 Task: Open a blank sheet, save the file as Love.docx and add heading 'Love',with the parapraph 'Love is a powerful emotion that connects individuals and shapes relationships. It encompasses affection, compassion, and deep bonds between people. Love can bring joy, happiness, and a sense of fulfillment, making it a fundamental aspect of human existence.'Apply Font Style Merriweather And font size 18. Apply font style in  Heading 'Trebuchet MS' and font size 30 Change heading alignment to  Left and paragraph alignment to  Left
Action: Mouse moved to (205, 282)
Screenshot: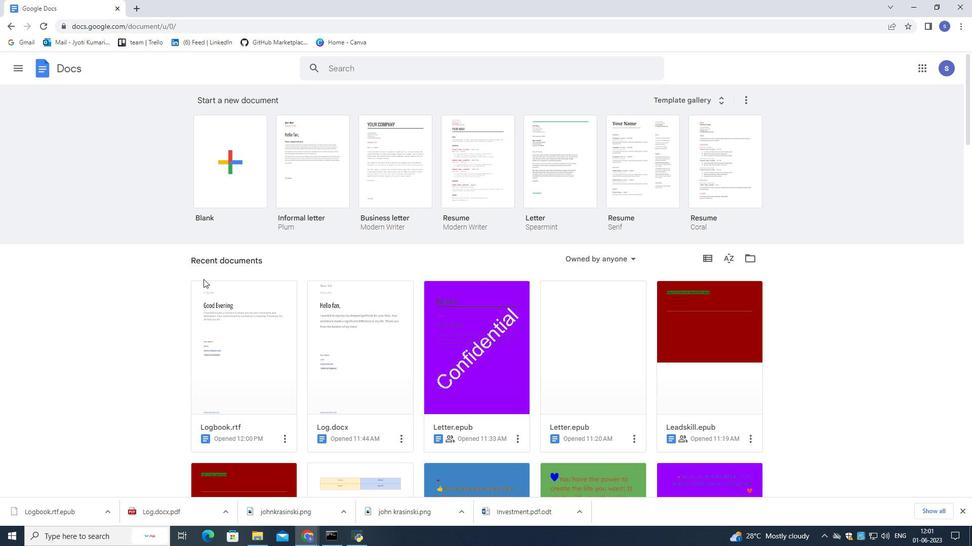 
Action: Mouse scrolled (205, 280) with delta (0, 0)
Screenshot: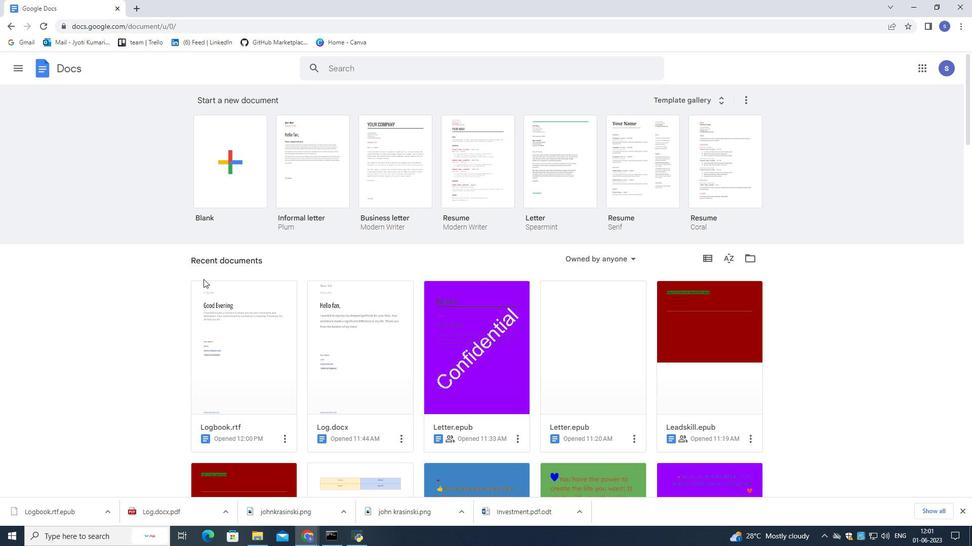 
Action: Mouse scrolled (205, 281) with delta (0, 0)
Screenshot: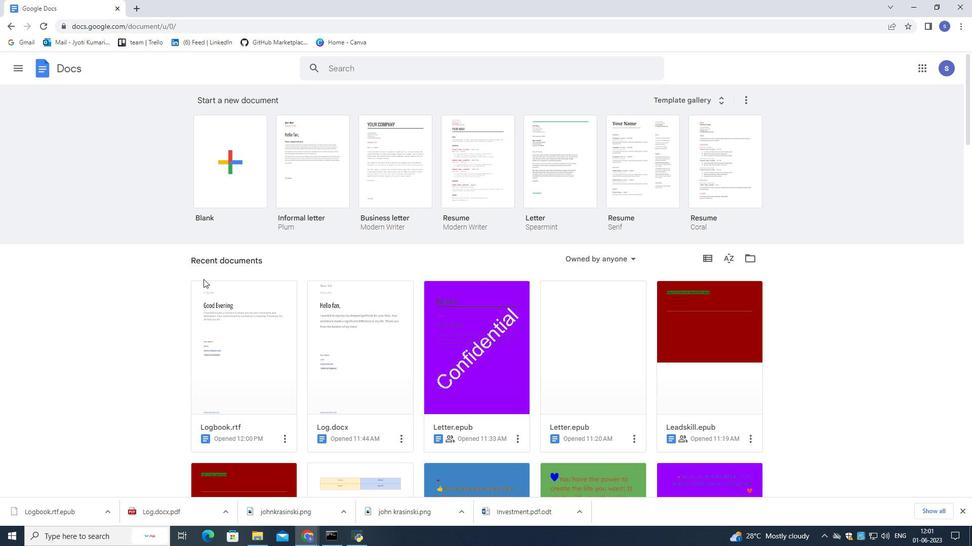 
Action: Mouse scrolled (205, 281) with delta (0, 0)
Screenshot: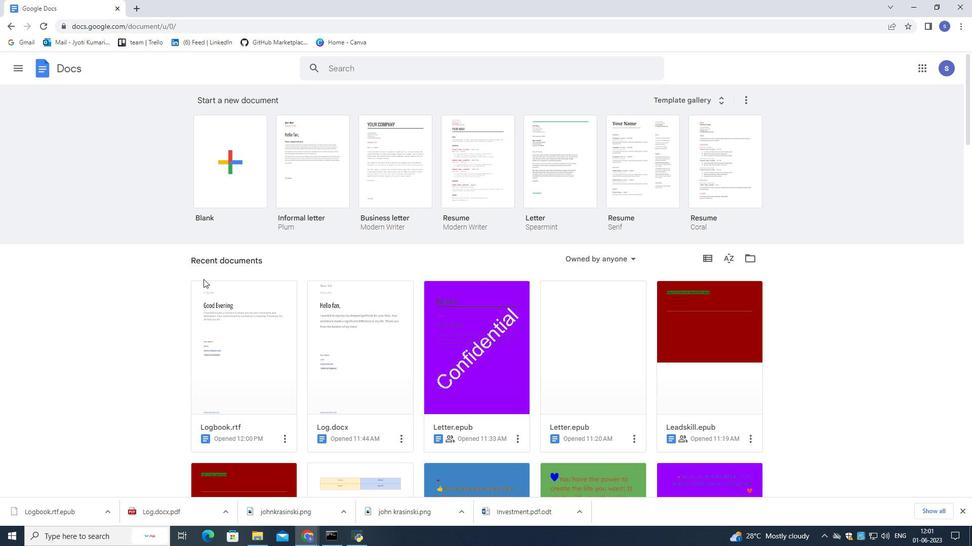 
Action: Mouse scrolled (205, 281) with delta (0, 0)
Screenshot: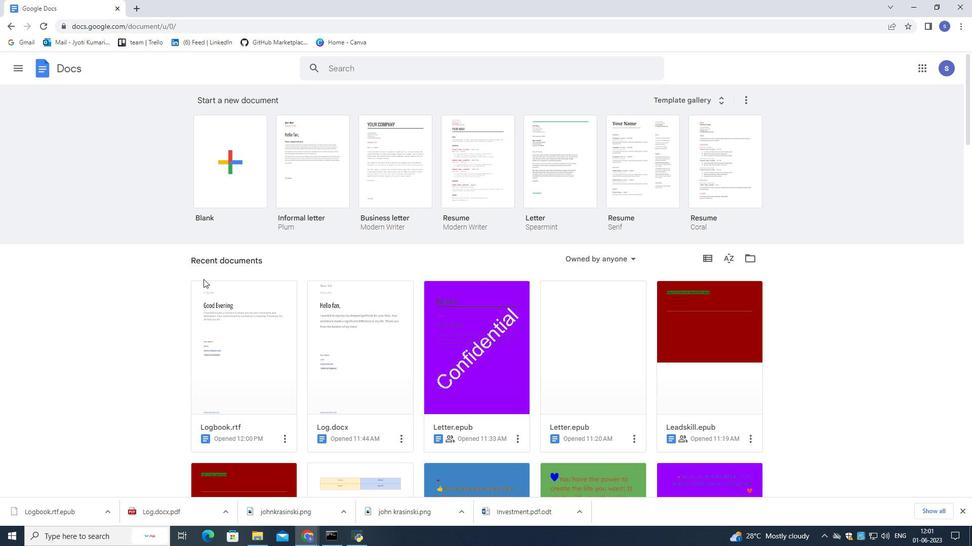 
Action: Mouse scrolled (205, 283) with delta (0, 0)
Screenshot: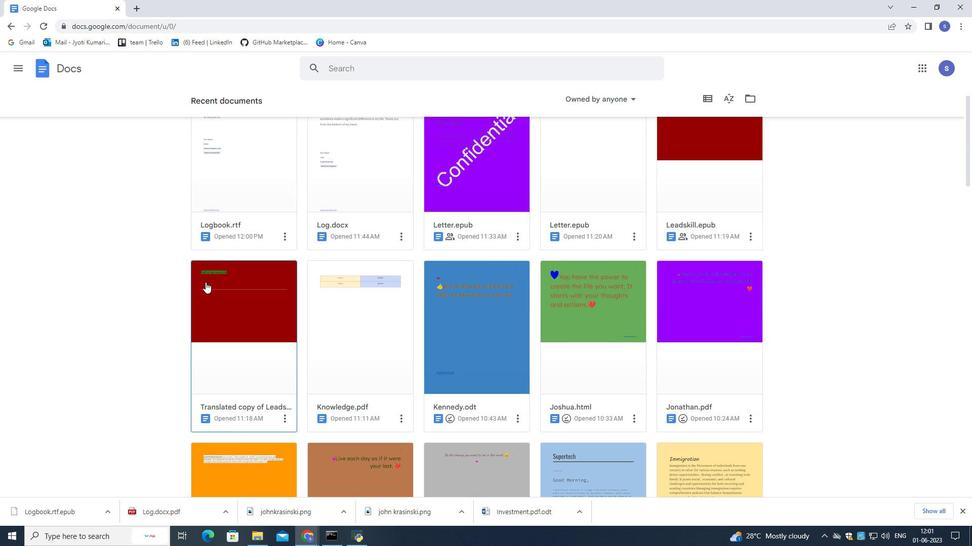 
Action: Mouse scrolled (205, 283) with delta (0, 0)
Screenshot: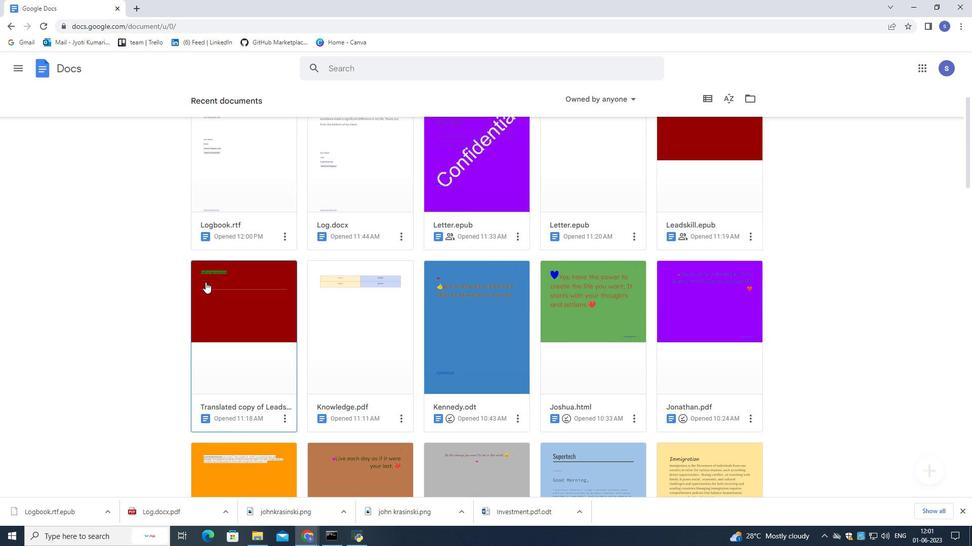 
Action: Mouse scrolled (205, 283) with delta (0, 0)
Screenshot: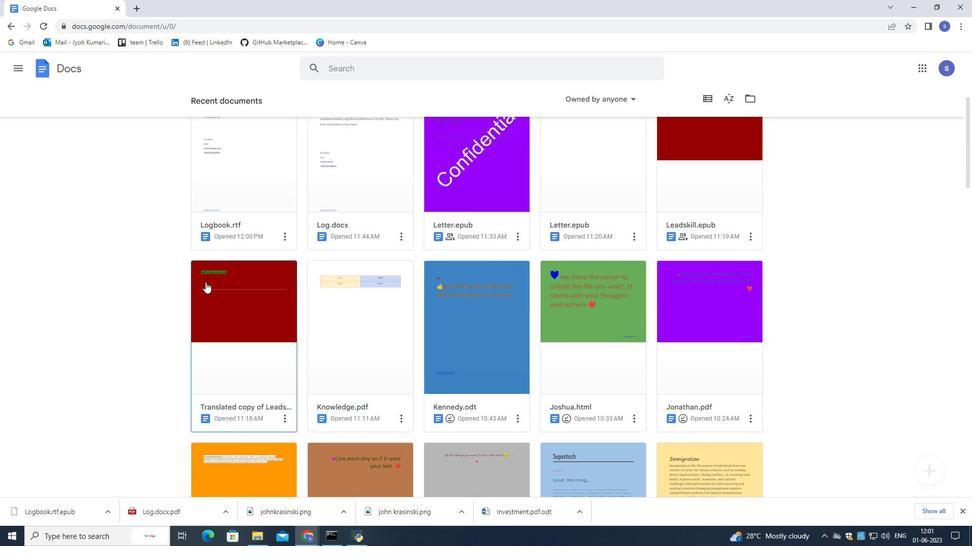 
Action: Mouse scrolled (205, 283) with delta (0, 0)
Screenshot: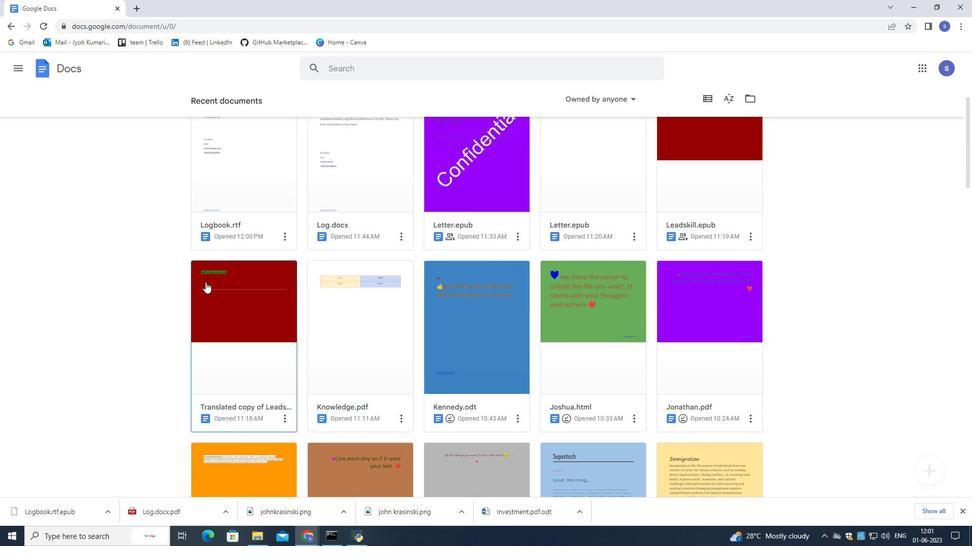 
Action: Mouse scrolled (205, 283) with delta (0, 0)
Screenshot: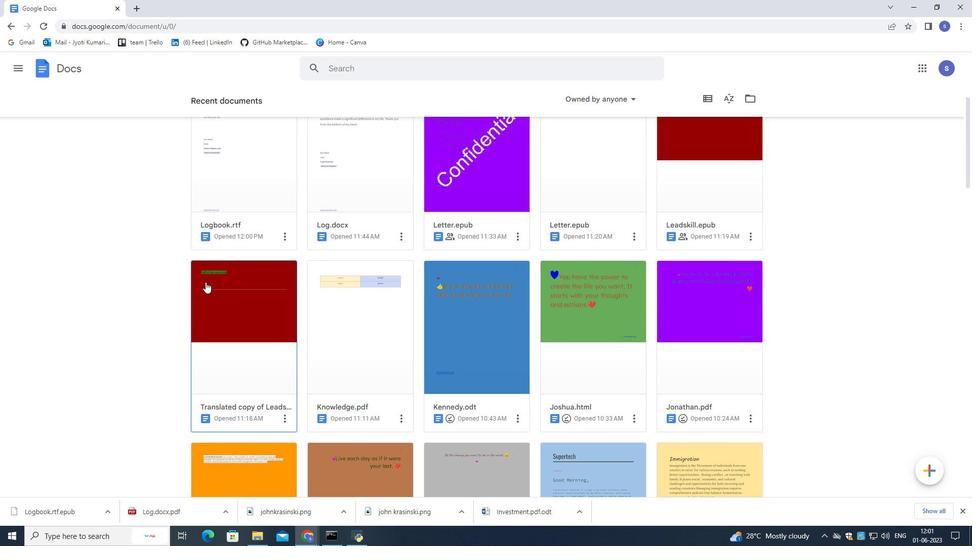 
Action: Mouse moved to (209, 184)
Screenshot: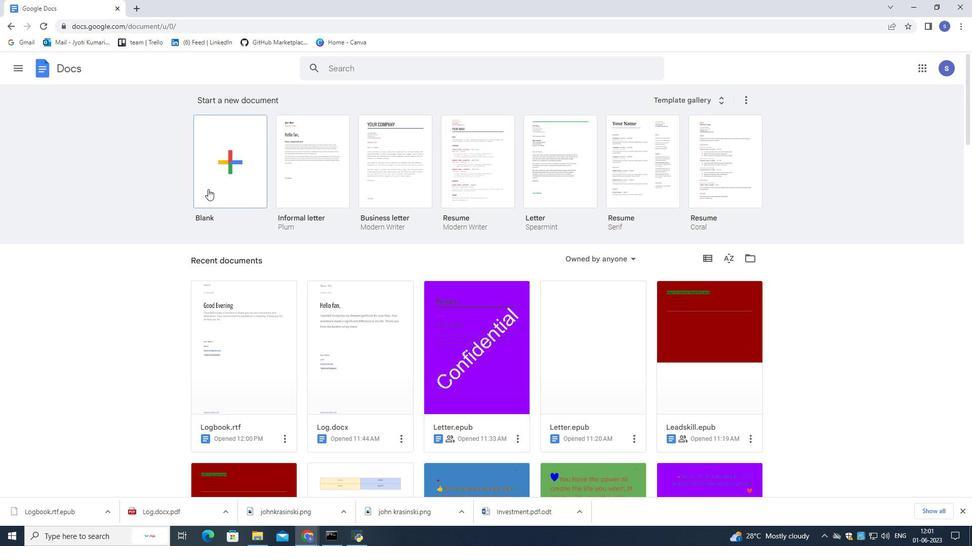 
Action: Mouse pressed left at (209, 184)
Screenshot: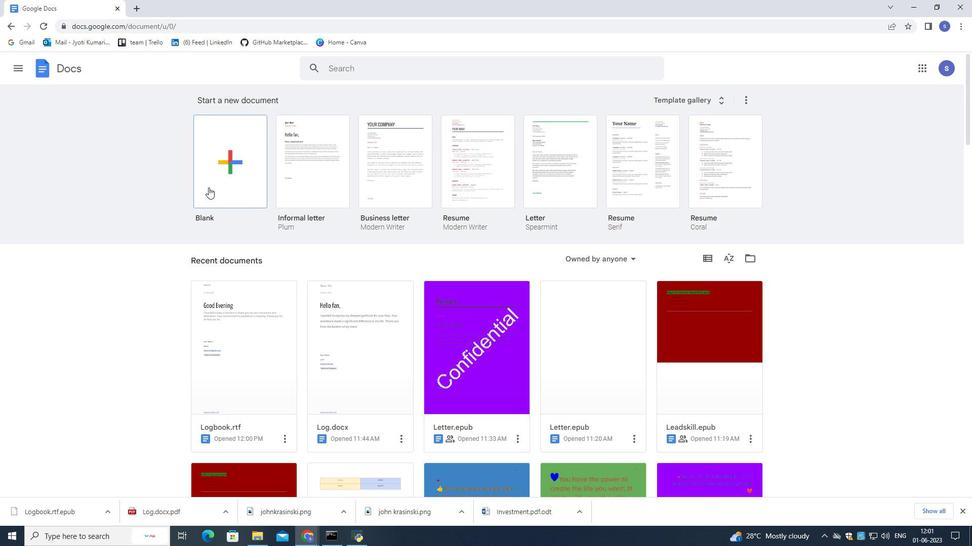
Action: Mouse moved to (106, 61)
Screenshot: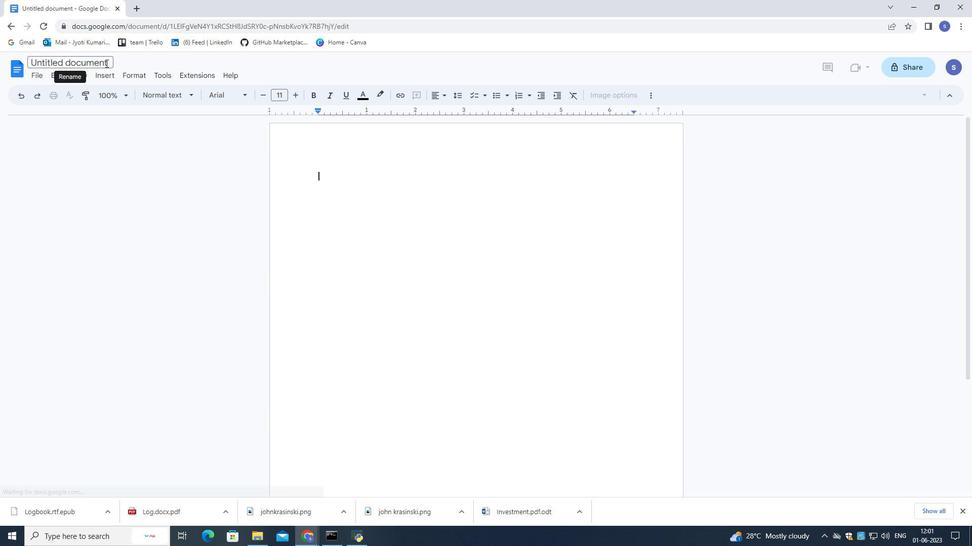 
Action: Mouse pressed left at (106, 61)
Screenshot: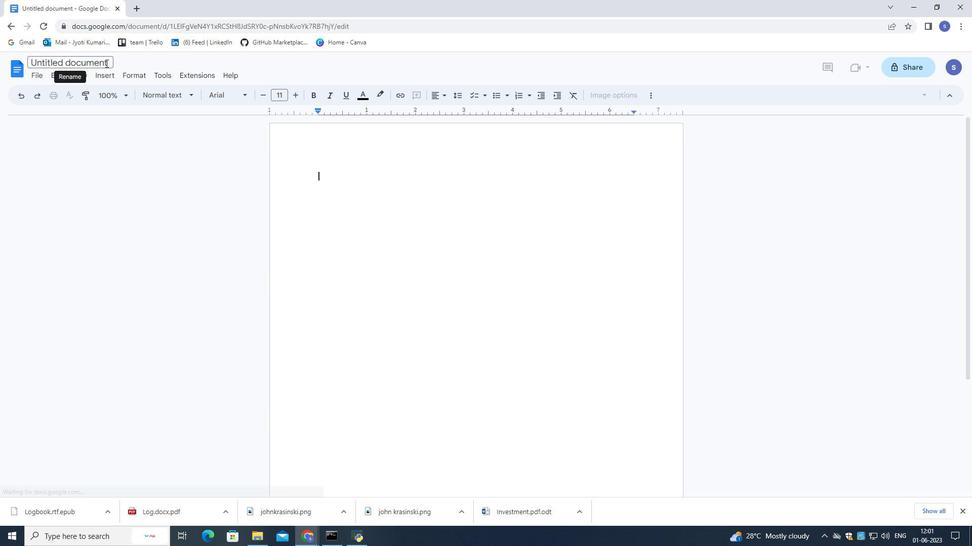 
Action: Mouse moved to (110, 63)
Screenshot: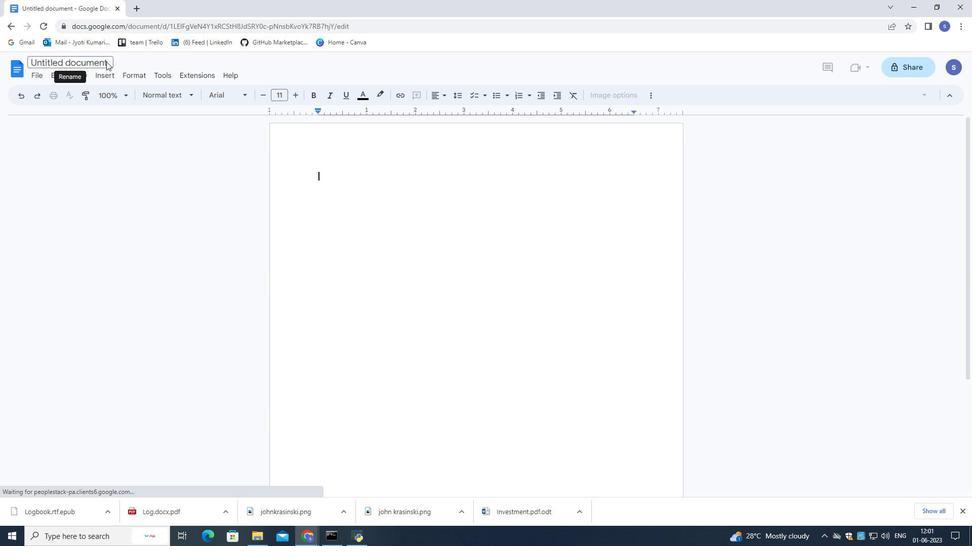 
Action: Key pressed <Key.shift>Love.docx<Key.enter>
Screenshot: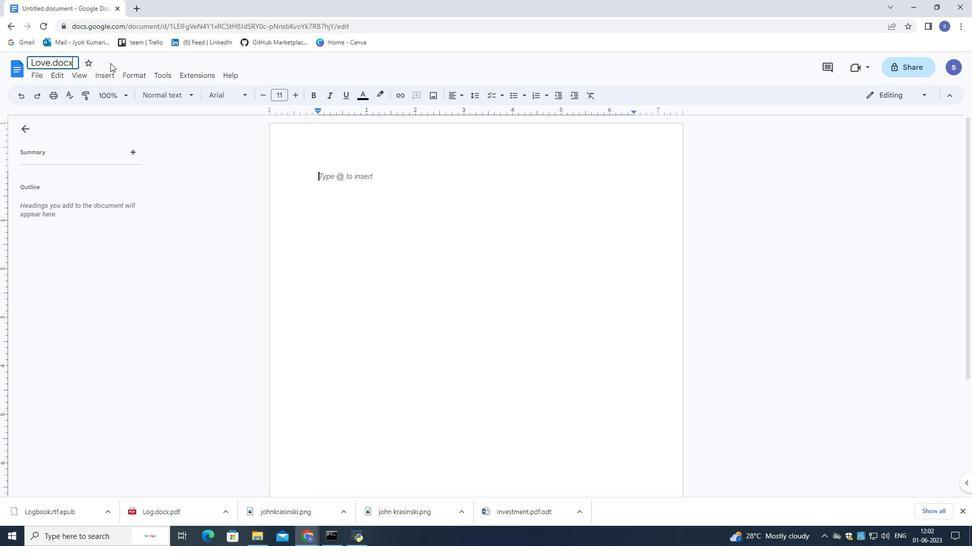 
Action: Mouse moved to (336, 173)
Screenshot: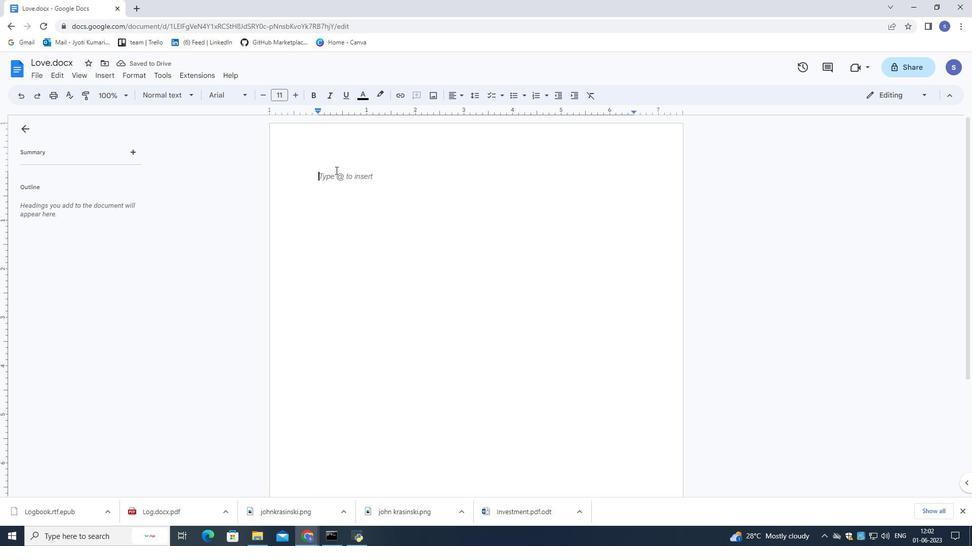 
Action: Mouse pressed left at (336, 173)
Screenshot: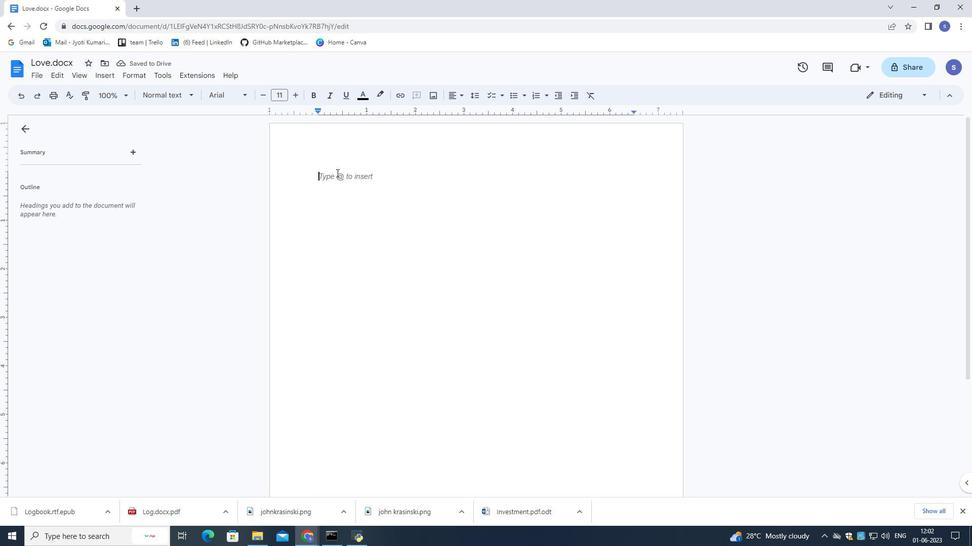 
Action: Key pressed <Key.shift><Key.shift><Key.shift><Key.shift><Key.shift><Key.shift><Key.shift><Key.shift>Love<Key.space><Key.enter><Key.enter>
Screenshot: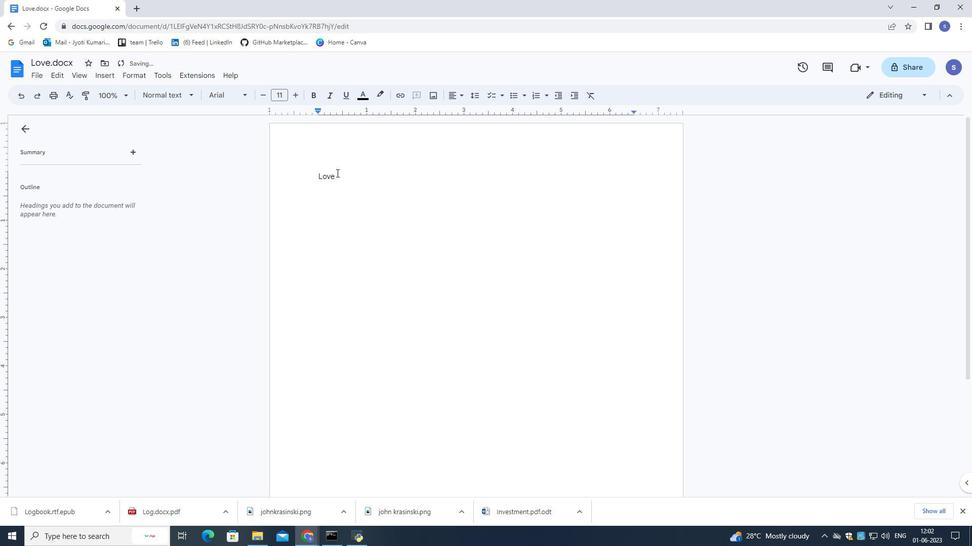 
Action: Mouse moved to (337, 152)
Screenshot: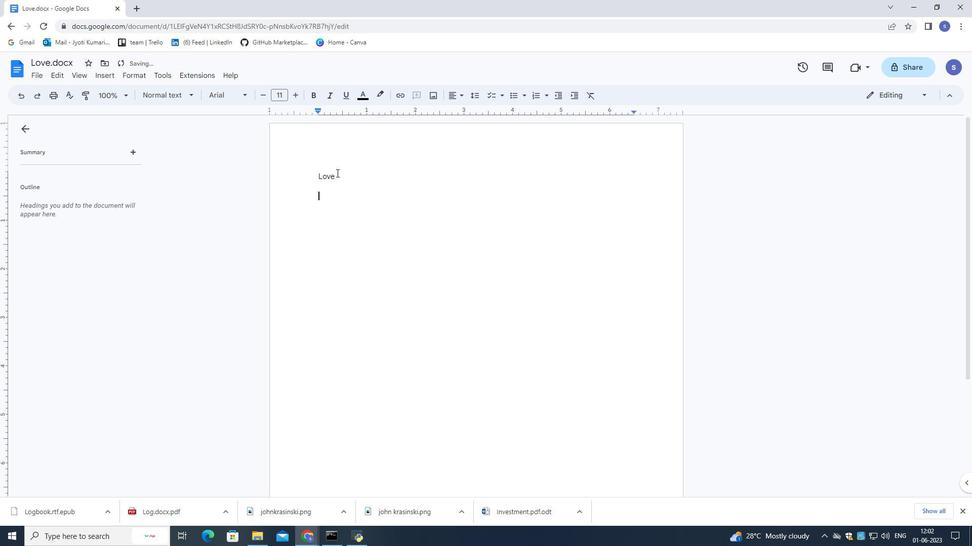 
Action: Key pressed <Key.shift>Love<Key.space>i<Key.space>a<Key.space>
Screenshot: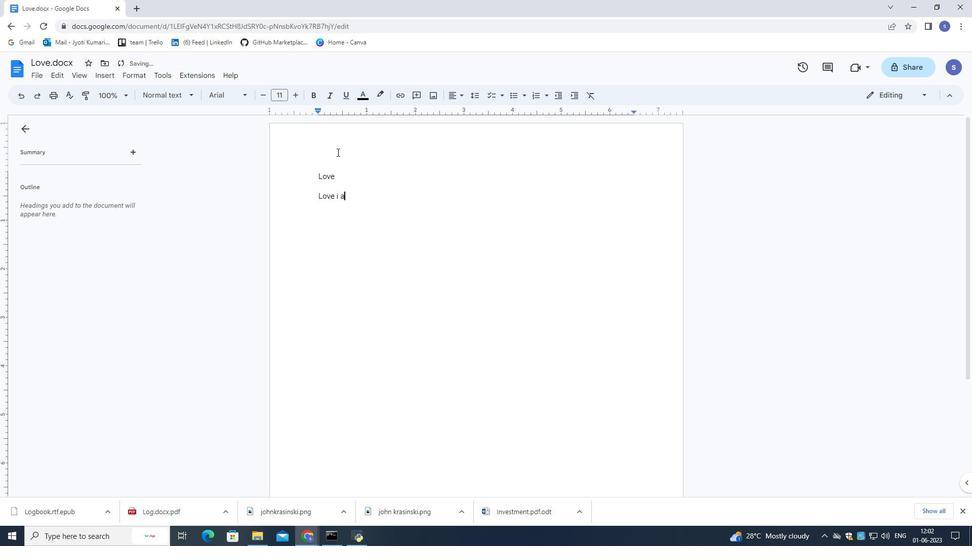 
Action: Mouse moved to (337, 152)
Screenshot: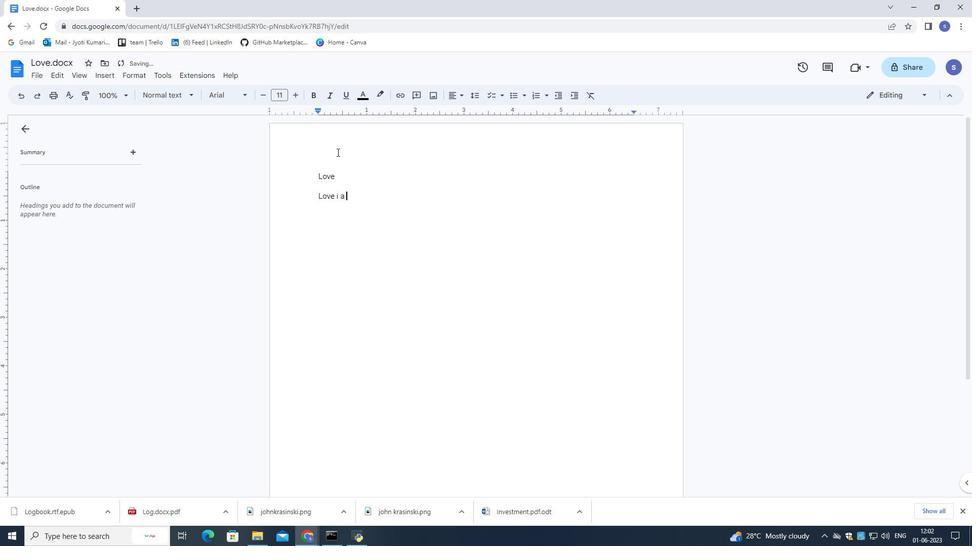 
Action: Key pressed <Key.backspace><Key.backspace><Key.backspace>s<Key.space>a<Key.space>powerful<Key.space>emotion<Key.space>that<Key.space>
Screenshot: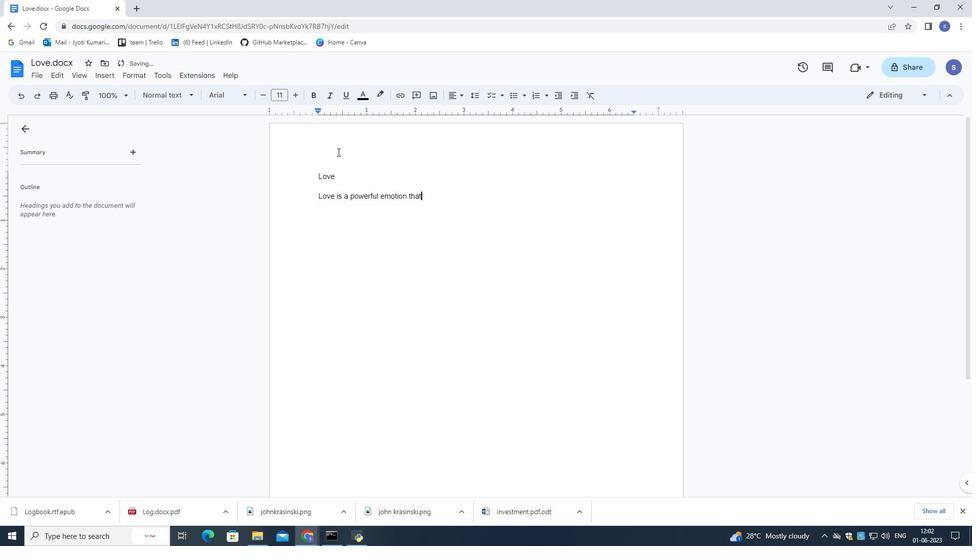 
Action: Mouse moved to (343, 152)
Screenshot: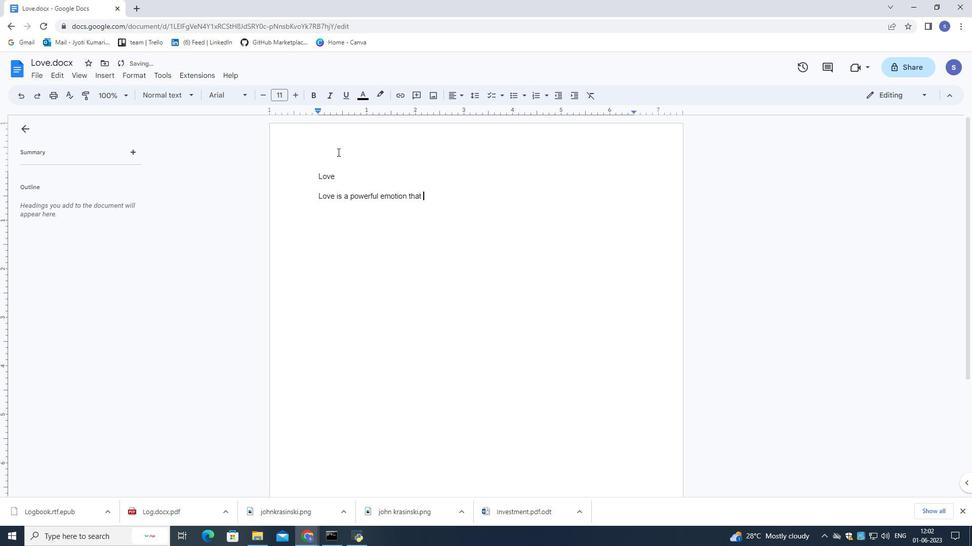 
Action: Key pressed connects<Key.space>individuals<Key.space>and<Key.space>shapes<Key.space>relatins<Key.backspace><Key.backspace><Key.backspace><Key.backspace><Key.backspace>ationship.<Key.space><Key.shift>It<Key.space>encompasses<Key.space>affection,<Key.space>compassion,<Key.space>and<Key.space>deep<Key.space>bonds<Key.space>between<Key.space>people.<Key.space><Key.shift>Love<Key.space>can<Key.space>bring<Key.space>joy,<Key.space>happiness,<Key.space>and<Key.space>a<Key.space>sense<Key.space>of<Key.space>fulfilment,<Key.space>making<Key.space>it<Key.space>a<Key.space>fundamental<Key.space>aspect<Key.space>of<Key.space>human<Key.space>existance.<Key.space>
Screenshot: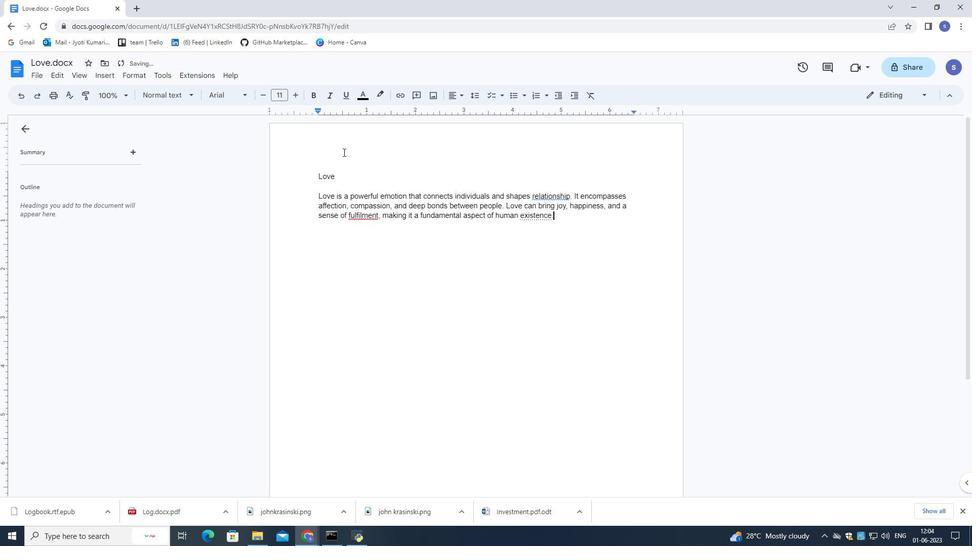 
Action: Mouse moved to (380, 215)
Screenshot: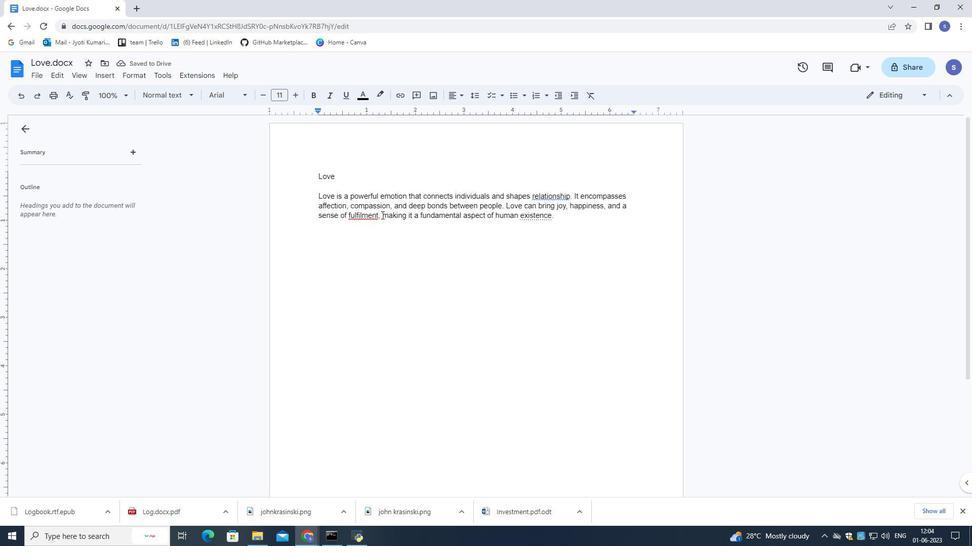 
Action: Mouse pressed left at (380, 215)
Screenshot: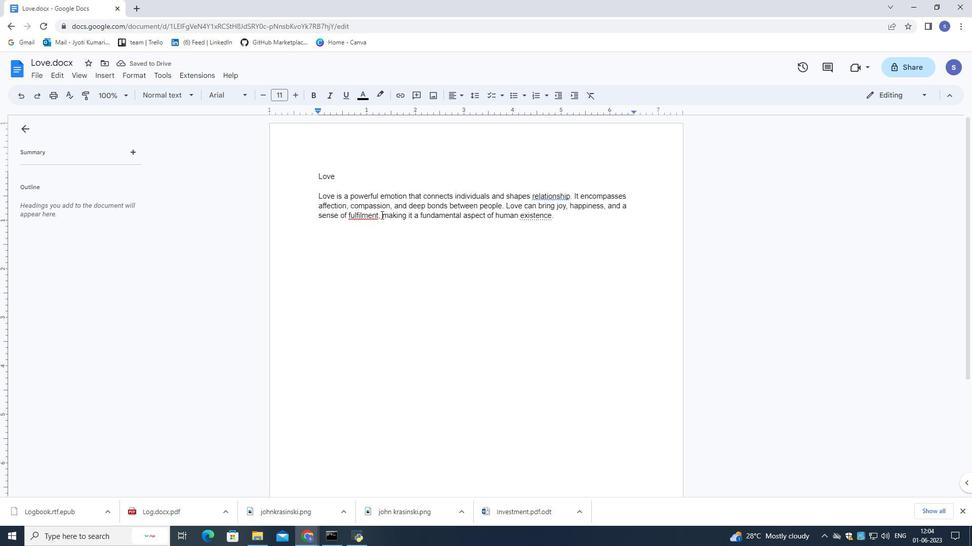 
Action: Mouse moved to (399, 237)
Screenshot: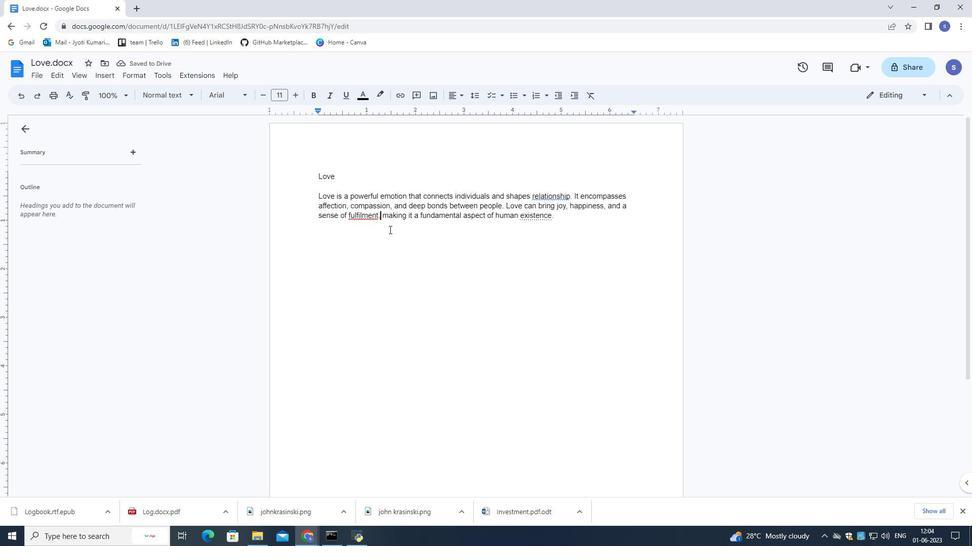 
Action: Key pressed <Key.backspace><Key.space>,
Screenshot: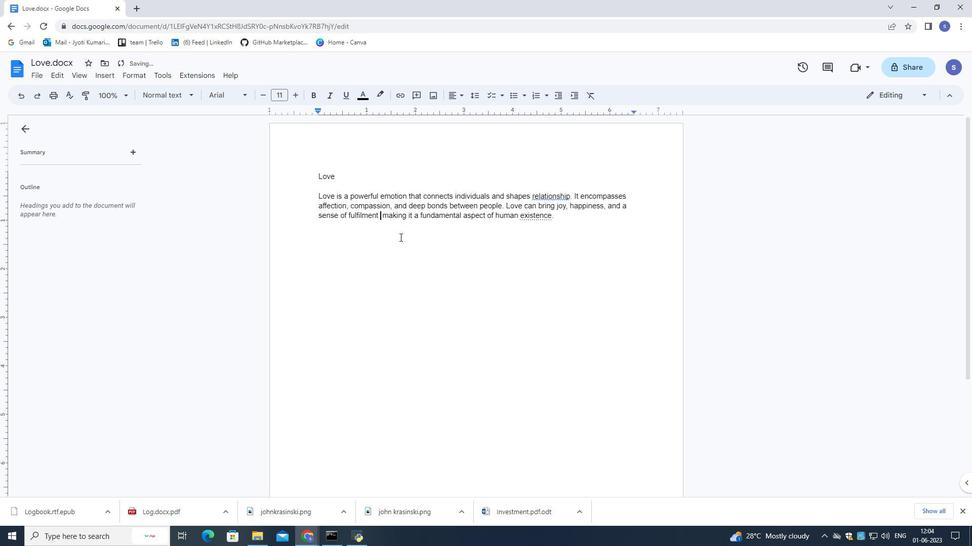 
Action: Mouse moved to (372, 224)
Screenshot: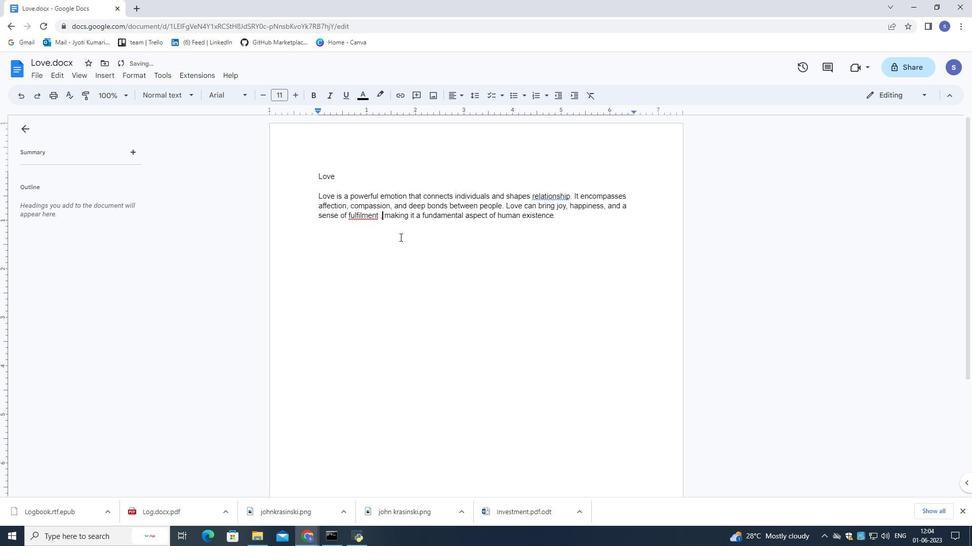 
Action: Key pressed <Key.backspace><Key.backspace><Key.backspace><Key.backspace><Key.backspace><Key.backspace><Key.backspace><Key.backspace><Key.backspace><Key.backspace>lfillment<Key.space>,<Key.space>
Screenshot: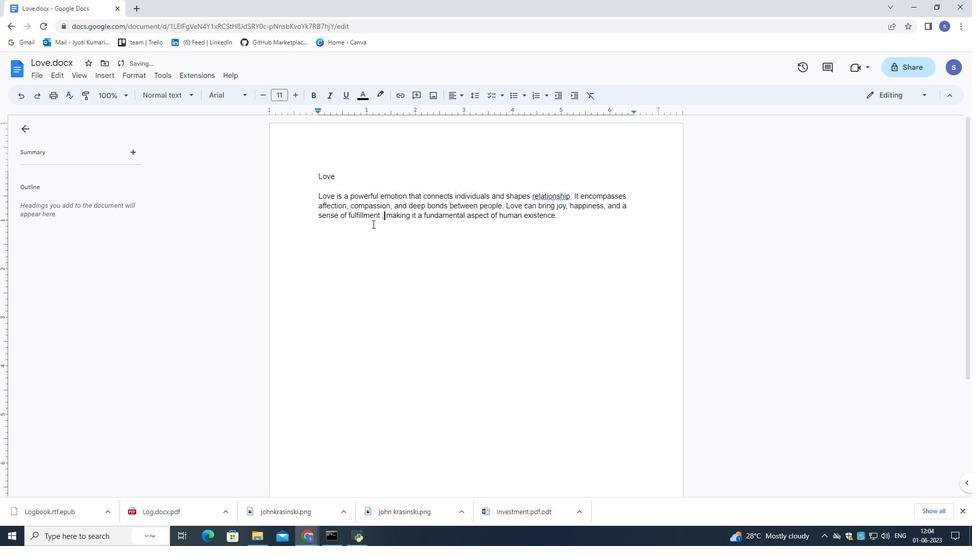 
Action: Mouse moved to (548, 198)
Screenshot: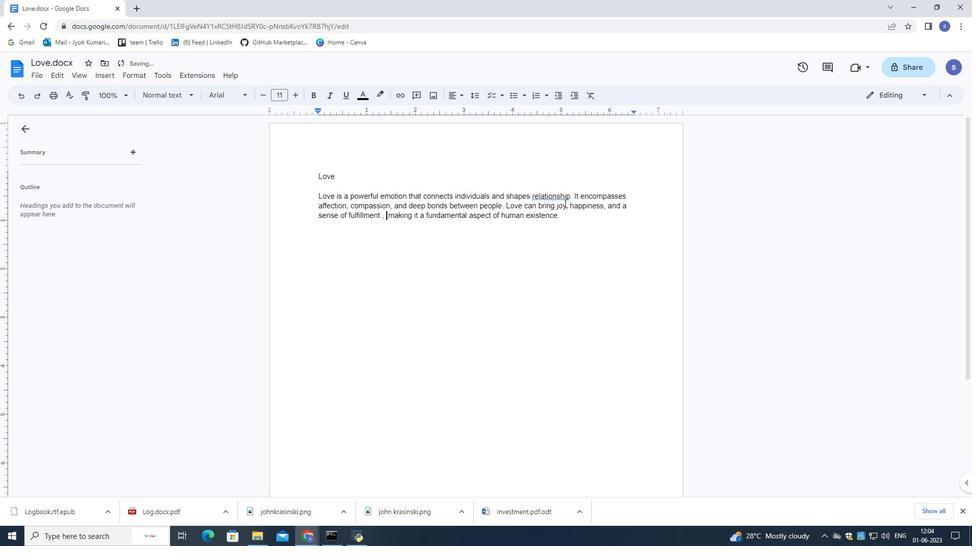 
Action: Mouse pressed left at (548, 198)
Screenshot: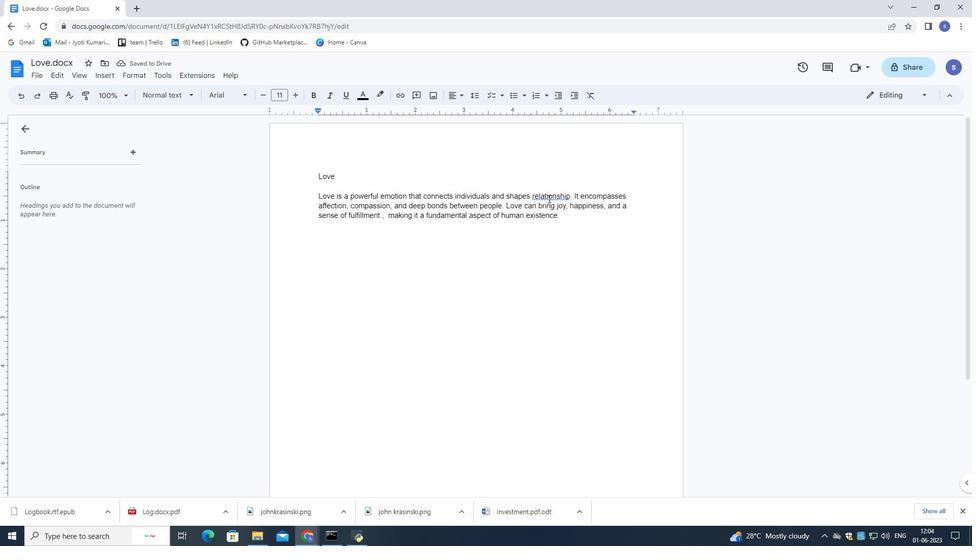 
Action: Mouse moved to (558, 185)
Screenshot: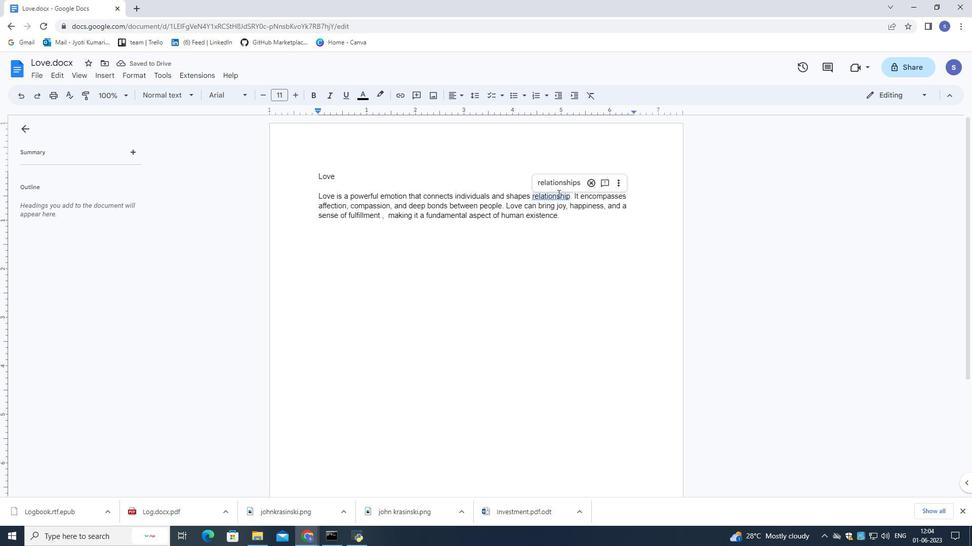
Action: Mouse pressed left at (558, 185)
Screenshot: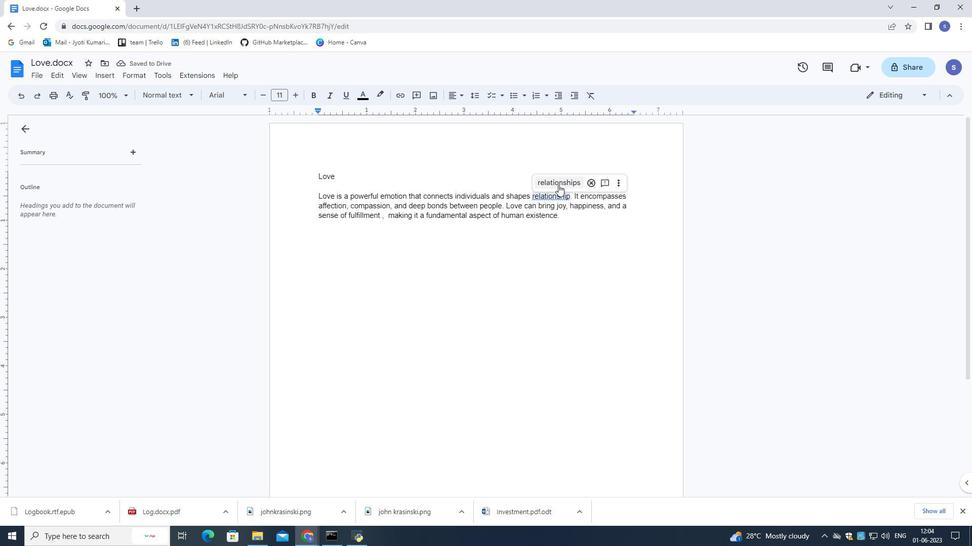 
Action: Mouse moved to (566, 216)
Screenshot: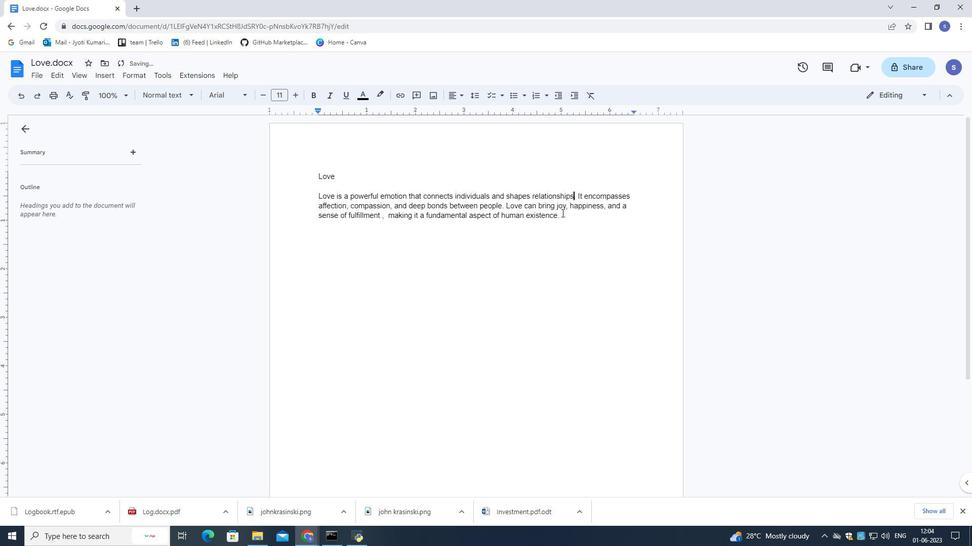 
Action: Mouse pressed left at (566, 216)
Screenshot: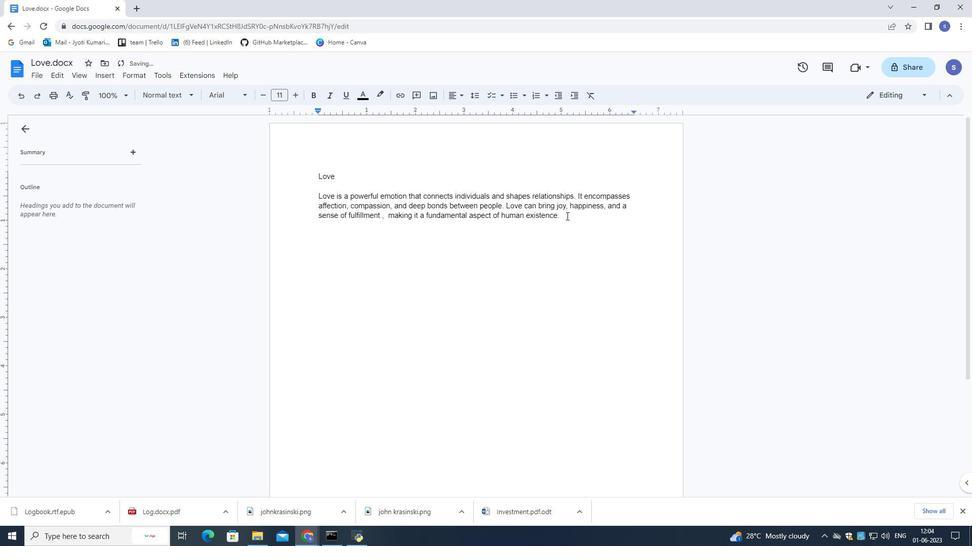 
Action: Mouse moved to (565, 218)
Screenshot: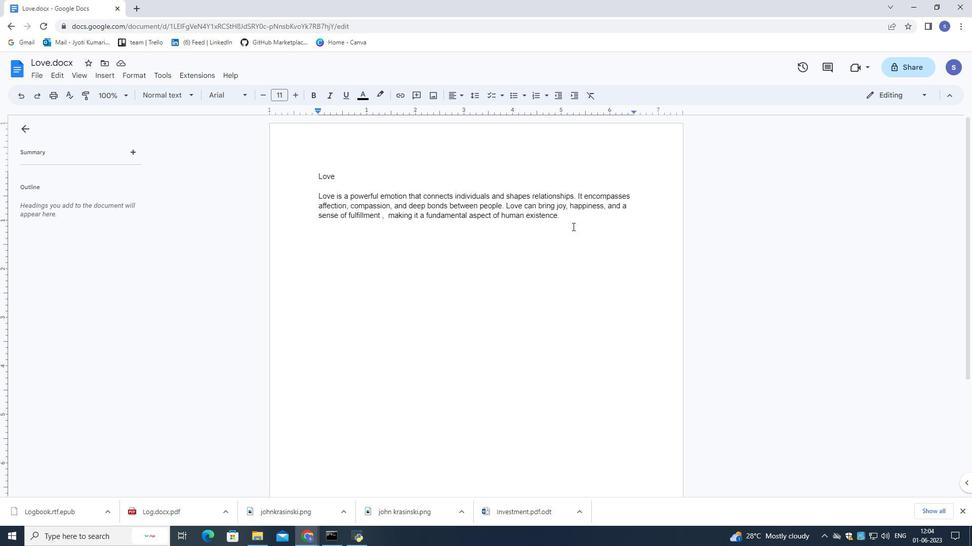 
Action: Mouse pressed left at (565, 218)
Screenshot: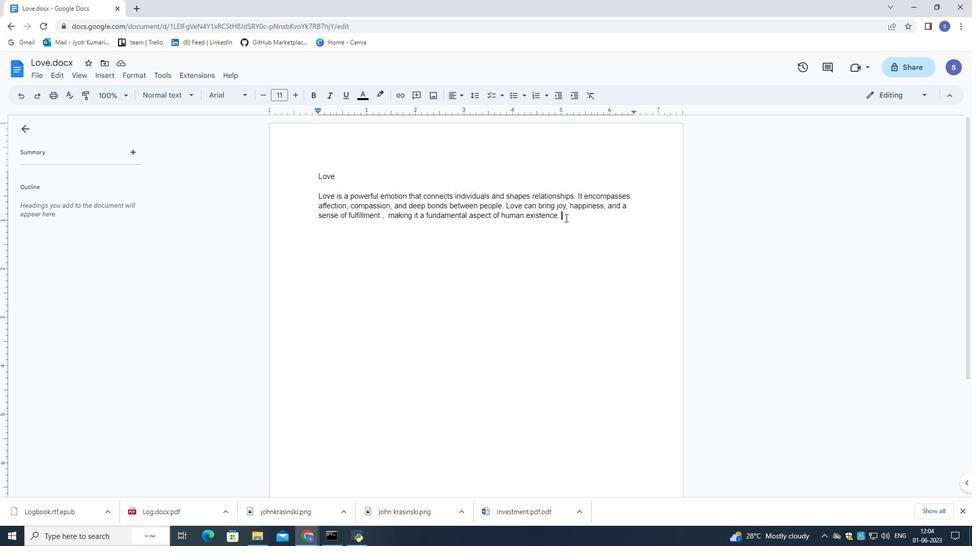 
Action: Mouse moved to (248, 95)
Screenshot: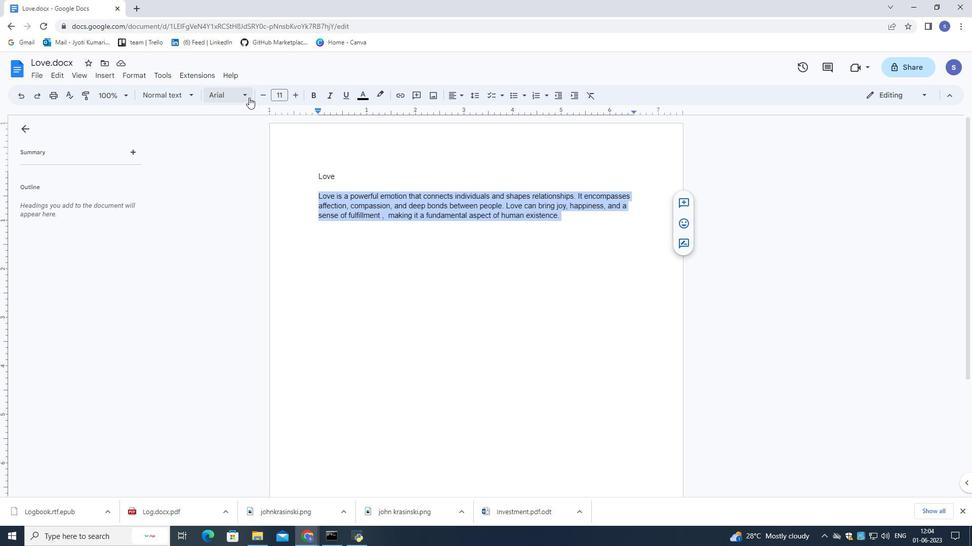 
Action: Mouse pressed left at (248, 95)
Screenshot: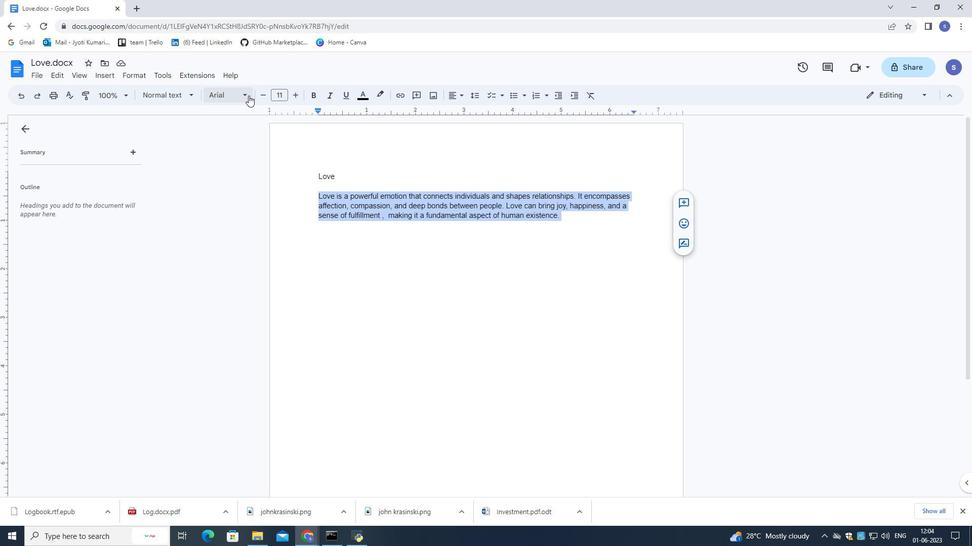 
Action: Mouse moved to (250, 117)
Screenshot: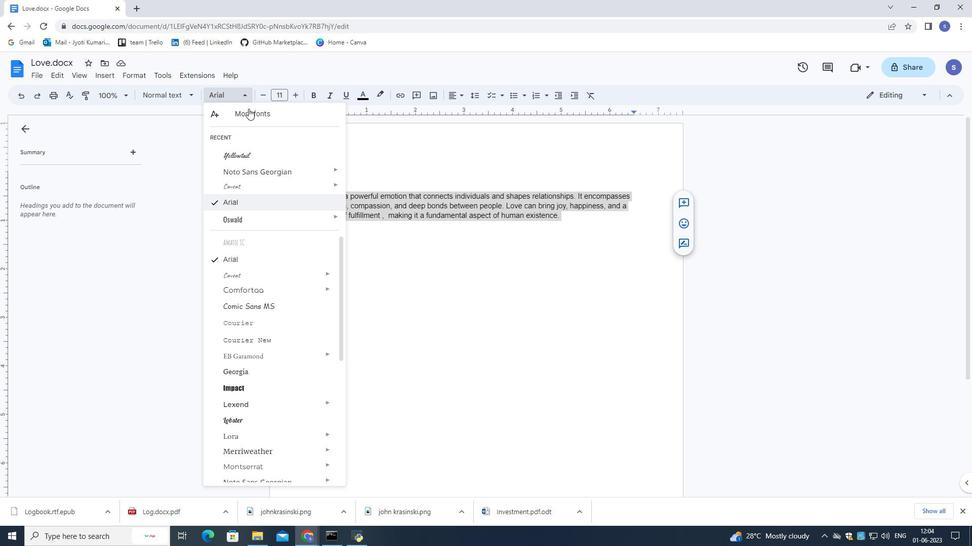 
Action: Mouse pressed left at (250, 117)
Screenshot: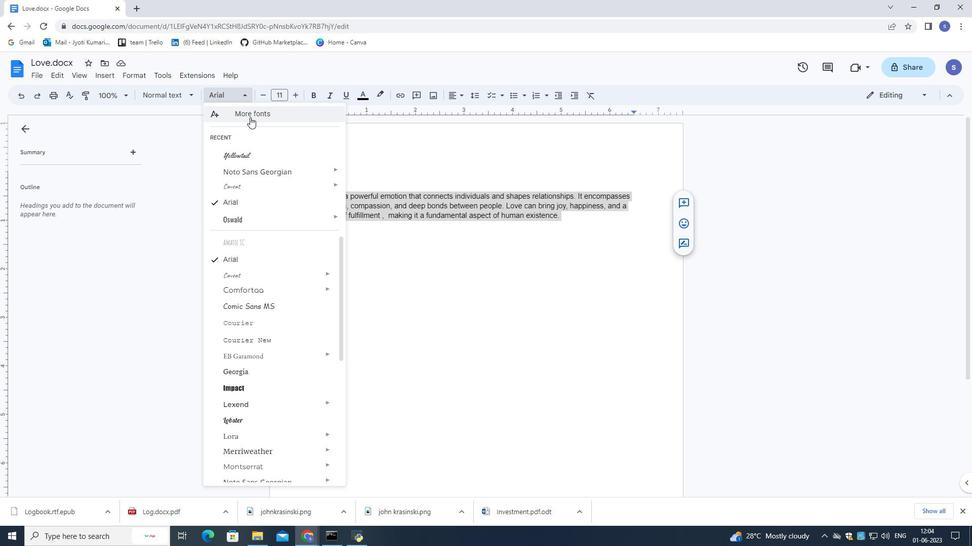 
Action: Mouse moved to (305, 153)
Screenshot: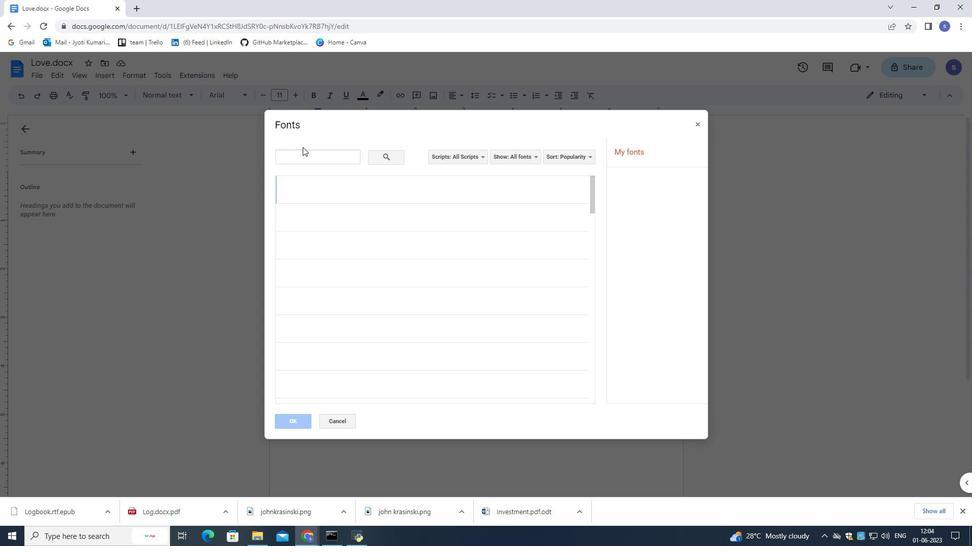 
Action: Mouse pressed left at (305, 153)
Screenshot: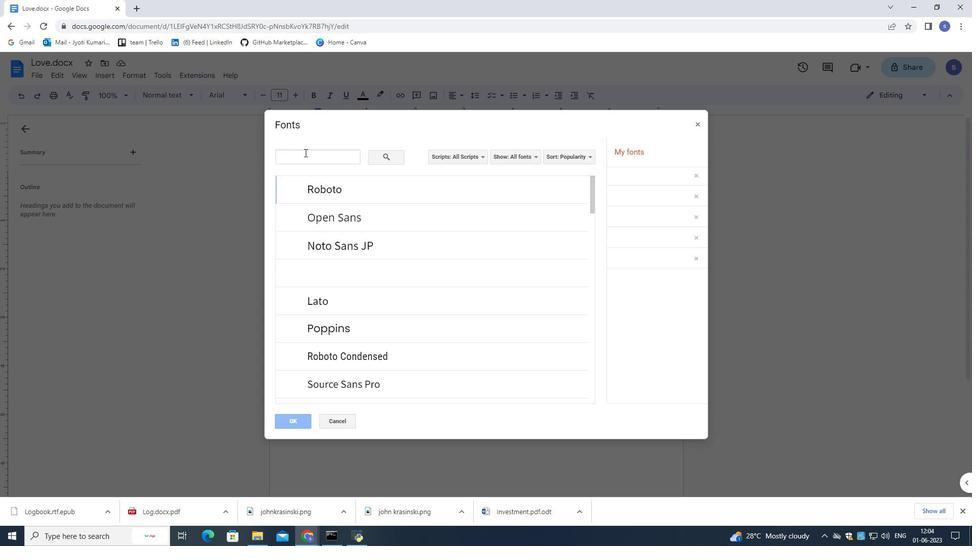 
Action: Key pressed merriweatheer
Screenshot: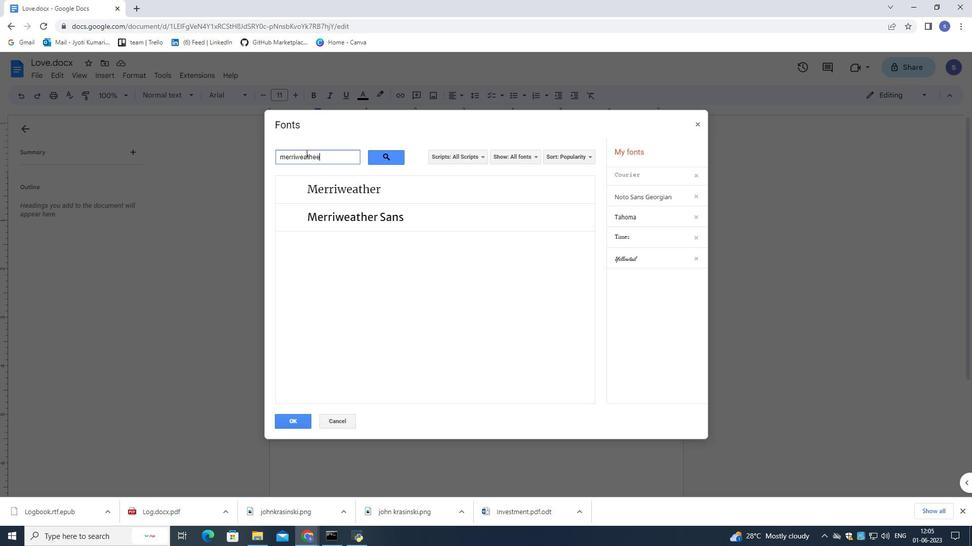 
Action: Mouse moved to (318, 163)
Screenshot: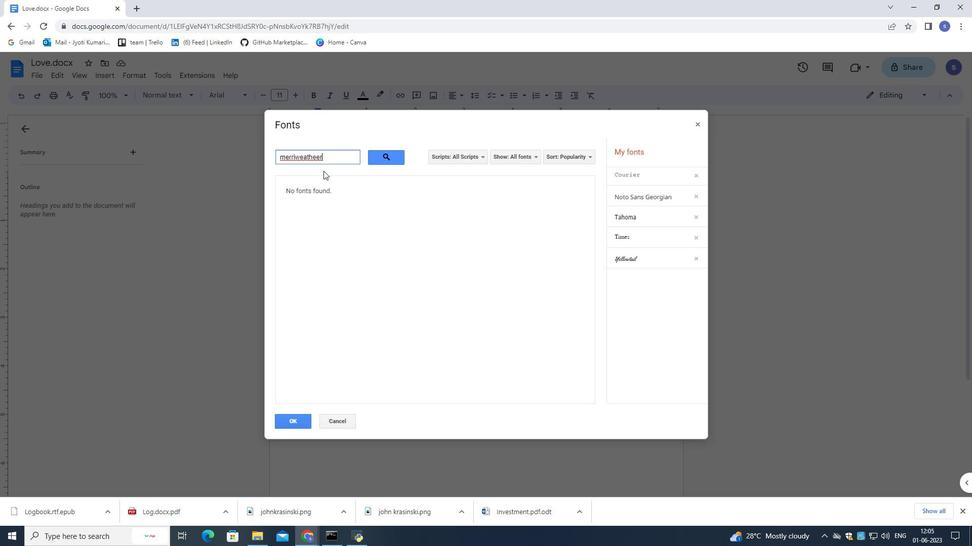 
Action: Key pressed <Key.backspace><Key.backspace>
Screenshot: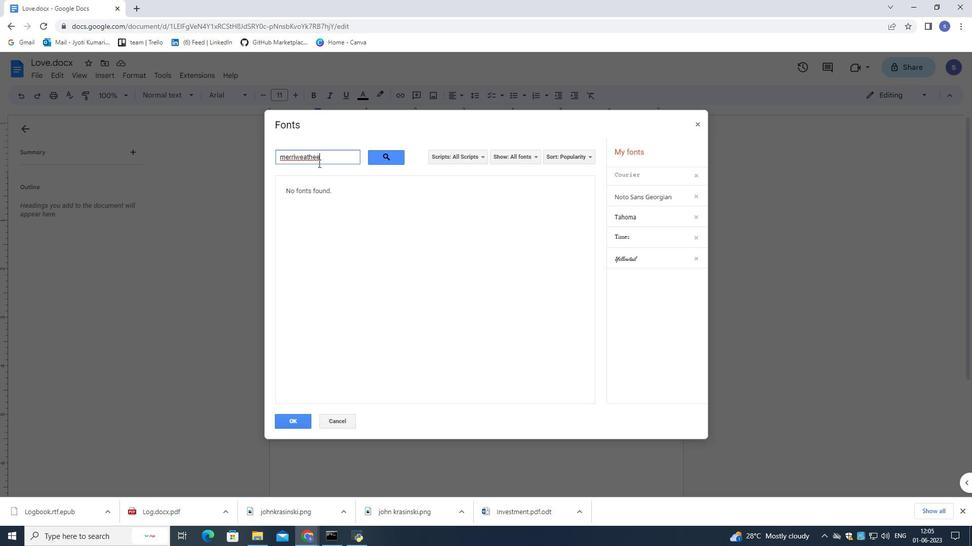 
Action: Mouse moved to (326, 186)
Screenshot: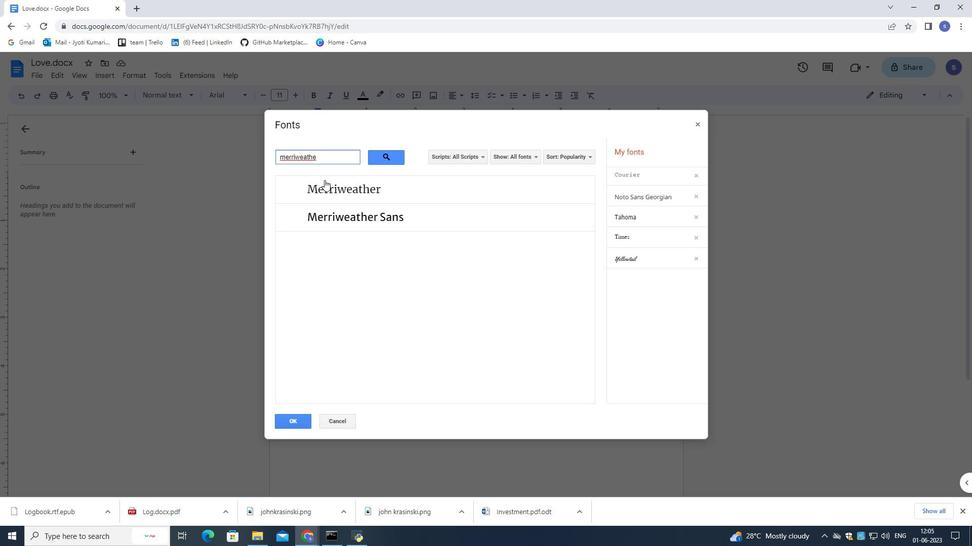 
Action: Mouse pressed left at (326, 186)
Screenshot: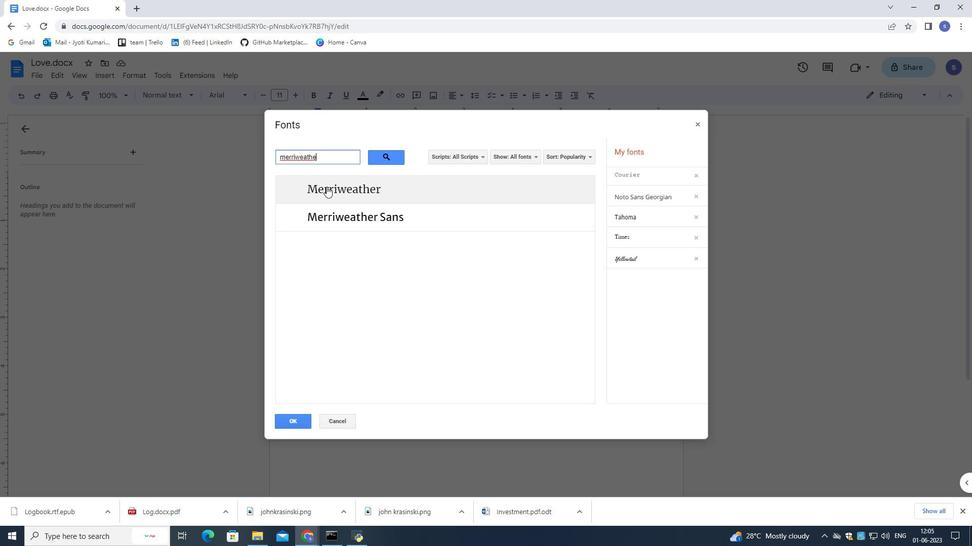 
Action: Mouse moved to (298, 418)
Screenshot: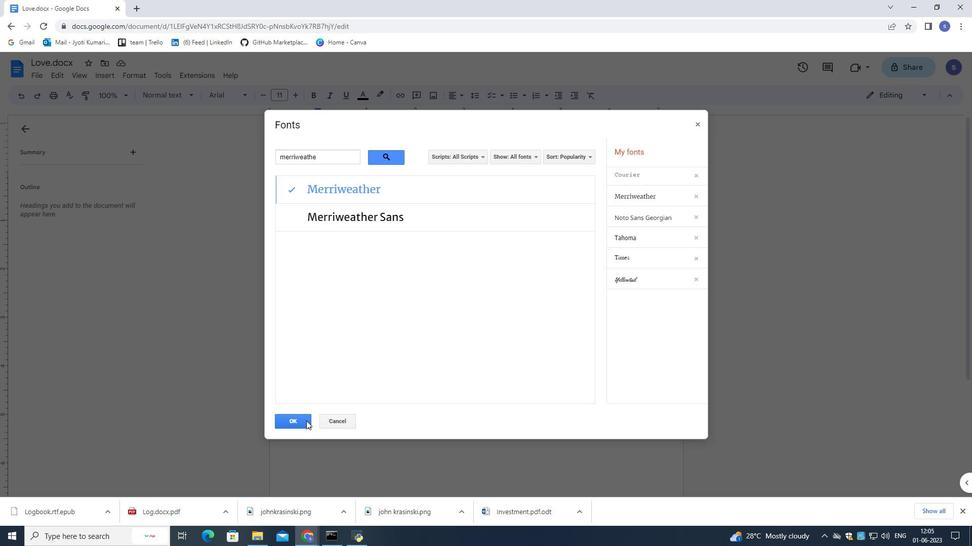 
Action: Mouse pressed left at (298, 418)
Screenshot: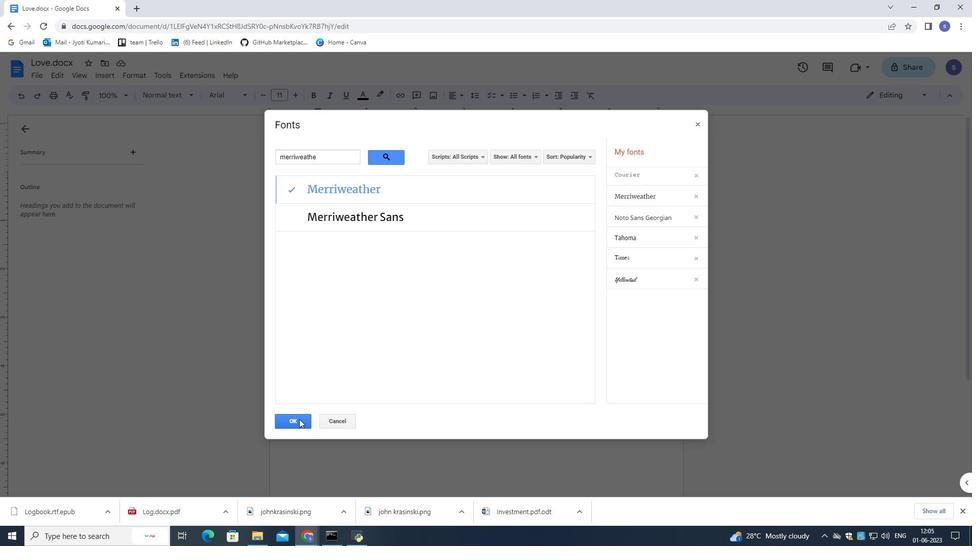 
Action: Mouse moved to (298, 98)
Screenshot: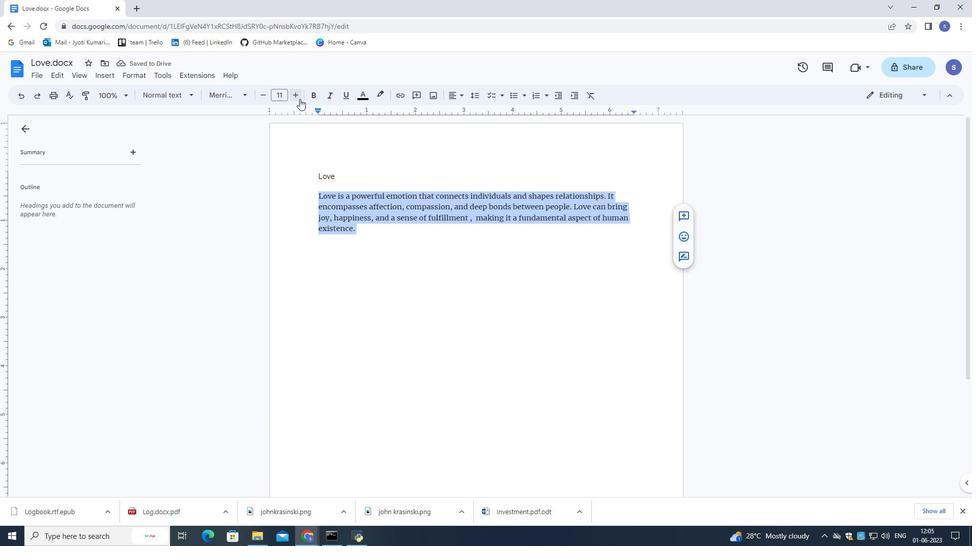 
Action: Mouse pressed left at (298, 98)
Screenshot: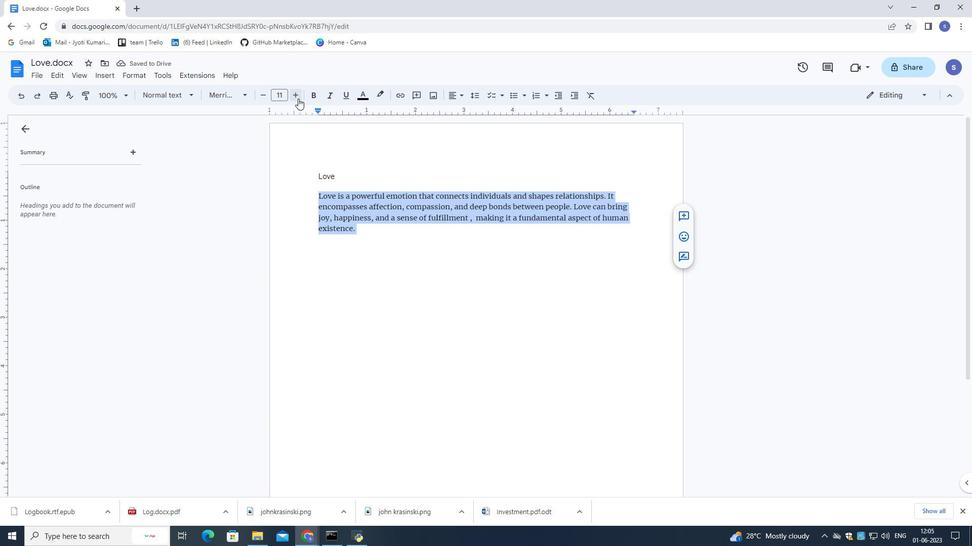 
Action: Mouse pressed left at (298, 98)
Screenshot: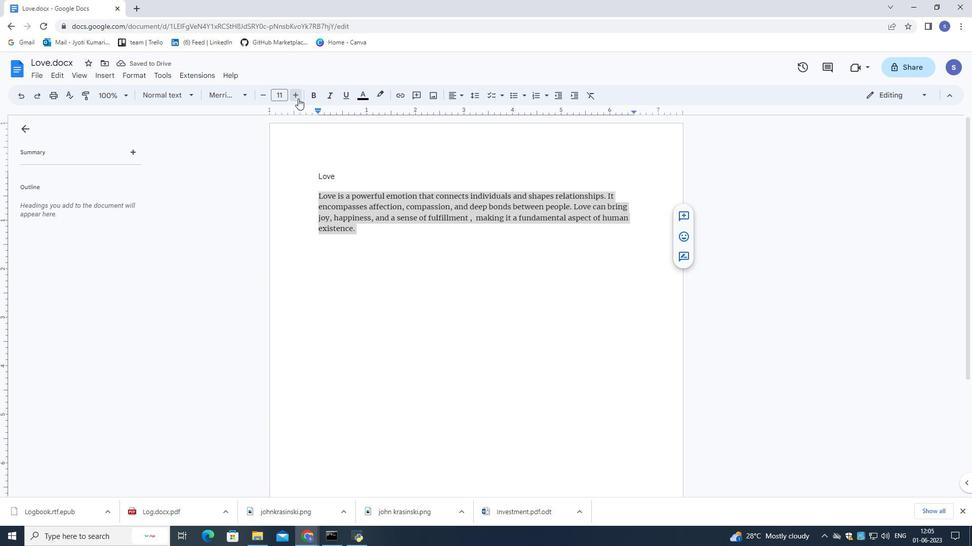 
Action: Mouse pressed left at (298, 98)
Screenshot: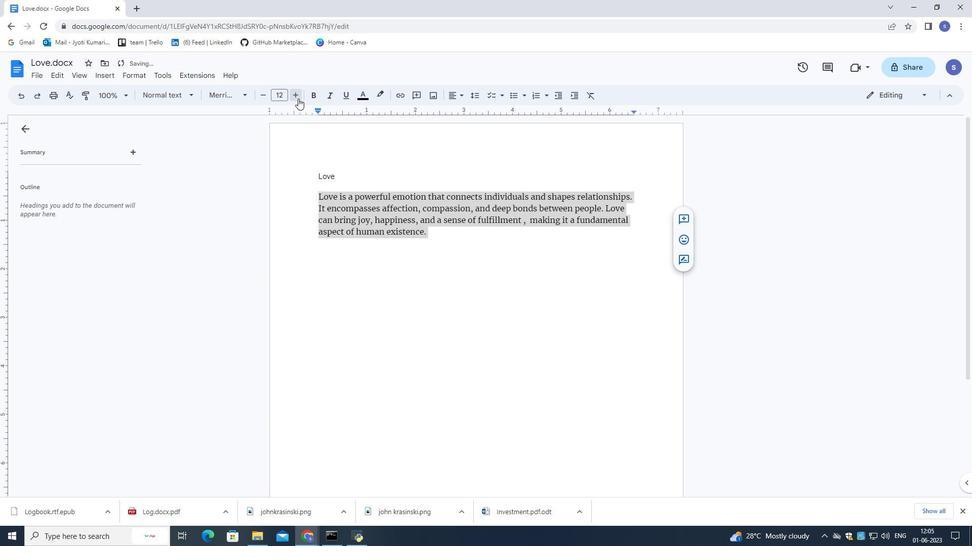 
Action: Mouse pressed left at (298, 98)
Screenshot: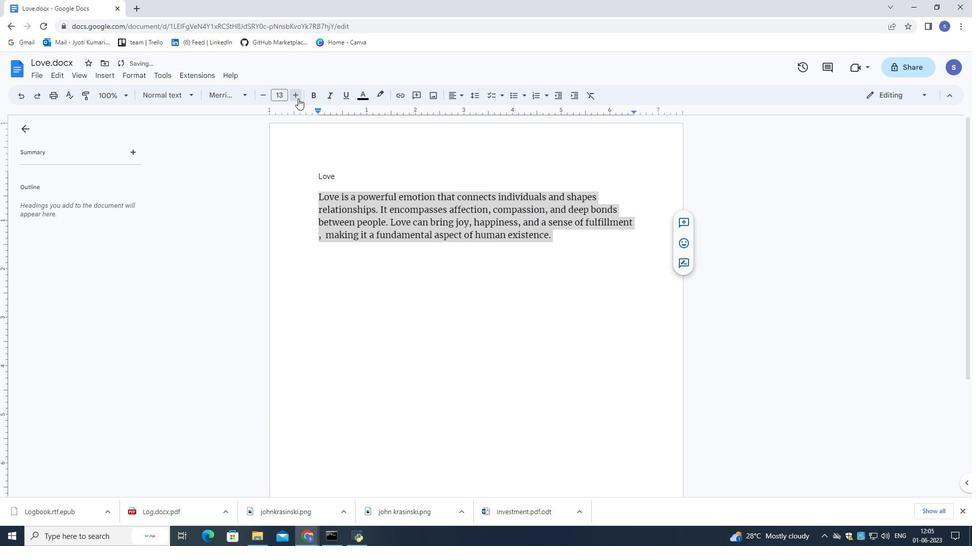 
Action: Mouse pressed left at (298, 98)
Screenshot: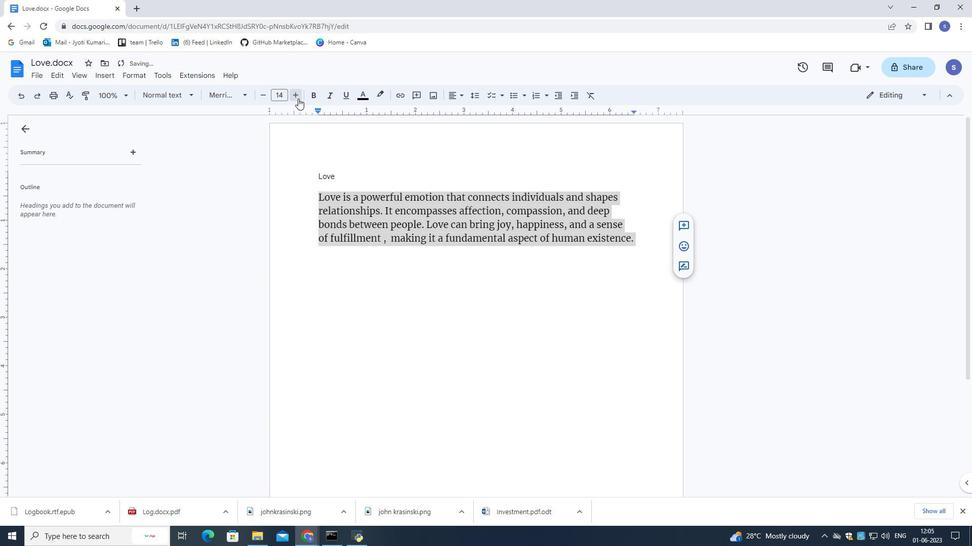 
Action: Mouse pressed left at (298, 98)
Screenshot: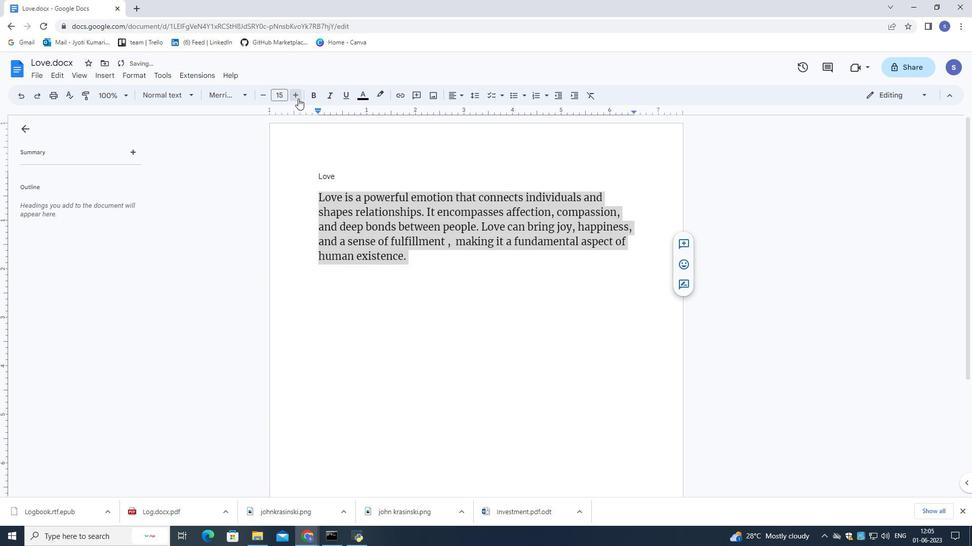 
Action: Mouse pressed left at (298, 98)
Screenshot: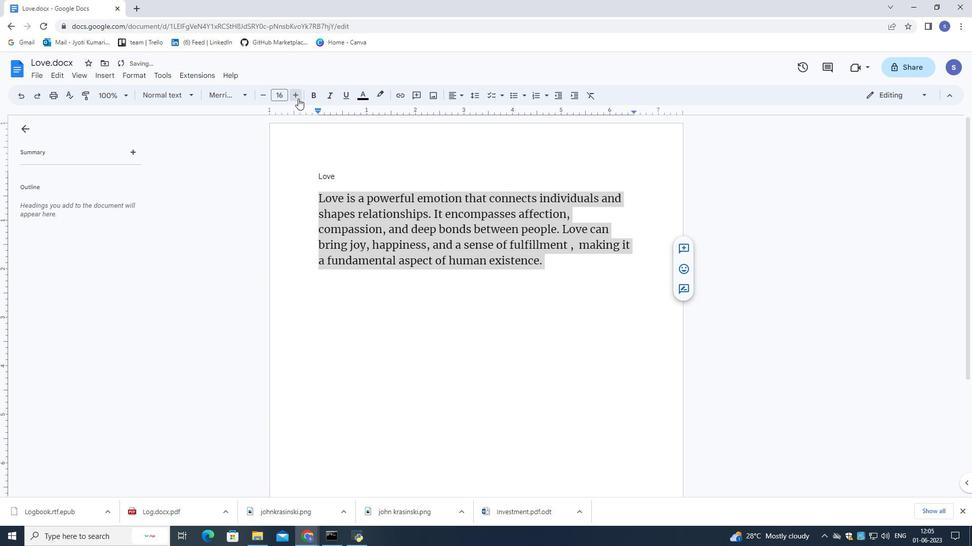 
Action: Mouse pressed left at (298, 98)
Screenshot: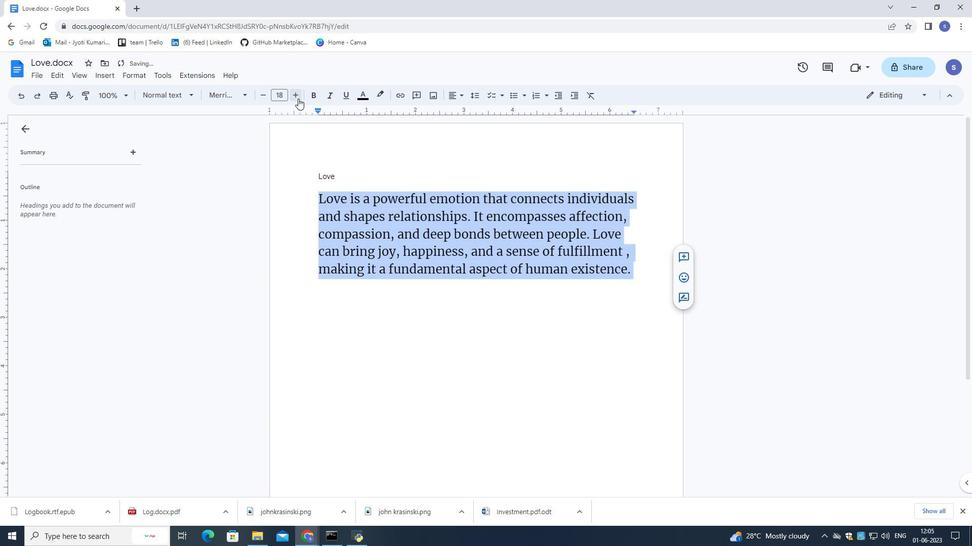 
Action: Mouse moved to (260, 97)
Screenshot: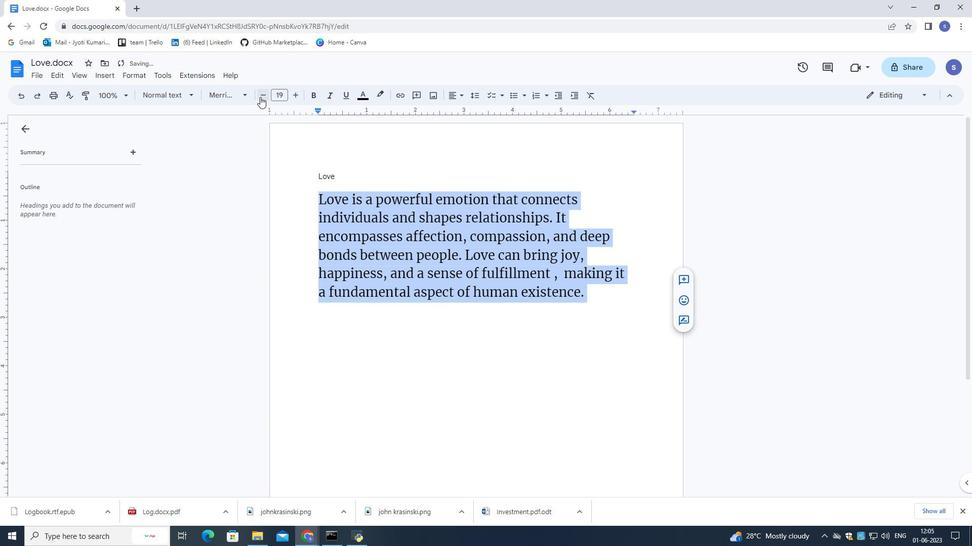 
Action: Mouse pressed left at (260, 97)
Screenshot: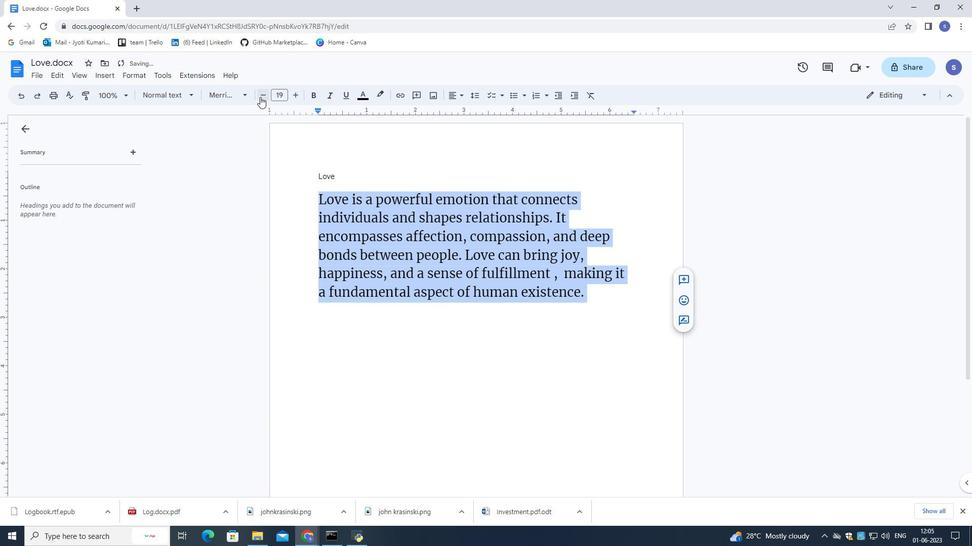 
Action: Mouse moved to (422, 175)
Screenshot: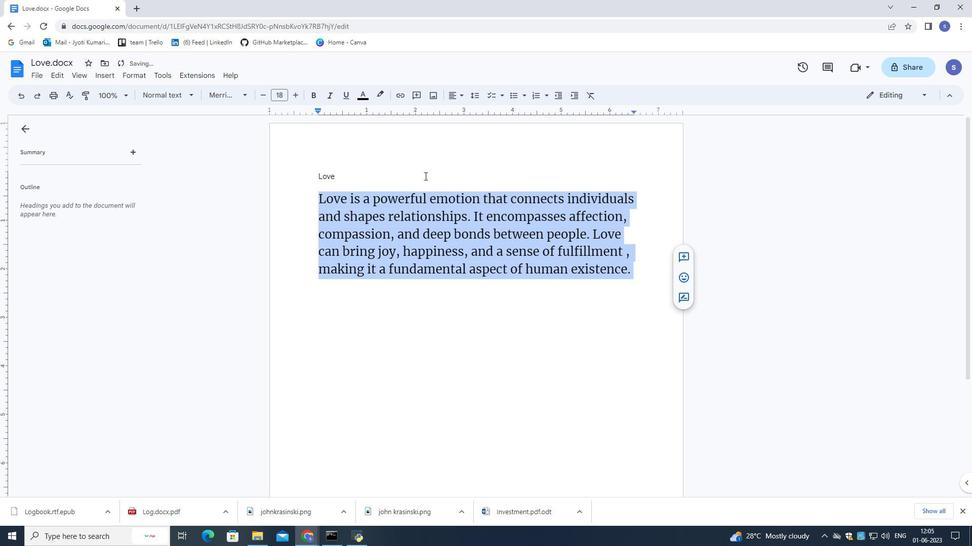 
Action: Mouse pressed left at (422, 175)
Screenshot: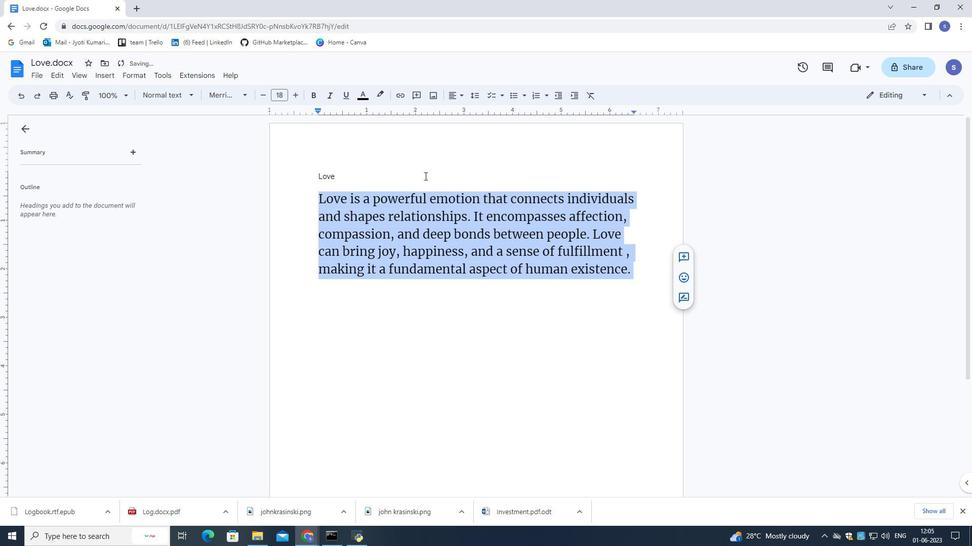 
Action: Mouse moved to (340, 175)
Screenshot: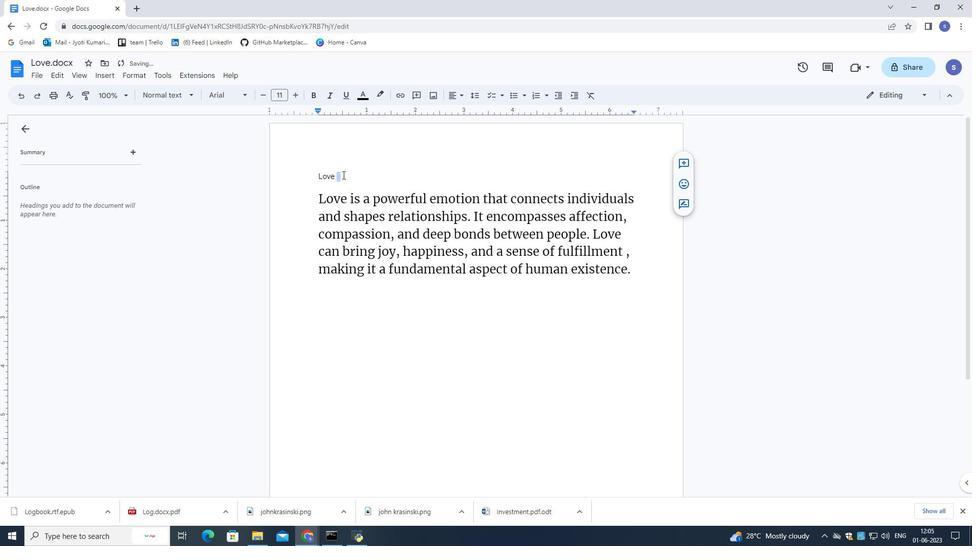 
Action: Mouse pressed left at (340, 175)
Screenshot: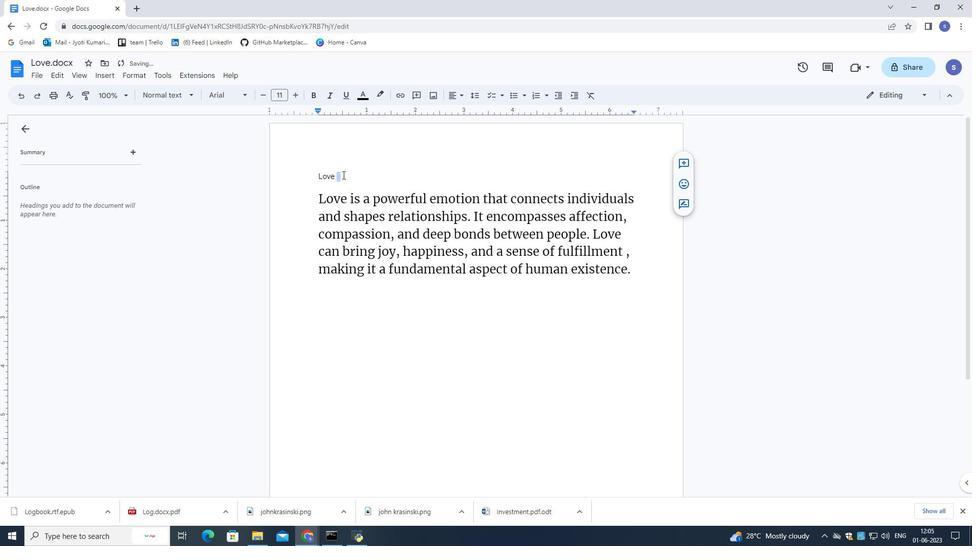 
Action: Mouse moved to (349, 181)
Screenshot: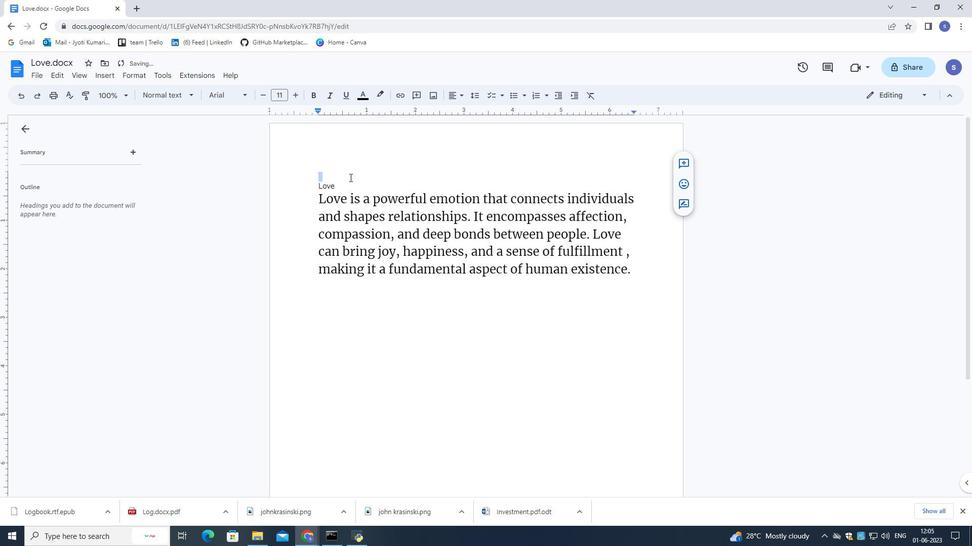 
Action: Mouse pressed left at (349, 181)
Screenshot: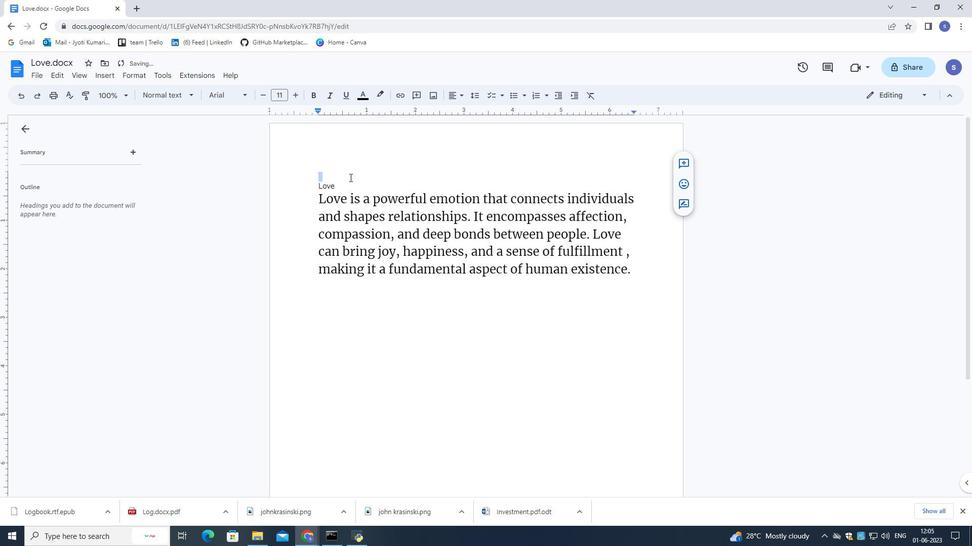 
Action: Mouse moved to (348, 182)
Screenshot: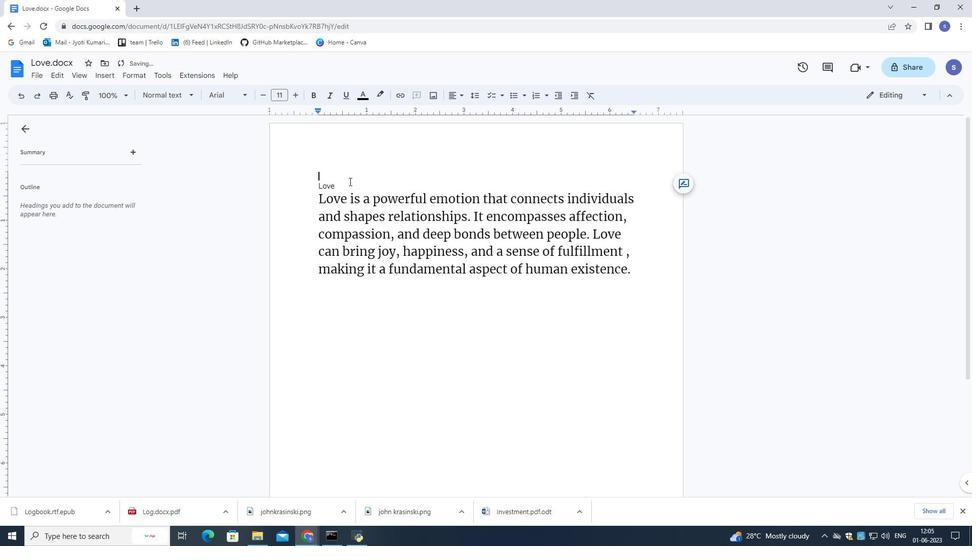 
Action: Mouse pressed left at (348, 182)
Screenshot: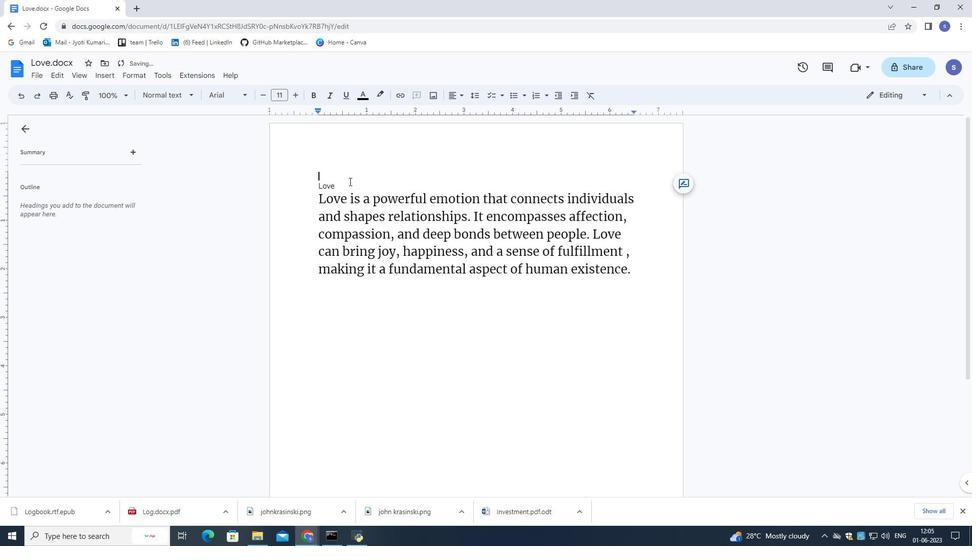 
Action: Mouse moved to (222, 97)
Screenshot: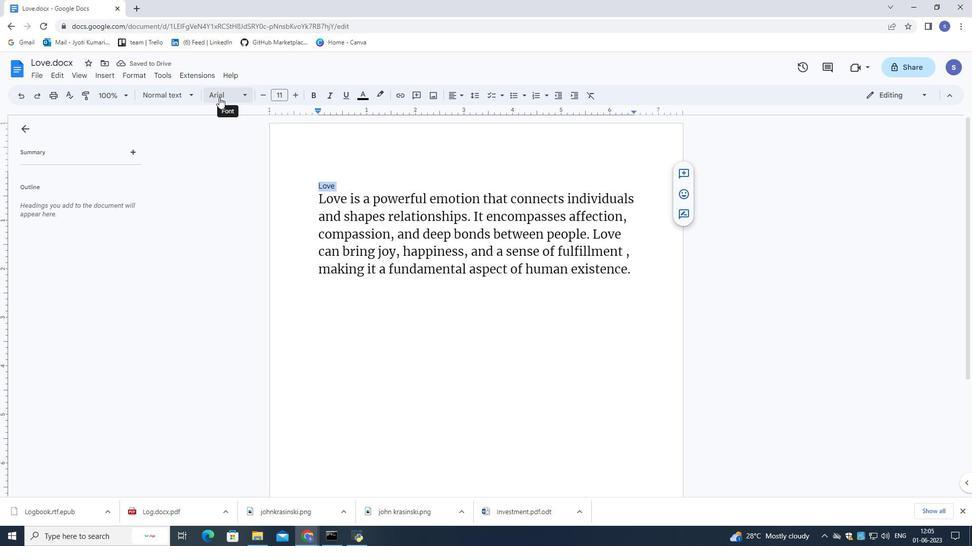 
Action: Mouse pressed left at (222, 97)
Screenshot: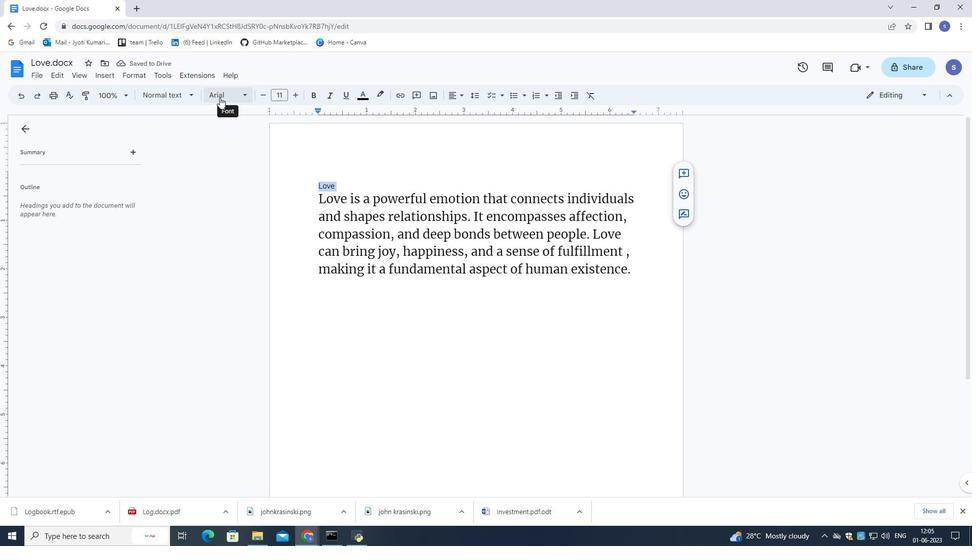 
Action: Mouse moved to (252, 115)
Screenshot: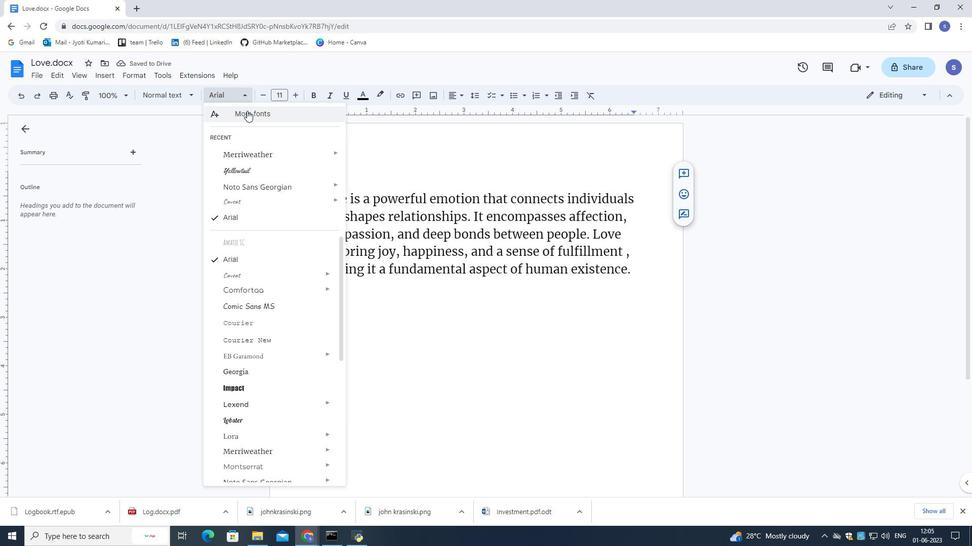 
Action: Mouse pressed left at (252, 115)
Screenshot: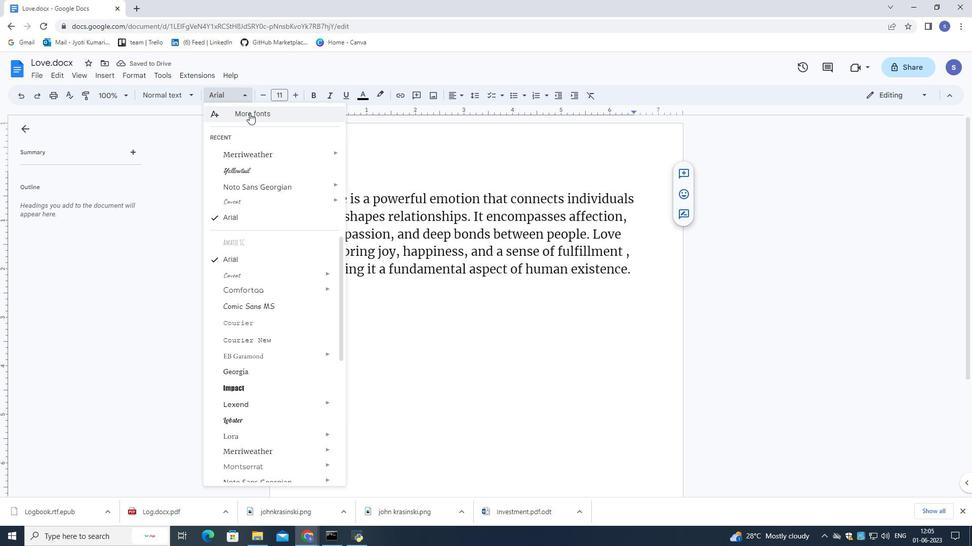
Action: Mouse moved to (323, 158)
Screenshot: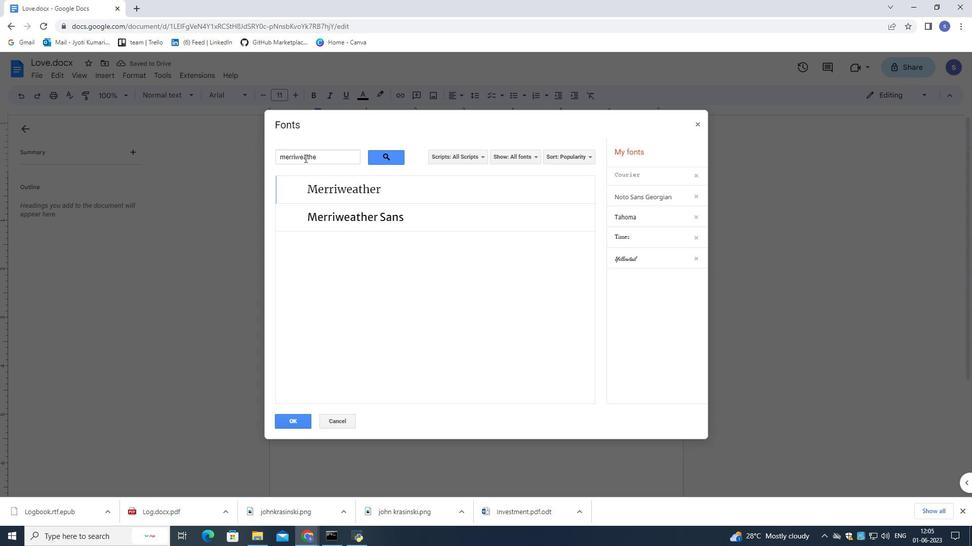 
Action: Mouse pressed left at (323, 158)
Screenshot: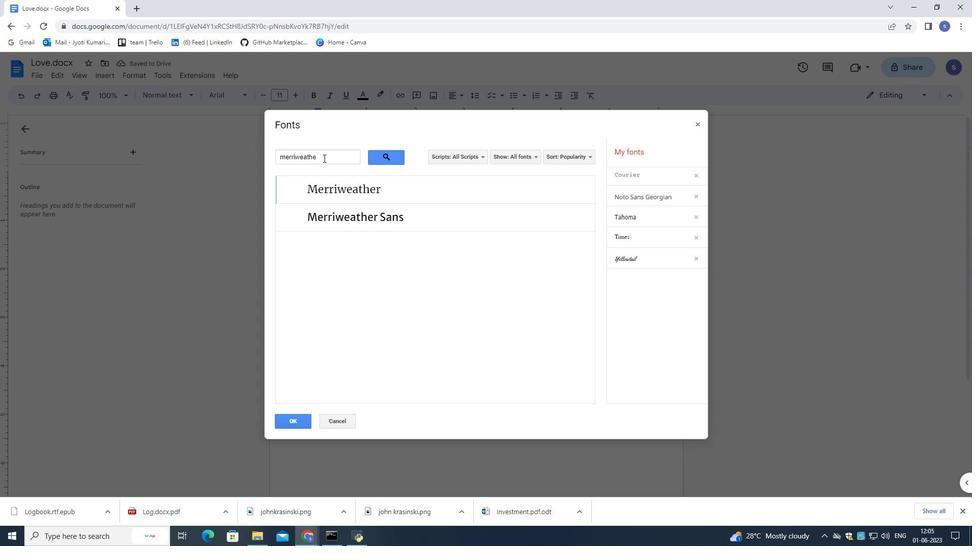 
Action: Mouse moved to (323, 158)
Screenshot: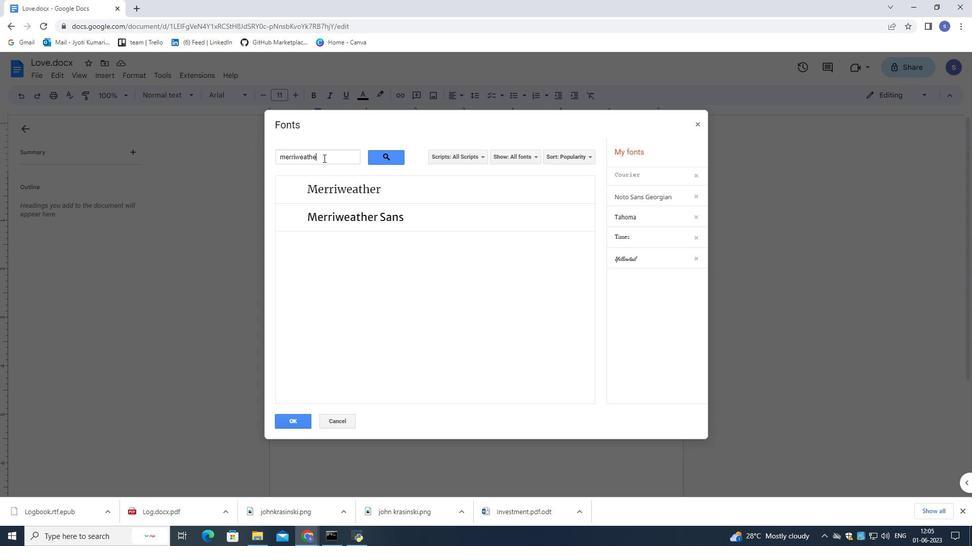 
Action: Mouse pressed left at (323, 158)
Screenshot: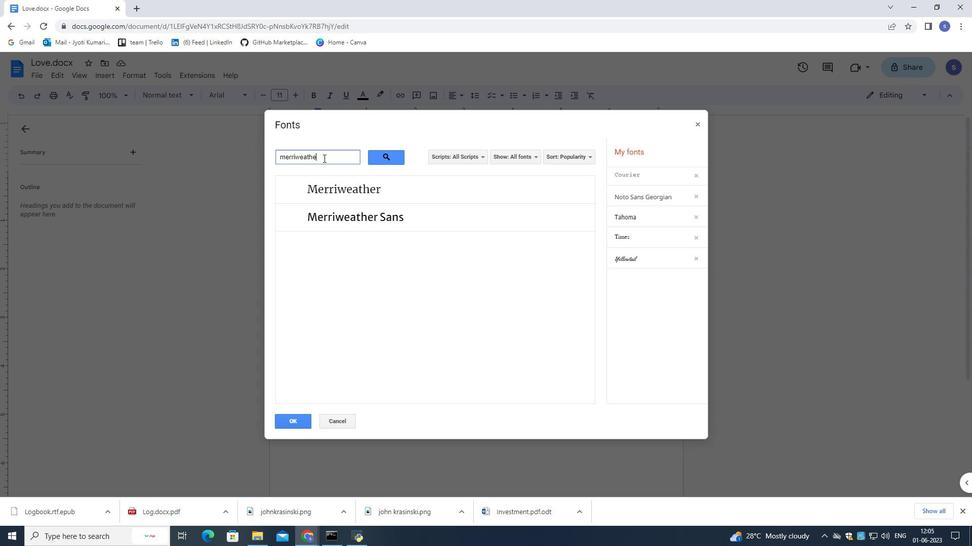 
Action: Mouse moved to (312, 150)
Screenshot: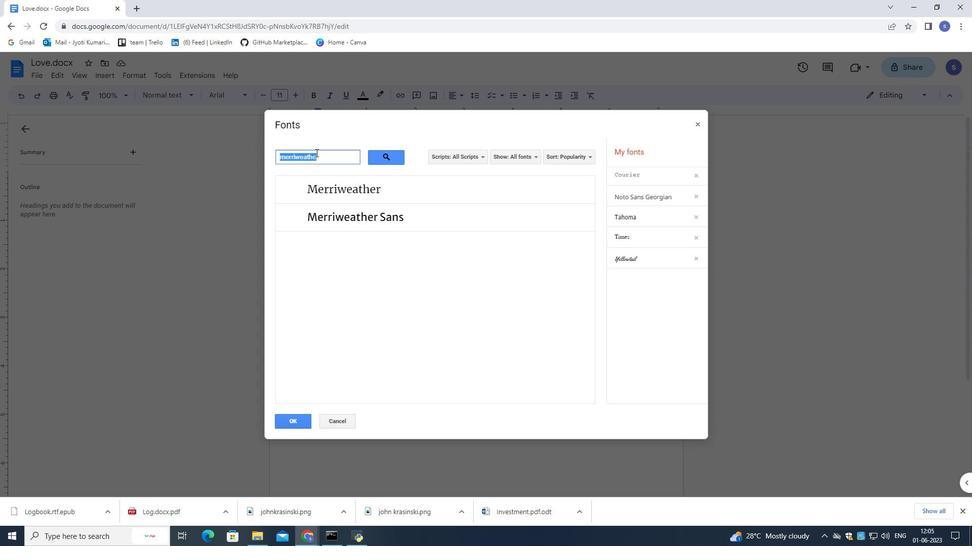 
Action: Key pressed <Key.backspace>
Screenshot: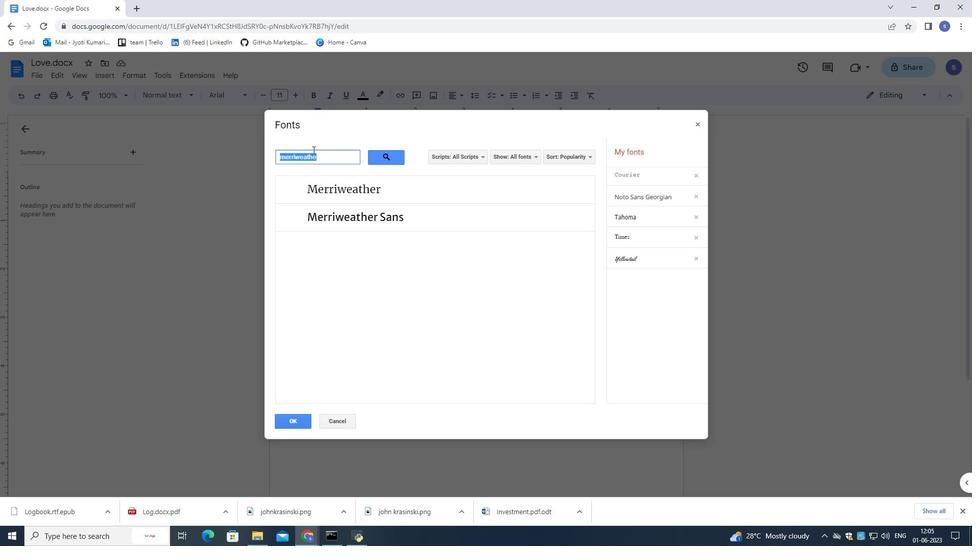 
Action: Mouse moved to (343, 421)
Screenshot: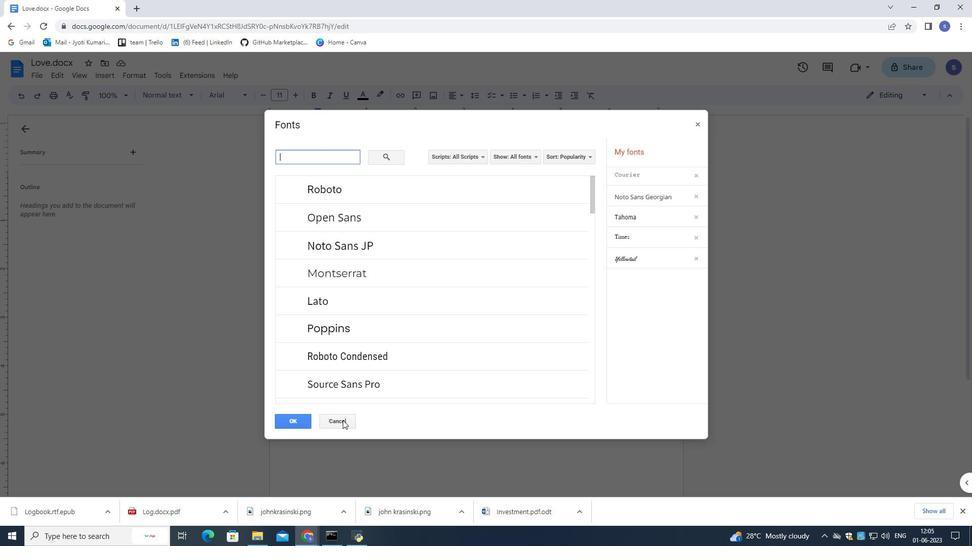 
Action: Mouse pressed left at (343, 421)
Screenshot: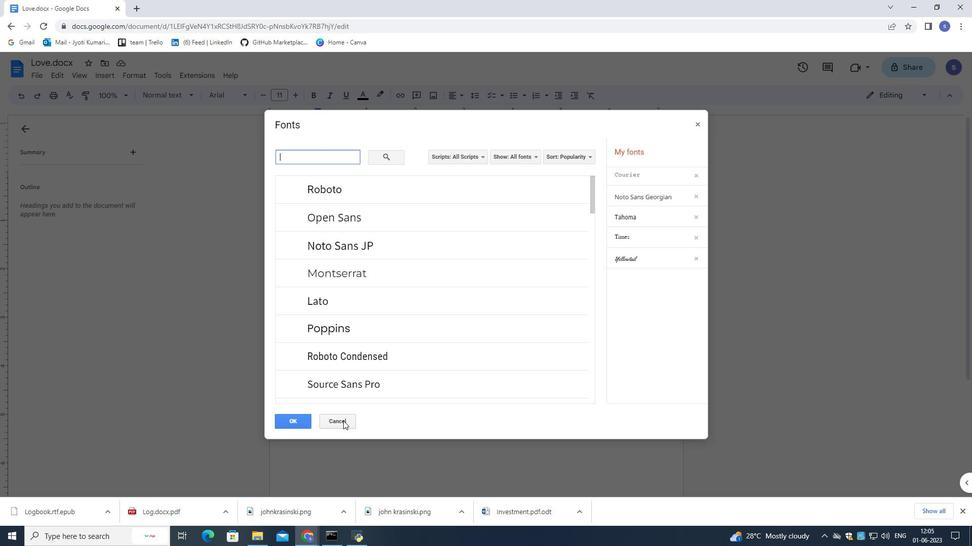 
Action: Mouse moved to (241, 98)
Screenshot: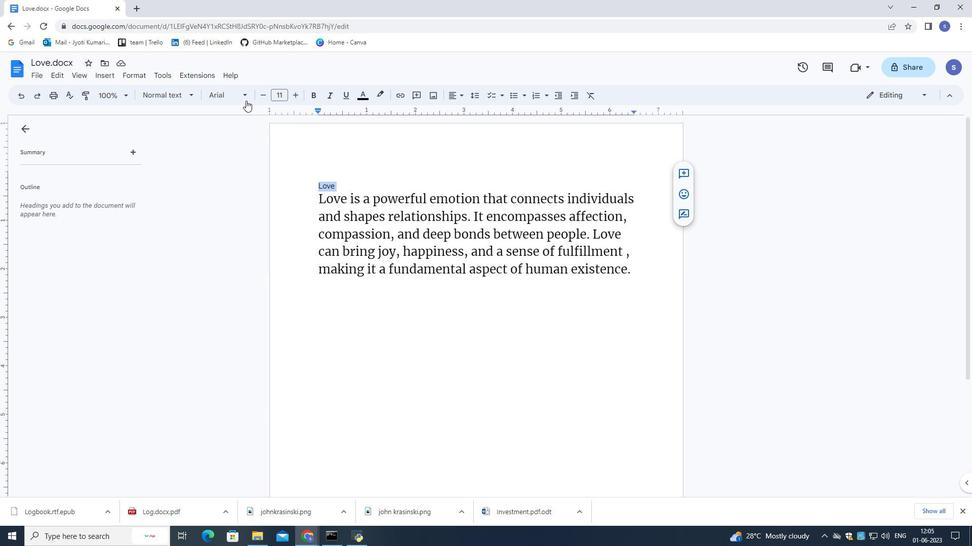 
Action: Mouse pressed left at (241, 98)
Screenshot: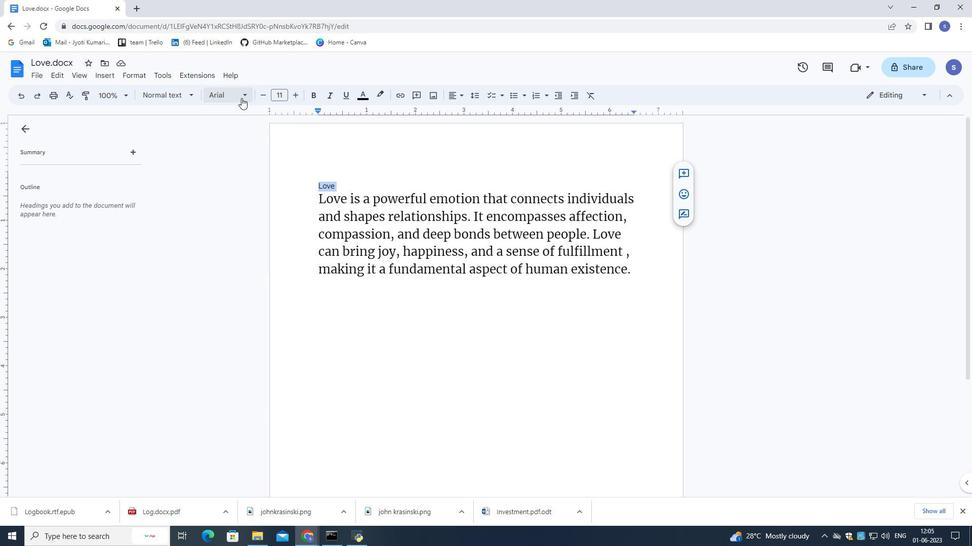 
Action: Mouse moved to (280, 283)
Screenshot: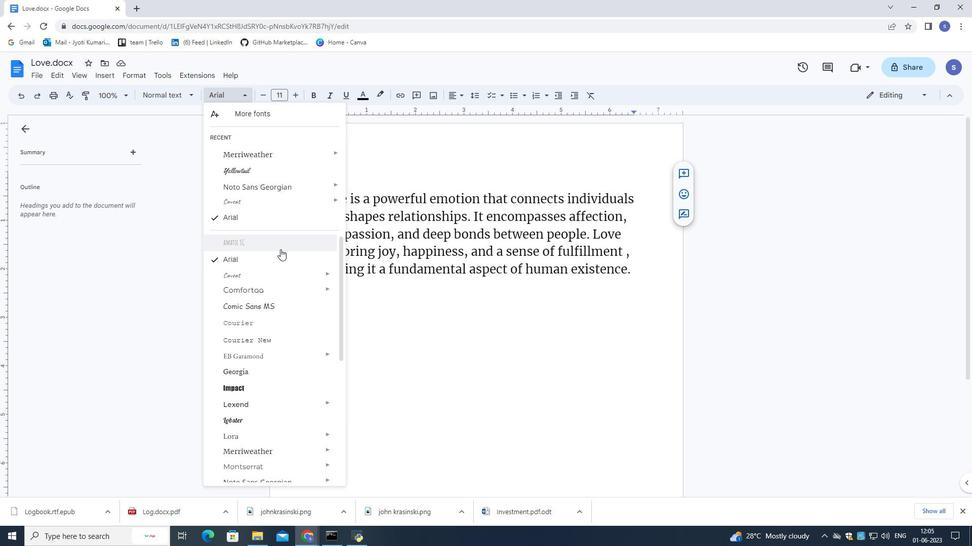 
Action: Mouse scrolled (280, 282) with delta (0, 0)
Screenshot: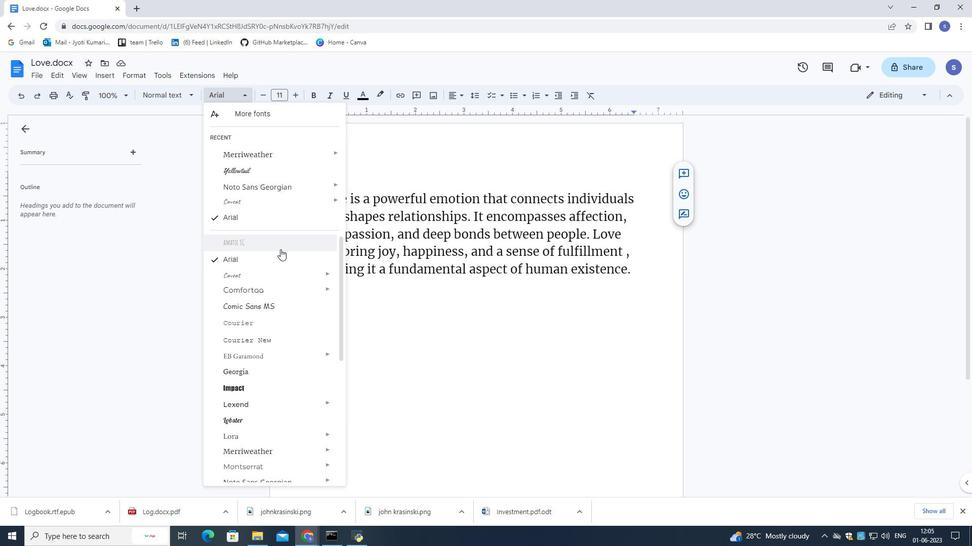 
Action: Mouse moved to (280, 287)
Screenshot: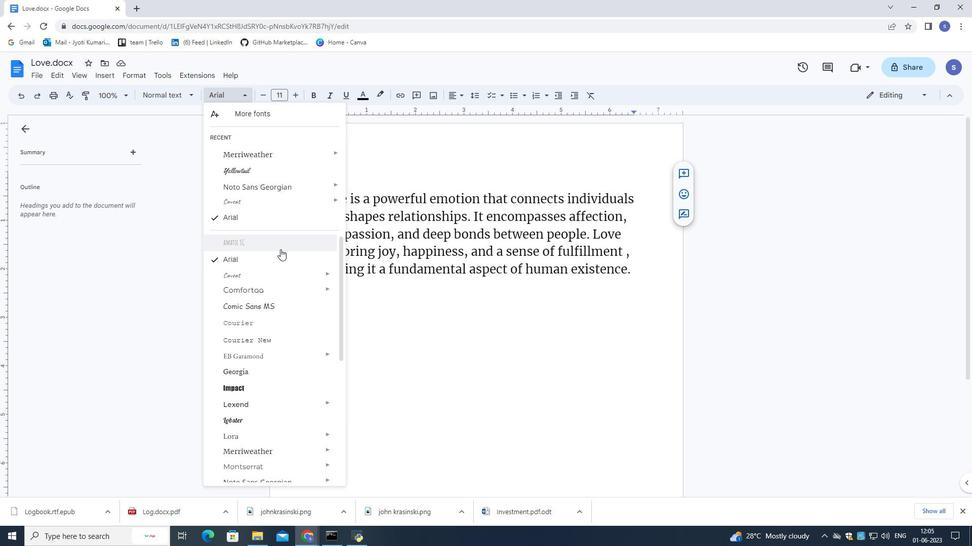
Action: Mouse scrolled (280, 286) with delta (0, 0)
Screenshot: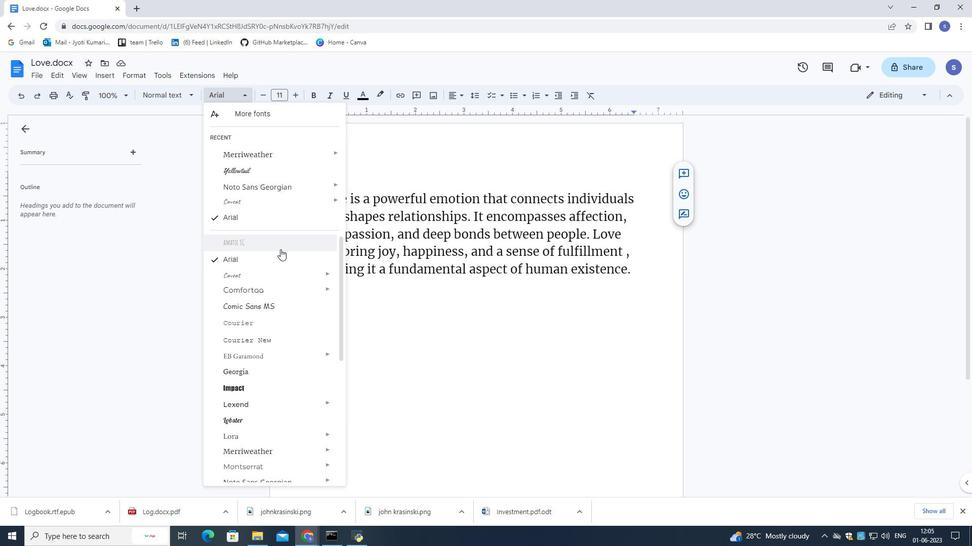 
Action: Mouse moved to (280, 287)
Screenshot: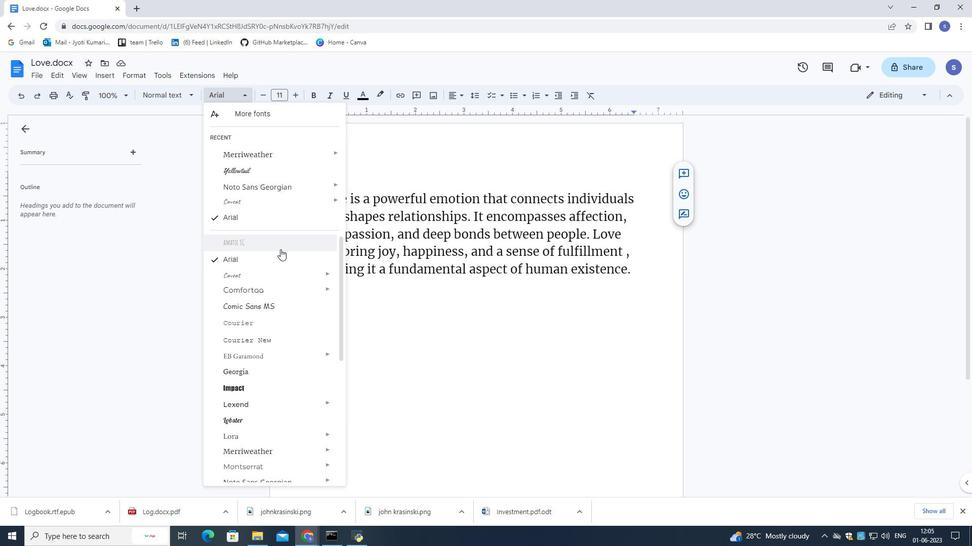 
Action: Mouse scrolled (280, 287) with delta (0, 0)
Screenshot: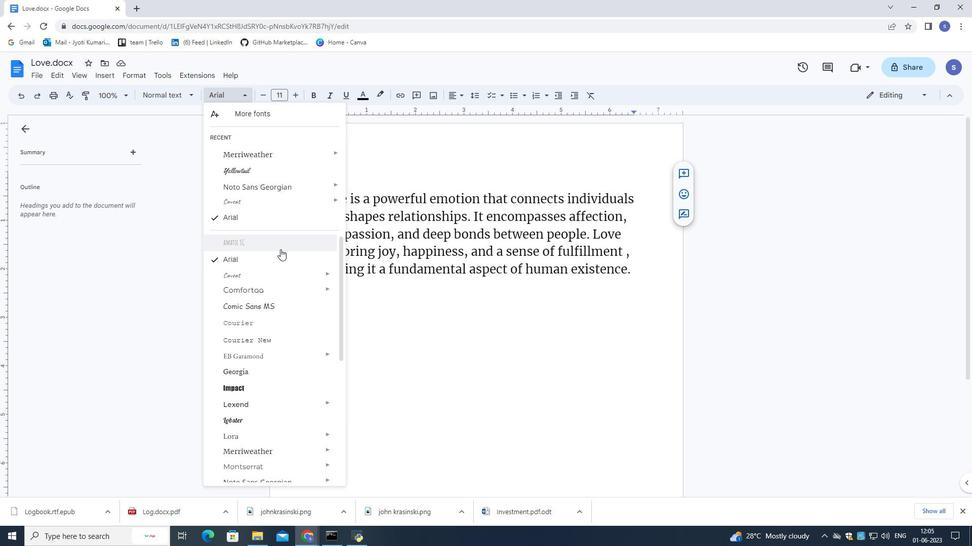 
Action: Mouse moved to (280, 288)
Screenshot: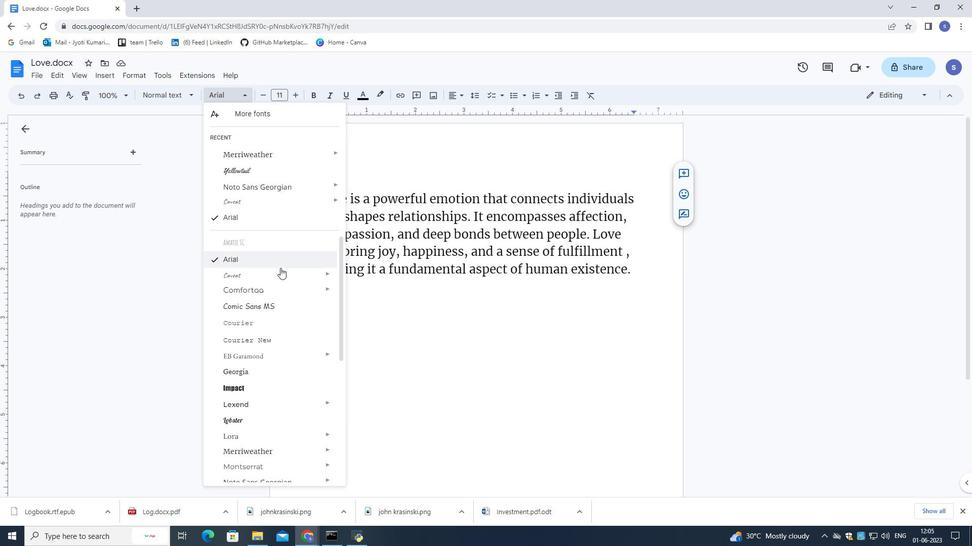 
Action: Mouse scrolled (280, 287) with delta (0, 0)
Screenshot: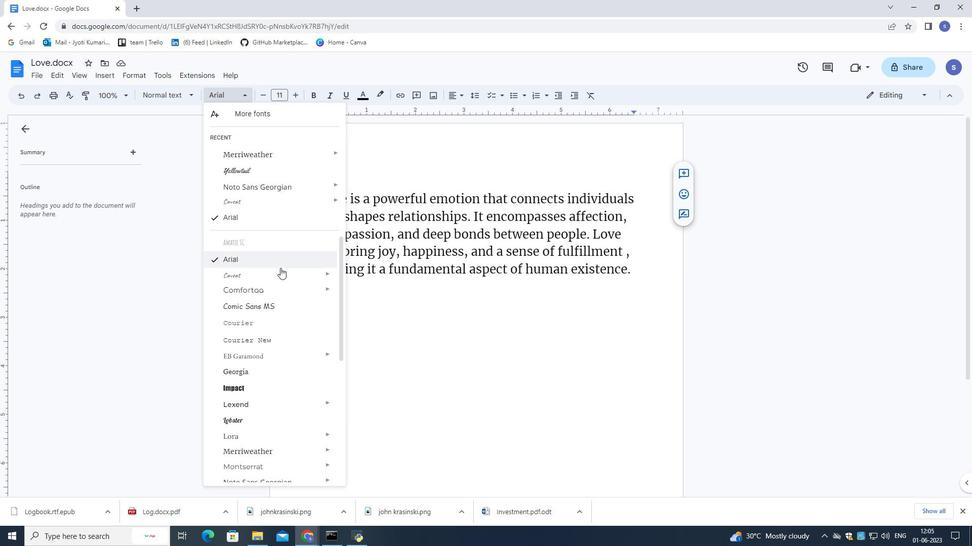 
Action: Mouse scrolled (280, 287) with delta (0, 0)
Screenshot: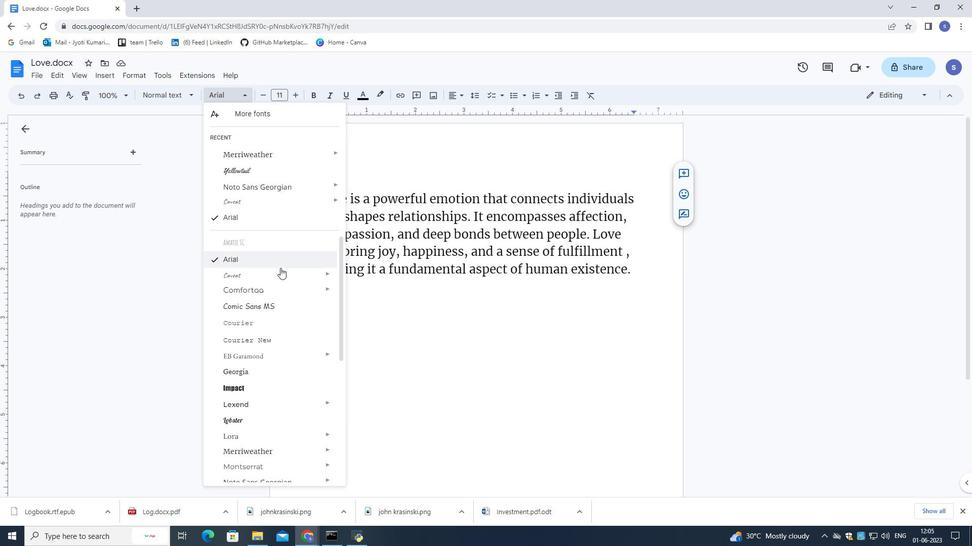 
Action: Mouse scrolled (280, 287) with delta (0, 0)
Screenshot: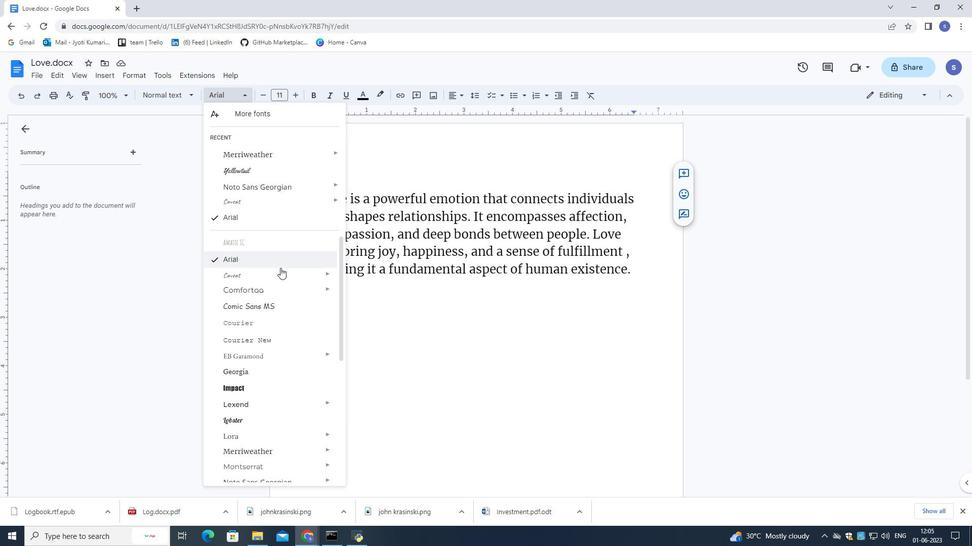 
Action: Mouse moved to (279, 287)
Screenshot: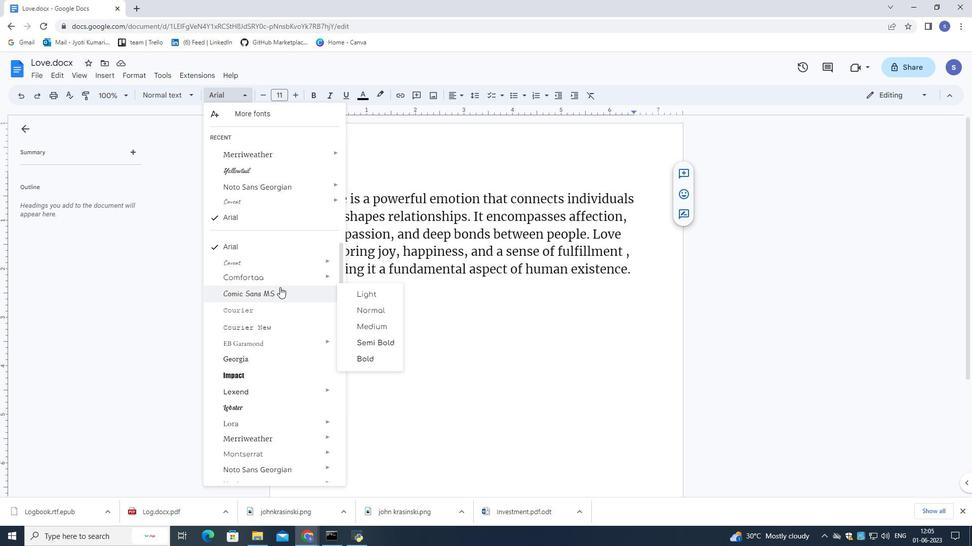 
Action: Mouse scrolled (279, 286) with delta (0, 0)
Screenshot: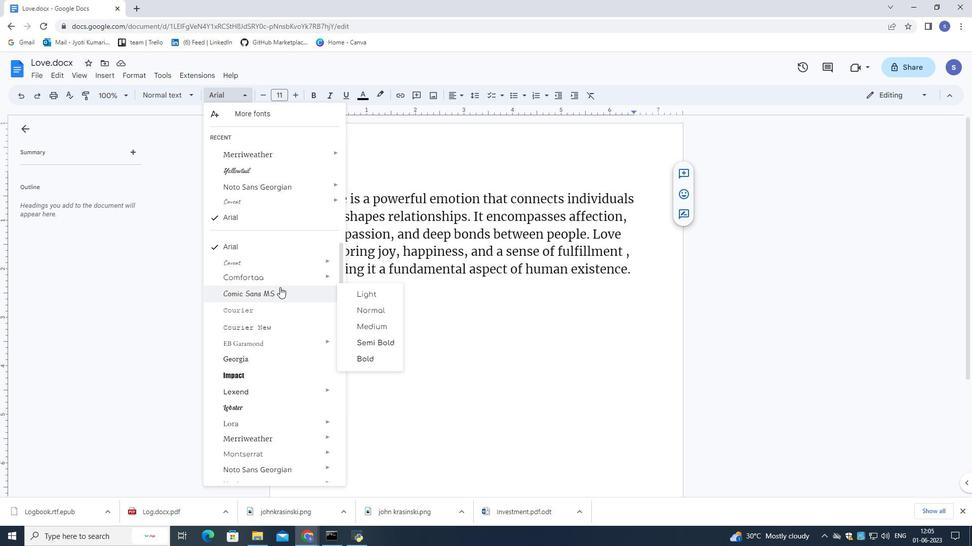 
Action: Mouse scrolled (279, 286) with delta (0, 0)
Screenshot: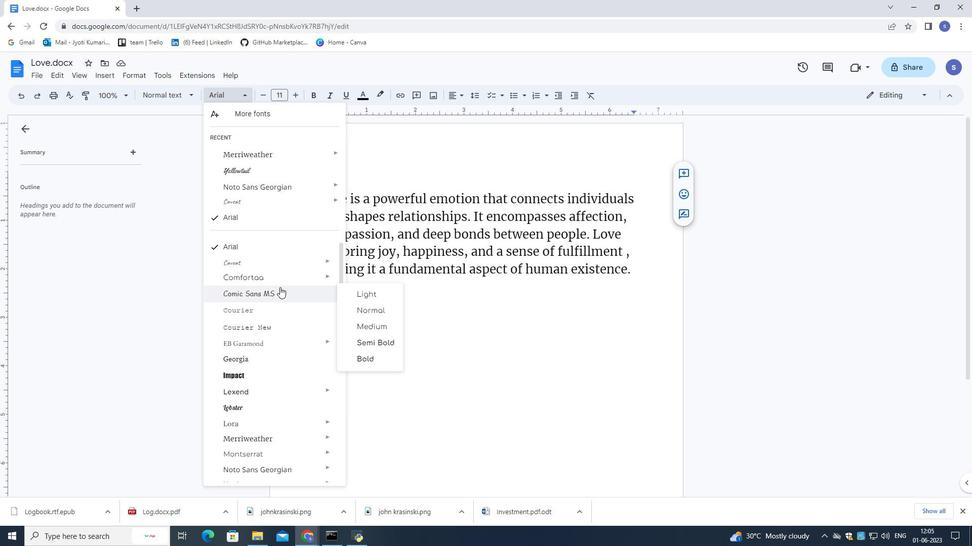 
Action: Mouse scrolled (279, 286) with delta (0, 0)
Screenshot: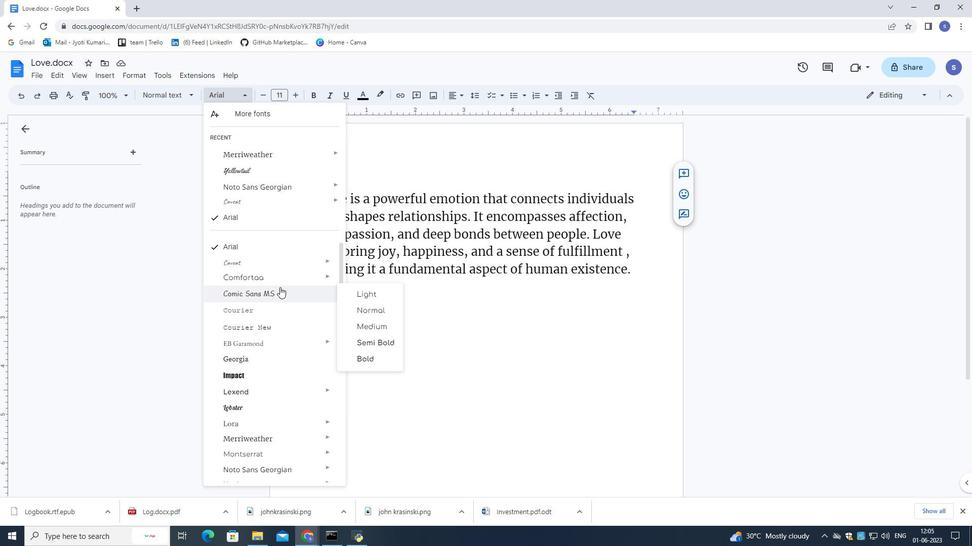 
Action: Mouse scrolled (279, 286) with delta (0, 0)
Screenshot: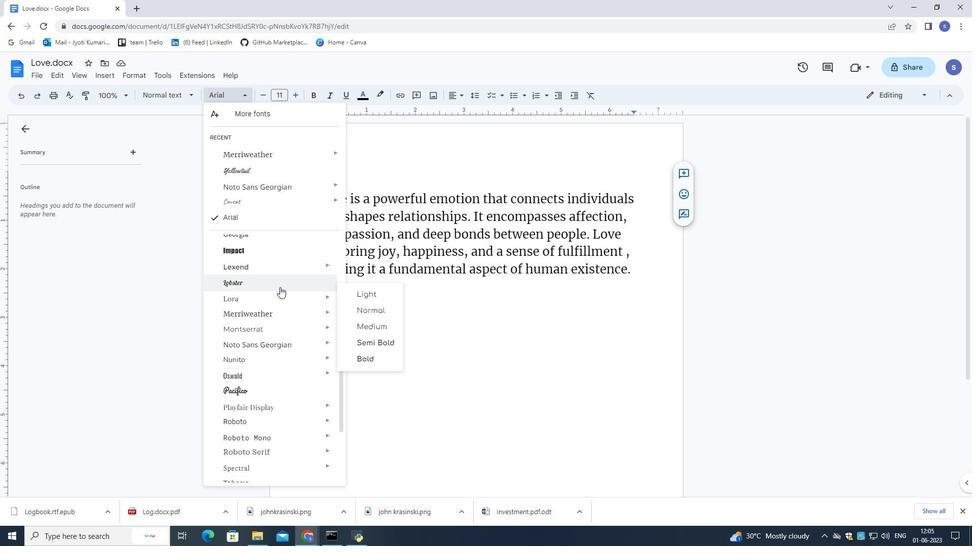 
Action: Mouse scrolled (279, 286) with delta (0, 0)
Screenshot: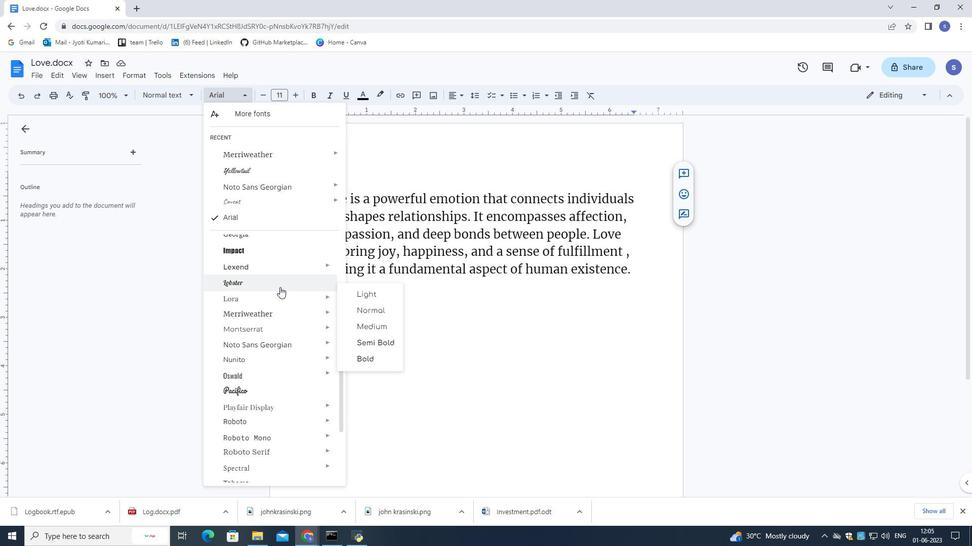 
Action: Mouse moved to (280, 428)
Screenshot: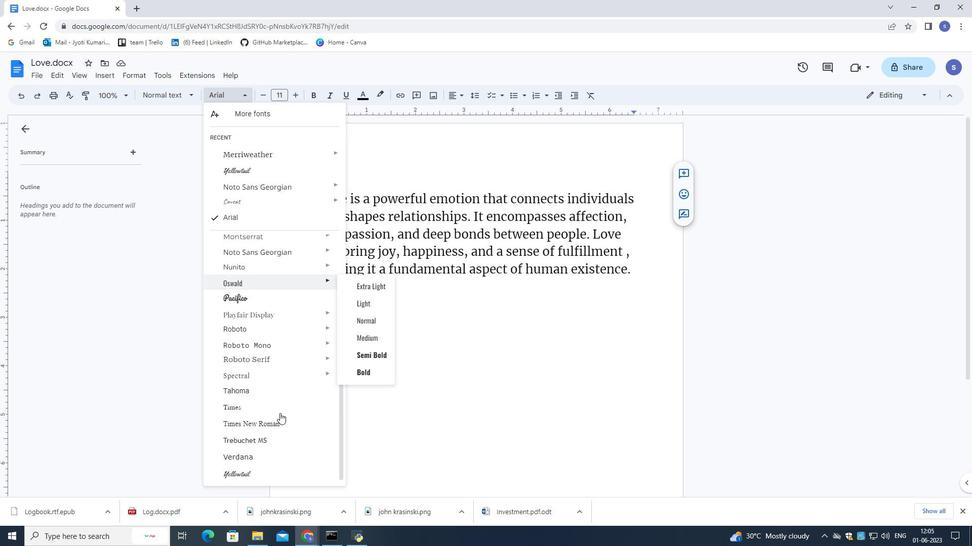 
Action: Mouse scrolled (280, 428) with delta (0, 0)
Screenshot: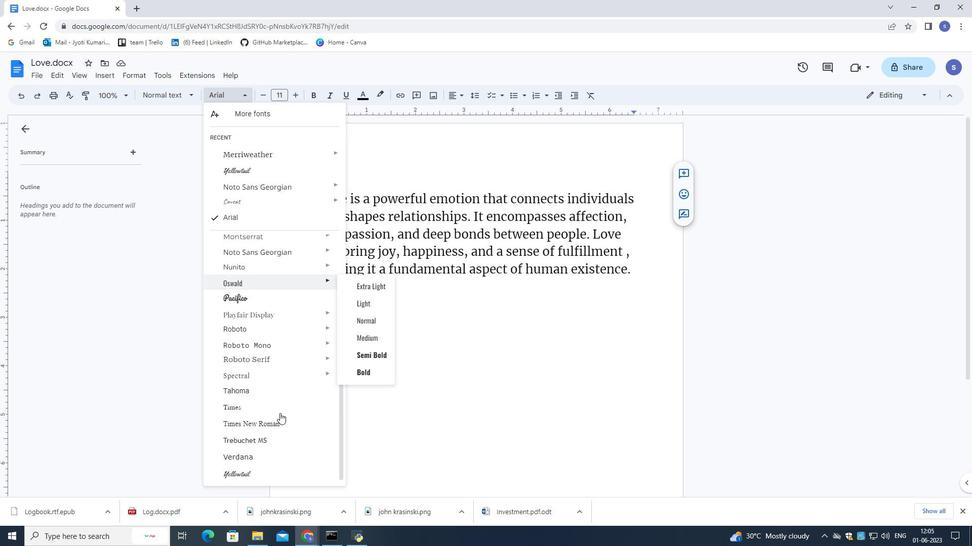 
Action: Mouse moved to (280, 429)
Screenshot: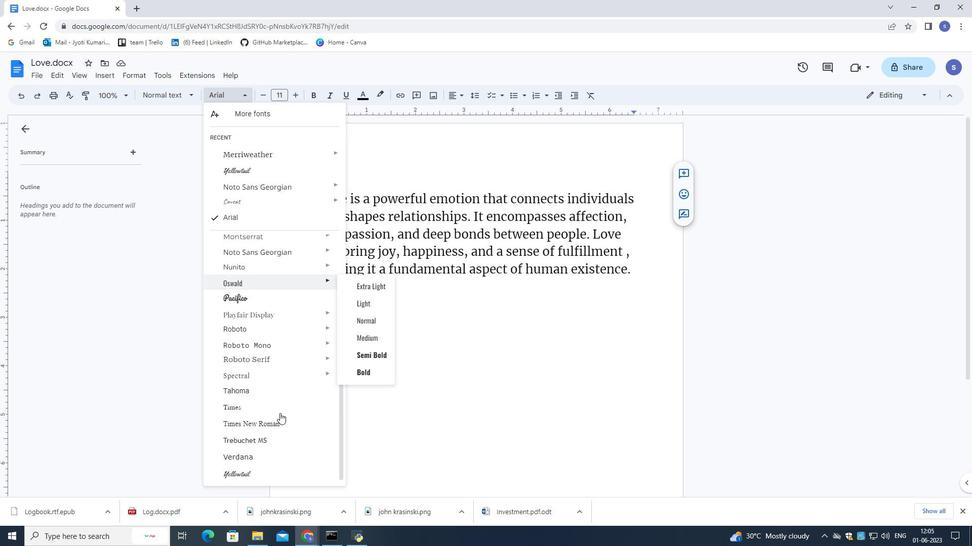 
Action: Mouse scrolled (280, 428) with delta (0, 0)
Screenshot: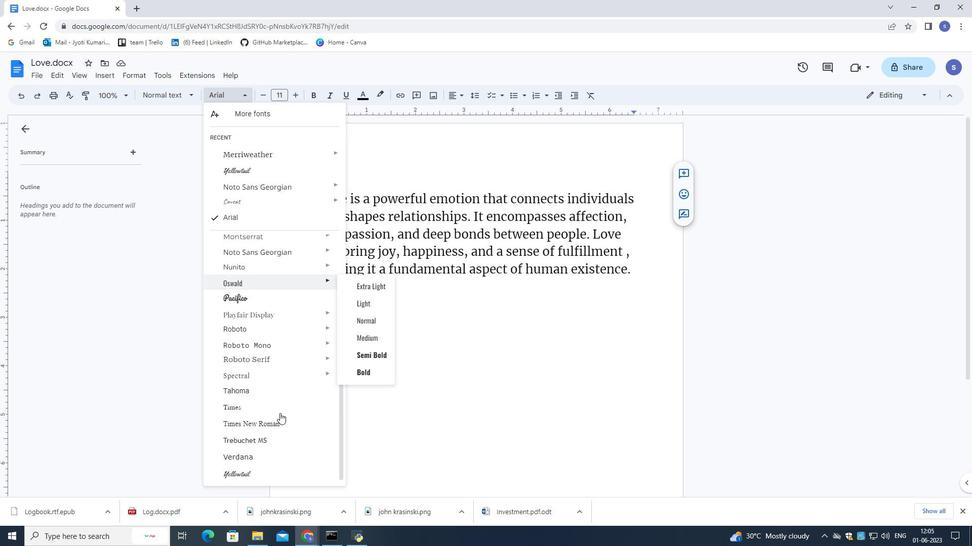 
Action: Mouse scrolled (280, 428) with delta (0, 0)
Screenshot: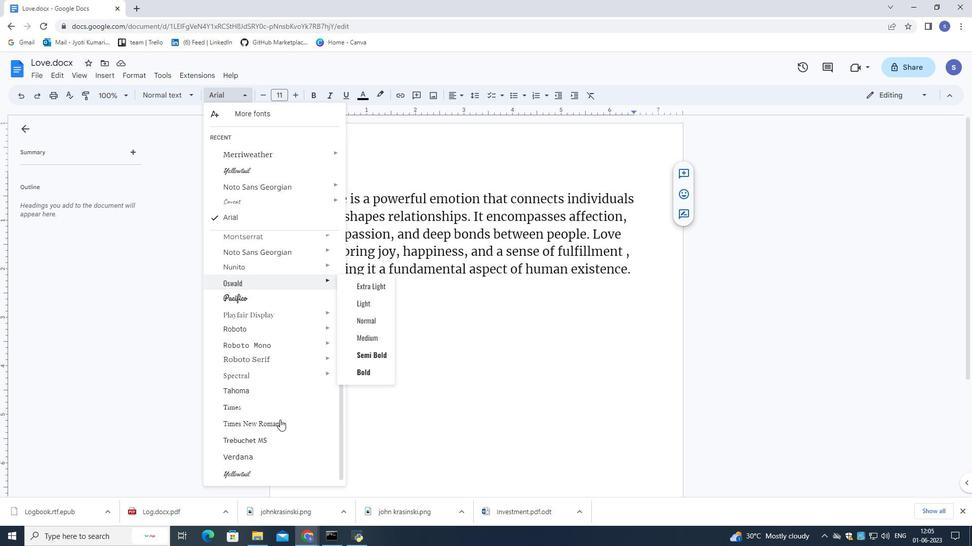 
Action: Mouse scrolled (280, 428) with delta (0, 0)
Screenshot: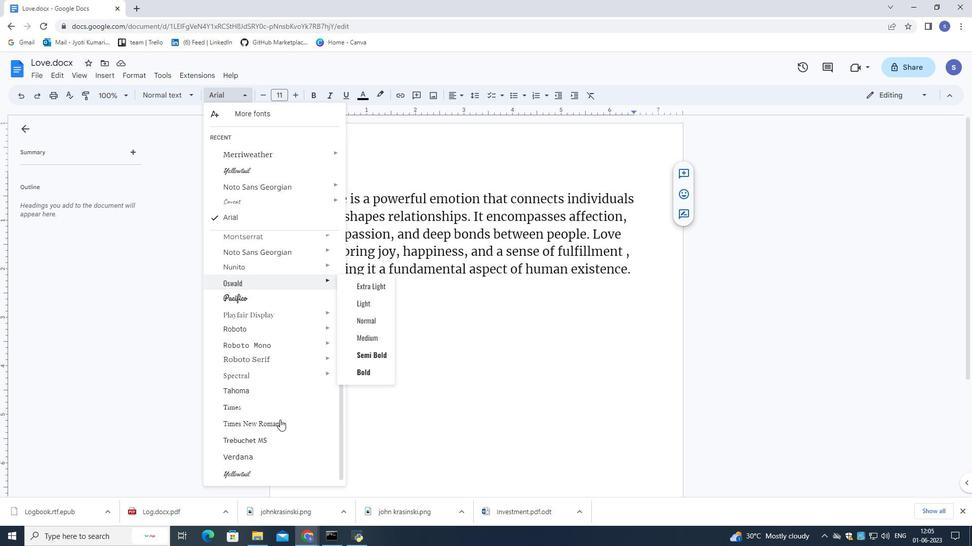 
Action: Mouse scrolled (280, 428) with delta (0, 0)
Screenshot: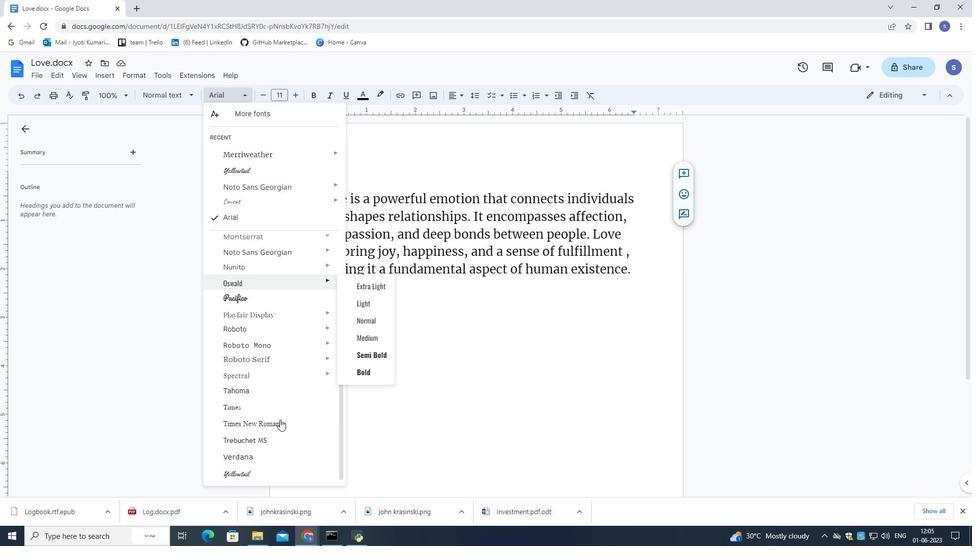 
Action: Mouse moved to (275, 441)
Screenshot: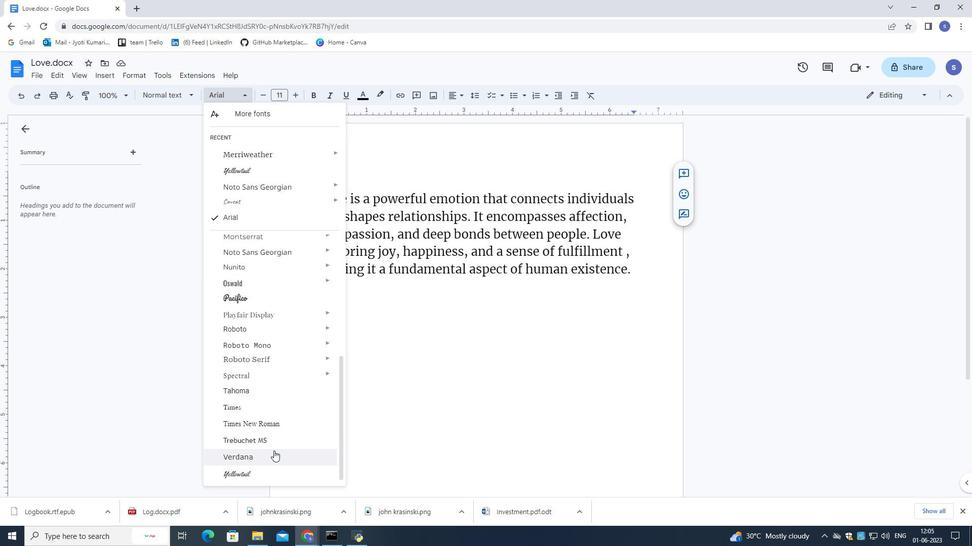 
Action: Mouse pressed left at (275, 441)
Screenshot: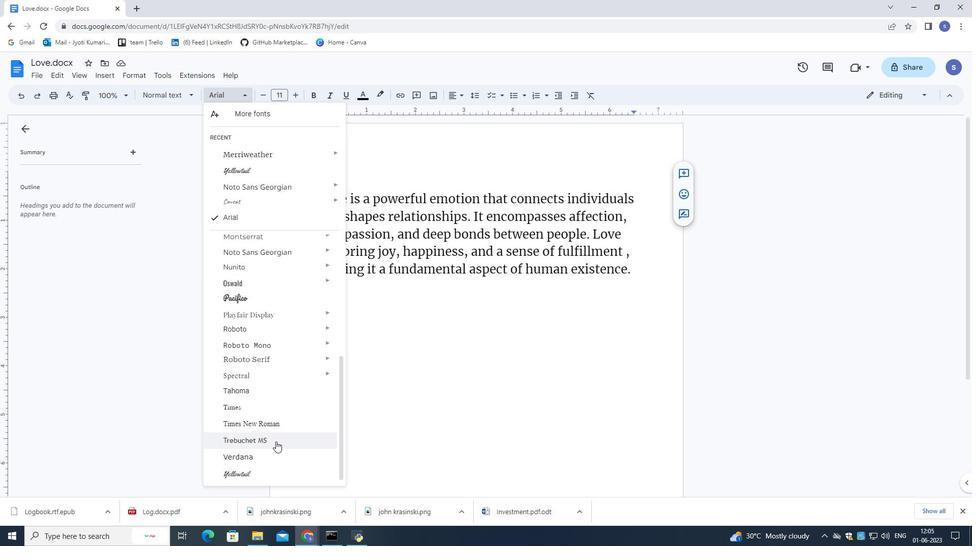 
Action: Mouse moved to (294, 94)
Screenshot: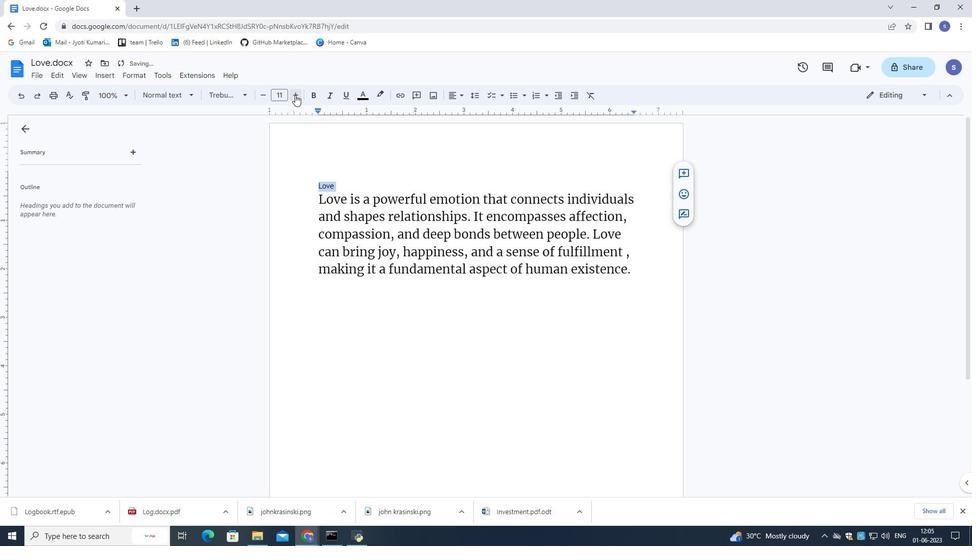 
Action: Mouse pressed left at (294, 94)
Screenshot: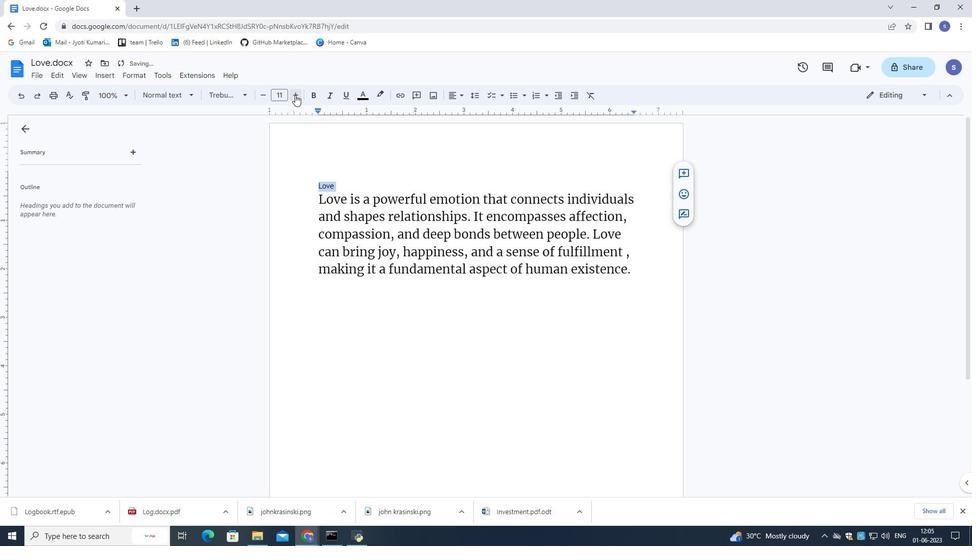 
Action: Mouse pressed left at (294, 94)
Screenshot: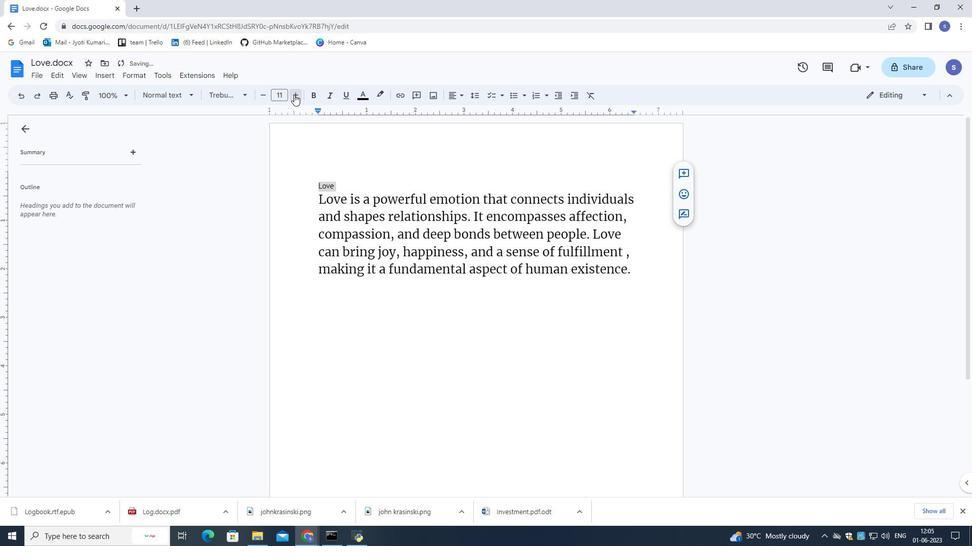 
Action: Mouse pressed left at (294, 94)
Screenshot: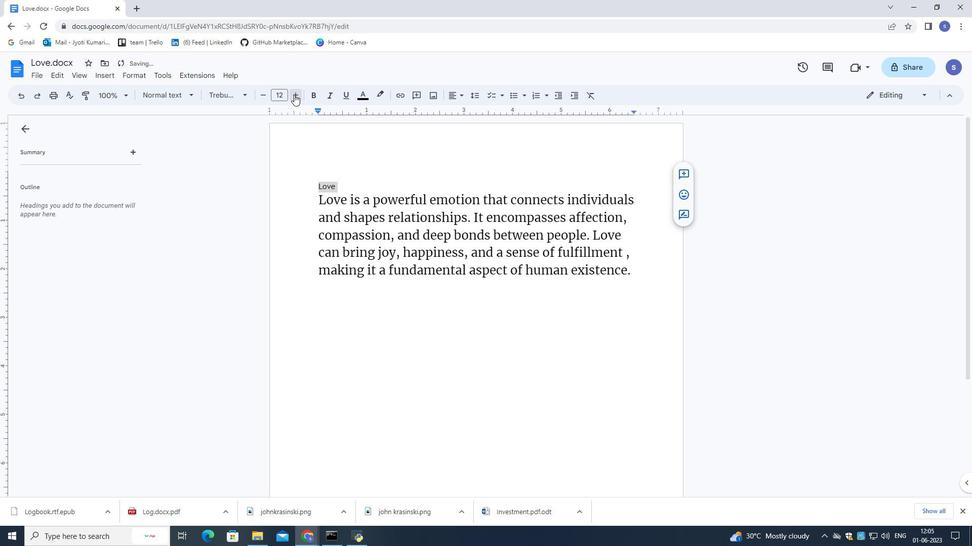 
Action: Mouse pressed left at (294, 94)
Screenshot: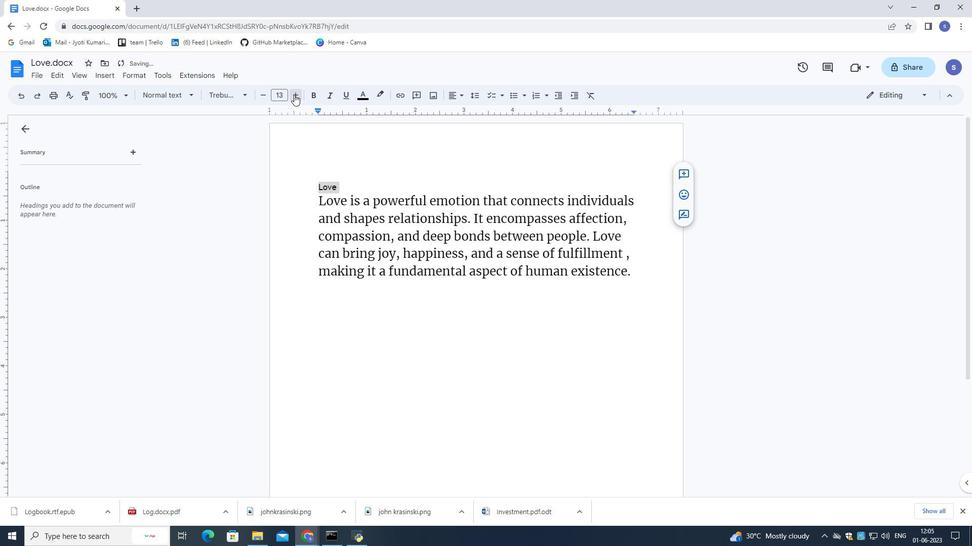 
Action: Mouse moved to (293, 94)
Screenshot: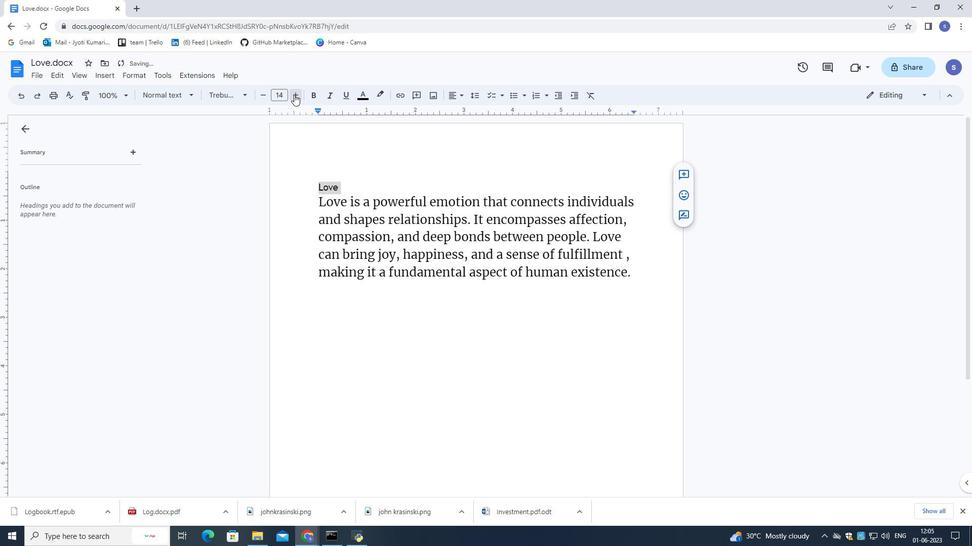 
Action: Mouse pressed left at (293, 94)
Screenshot: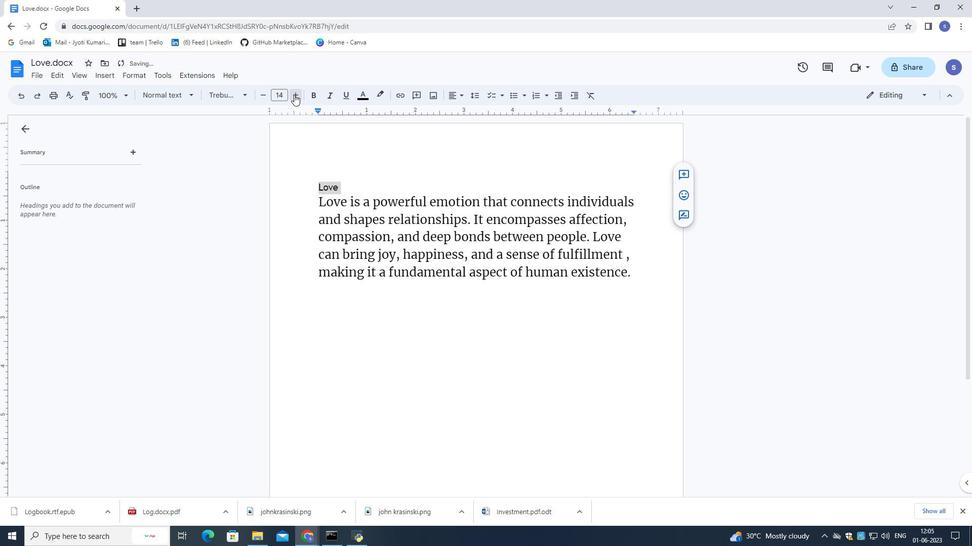 
Action: Mouse pressed left at (293, 94)
Screenshot: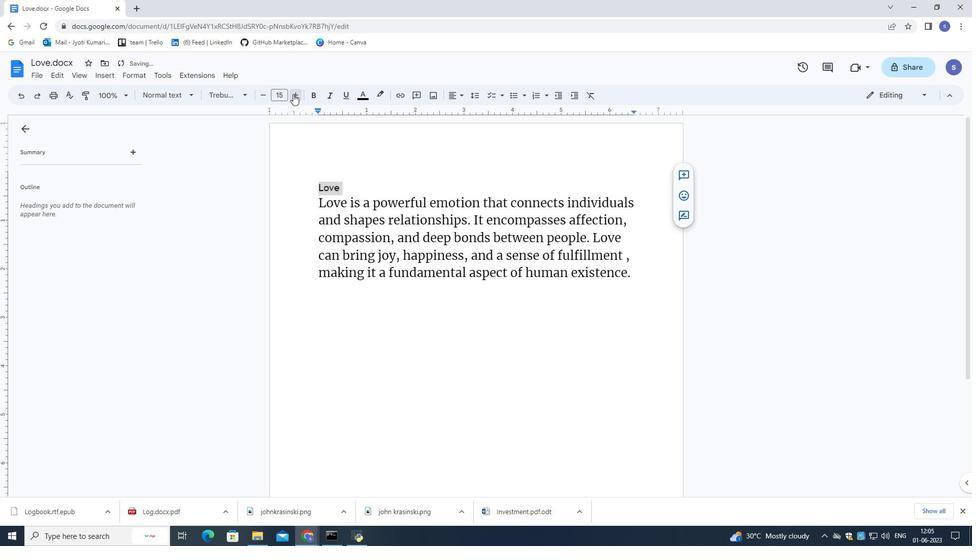
Action: Mouse moved to (292, 93)
Screenshot: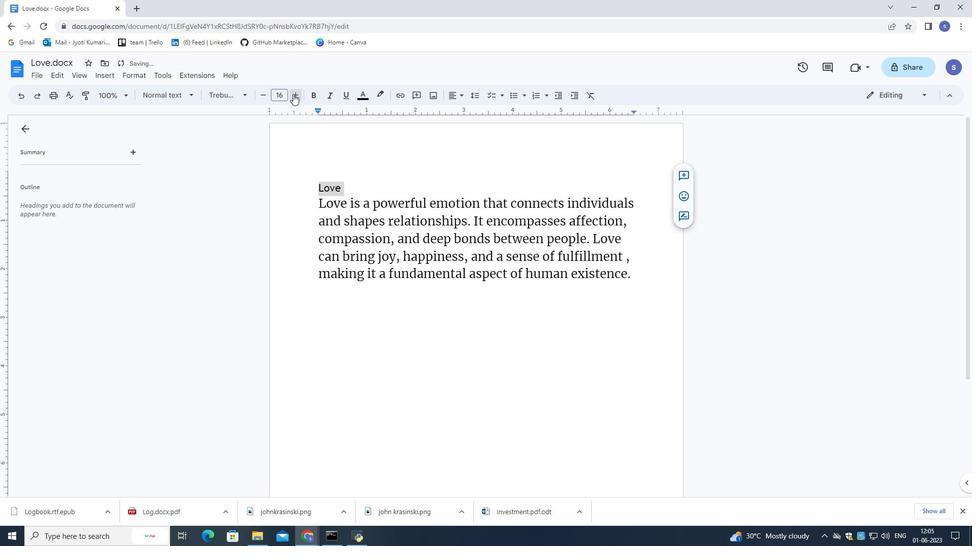 
Action: Mouse pressed left at (292, 93)
Screenshot: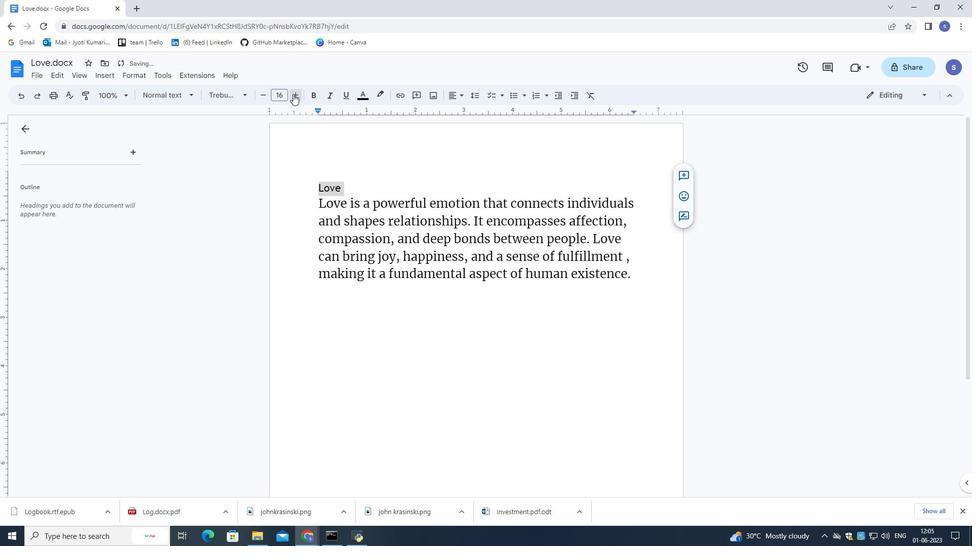 
Action: Mouse pressed left at (292, 93)
Screenshot: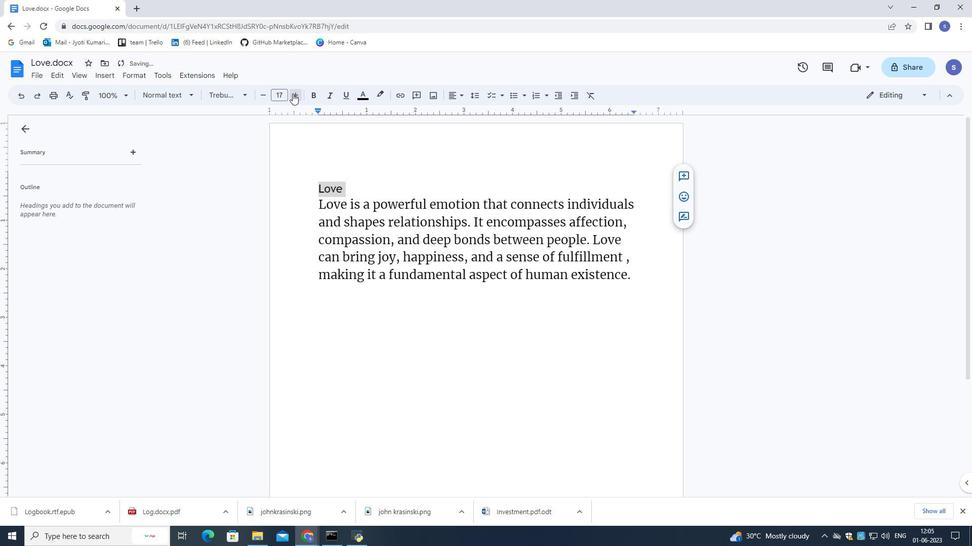 
Action: Mouse pressed left at (292, 93)
Screenshot: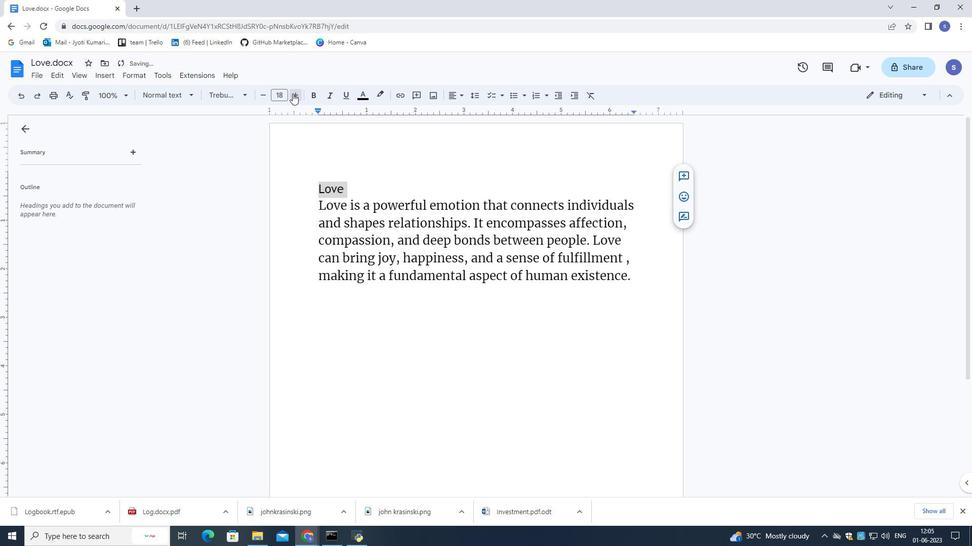 
Action: Mouse pressed left at (292, 93)
Screenshot: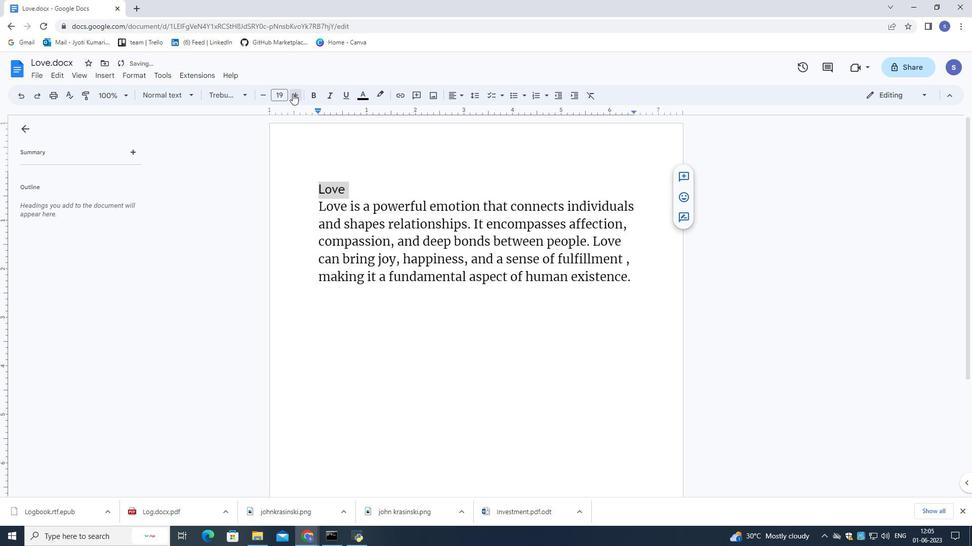 
Action: Mouse pressed left at (292, 93)
Screenshot: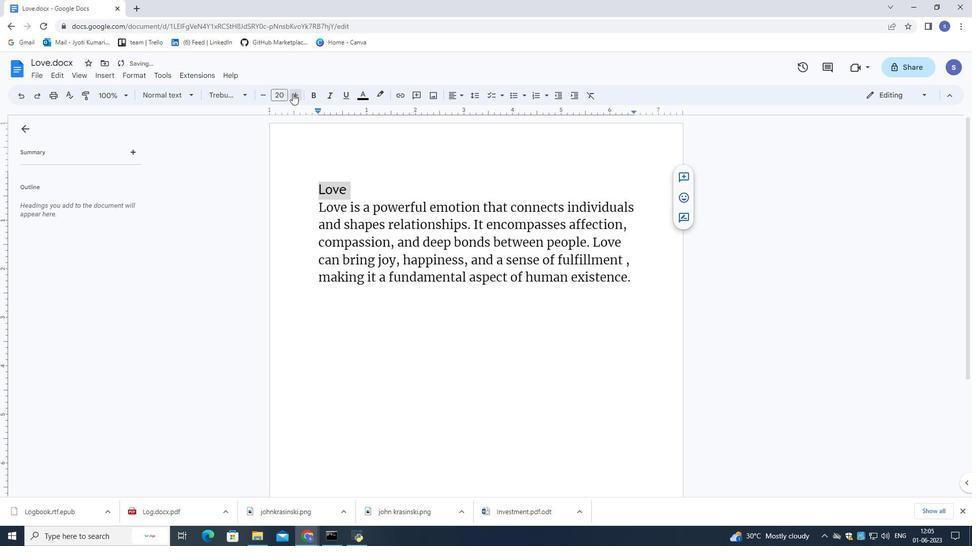 
Action: Mouse pressed left at (292, 93)
Screenshot: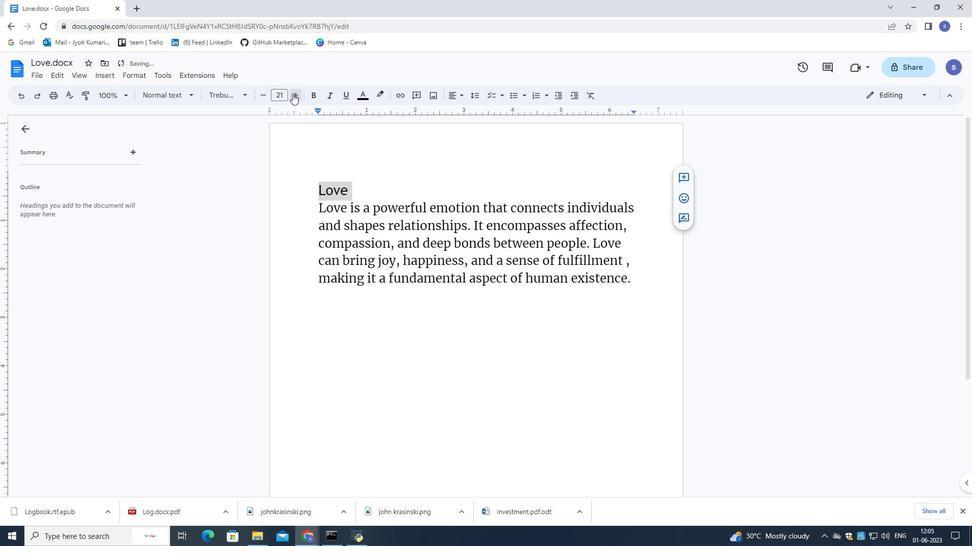 
Action: Mouse pressed left at (292, 93)
Screenshot: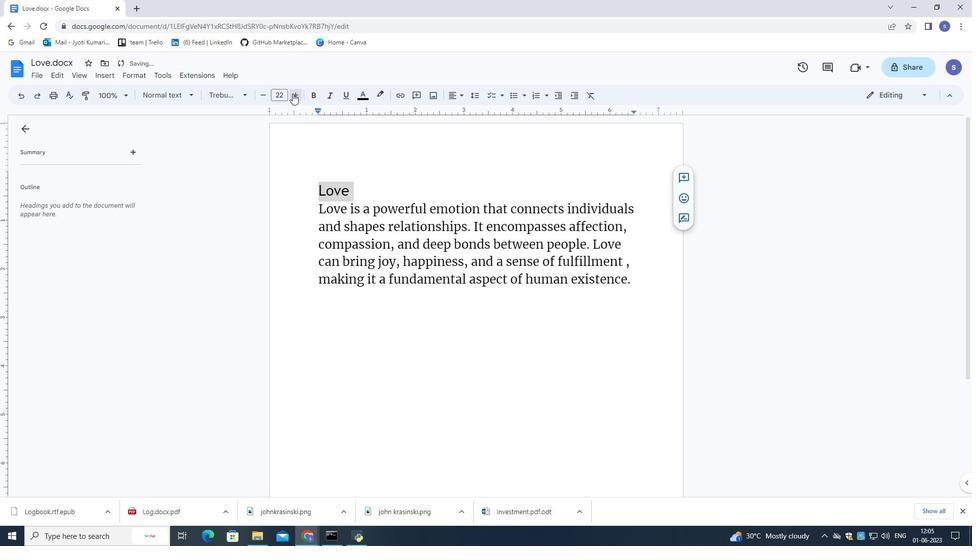 
Action: Mouse pressed left at (292, 93)
Screenshot: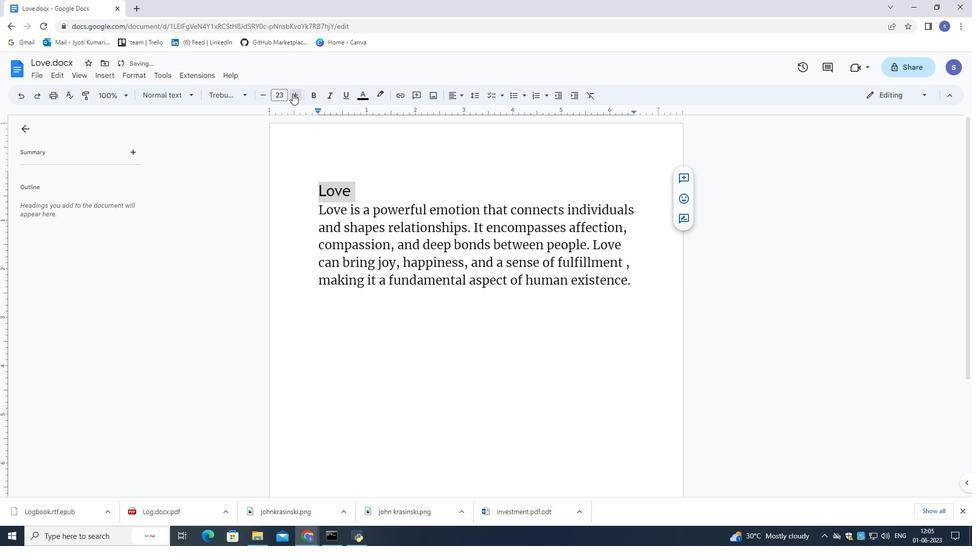 
Action: Mouse pressed left at (292, 93)
Screenshot: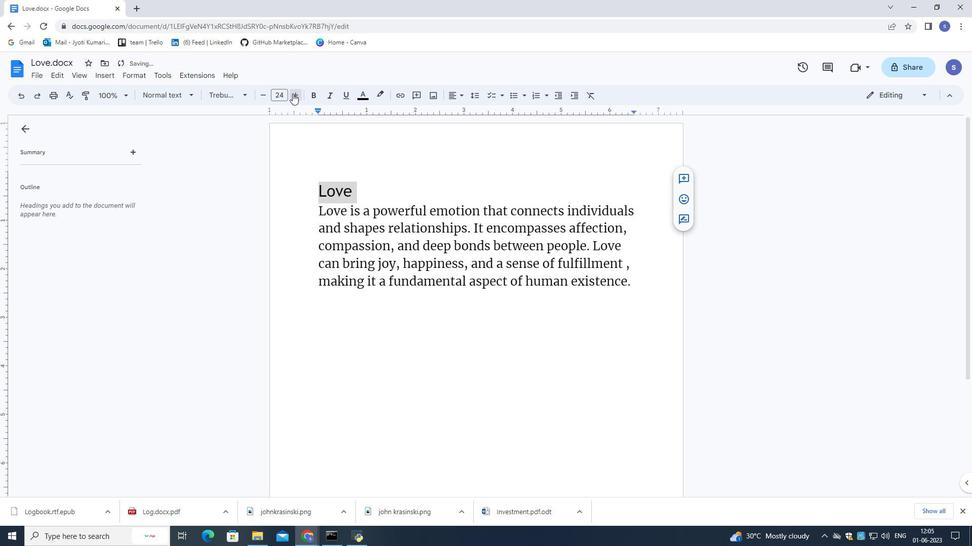 
Action: Mouse pressed left at (292, 93)
Screenshot: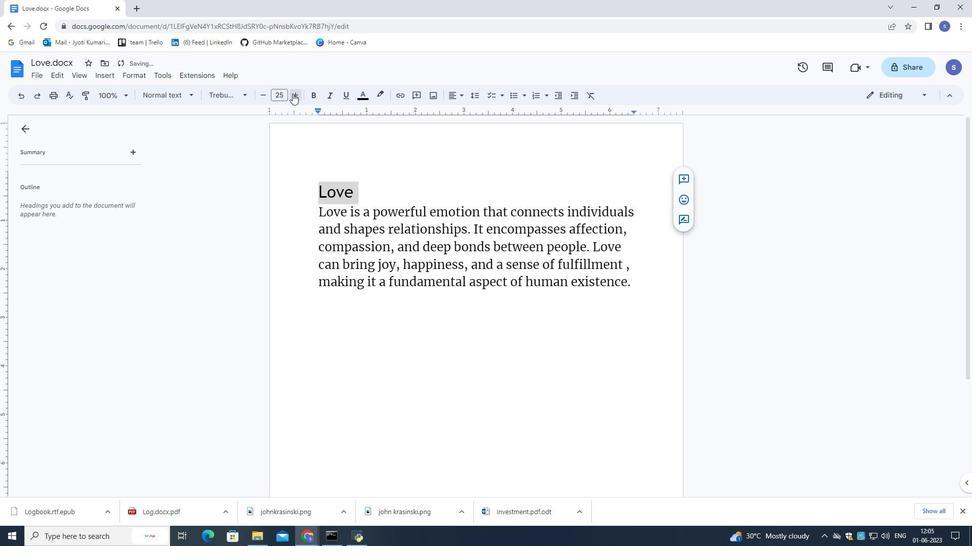 
Action: Mouse pressed left at (292, 93)
Screenshot: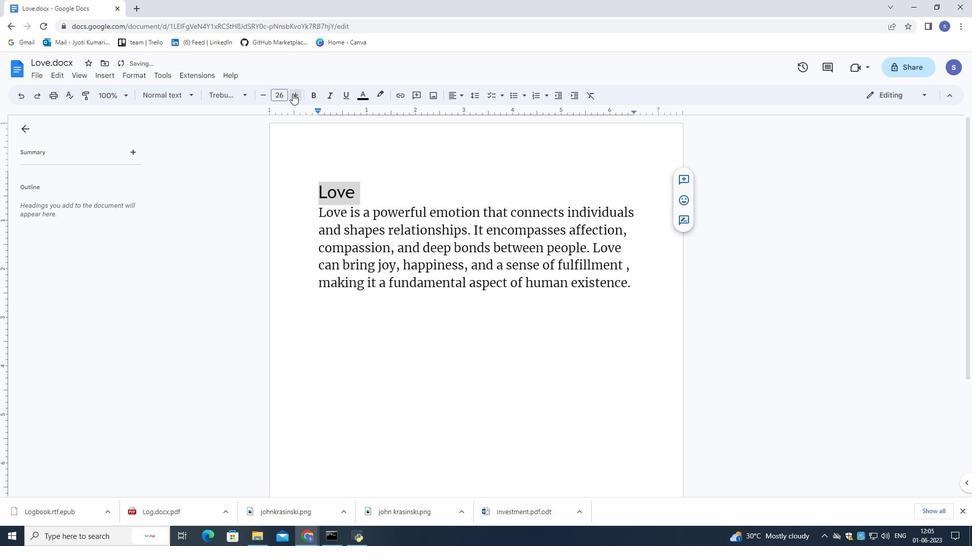 
Action: Mouse pressed left at (292, 93)
Screenshot: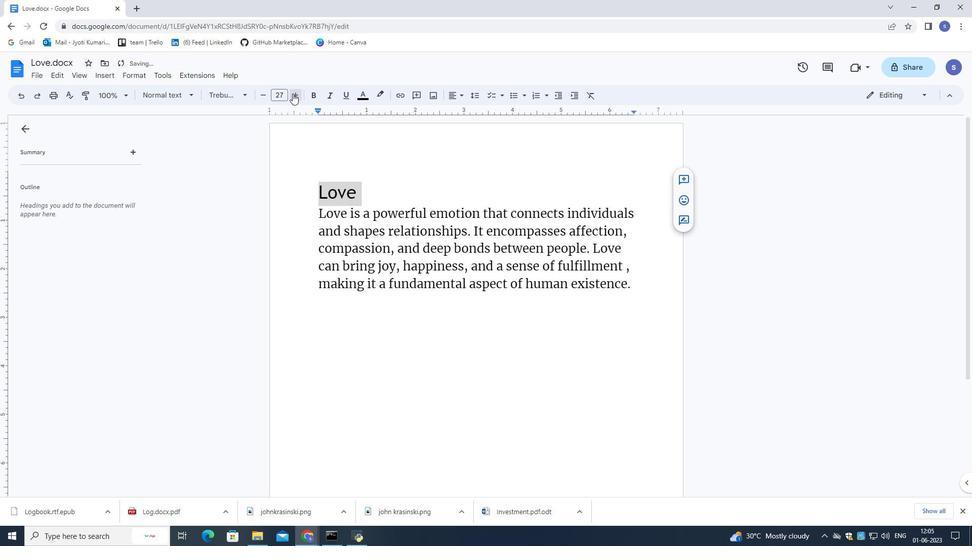 
Action: Mouse pressed left at (292, 93)
Screenshot: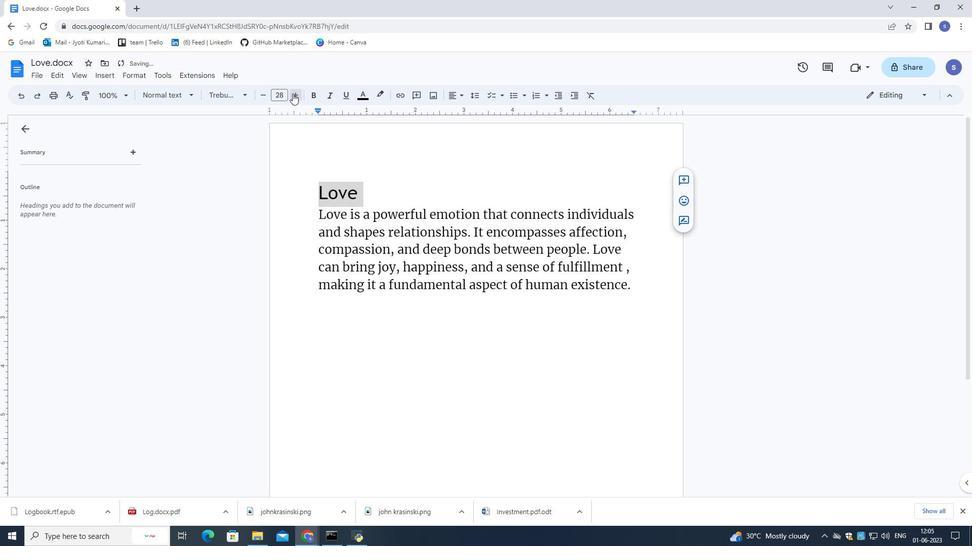 
Action: Mouse moved to (434, 185)
Screenshot: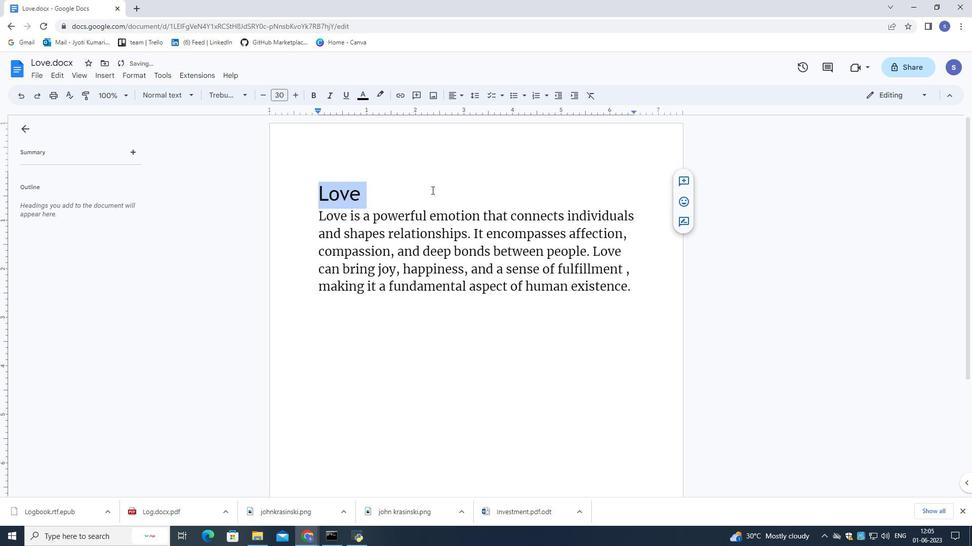 
Action: Mouse pressed left at (434, 185)
Screenshot: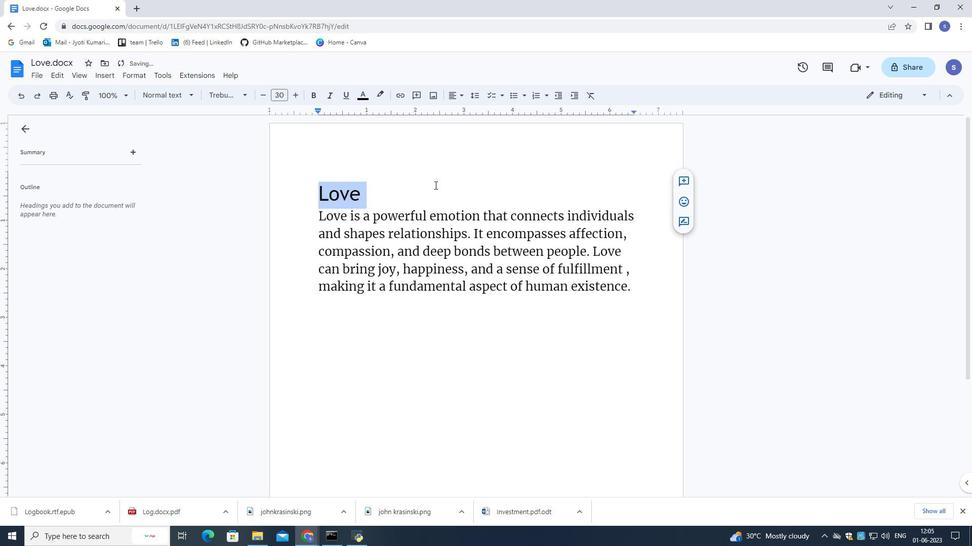 
Action: Mouse moved to (372, 198)
Screenshot: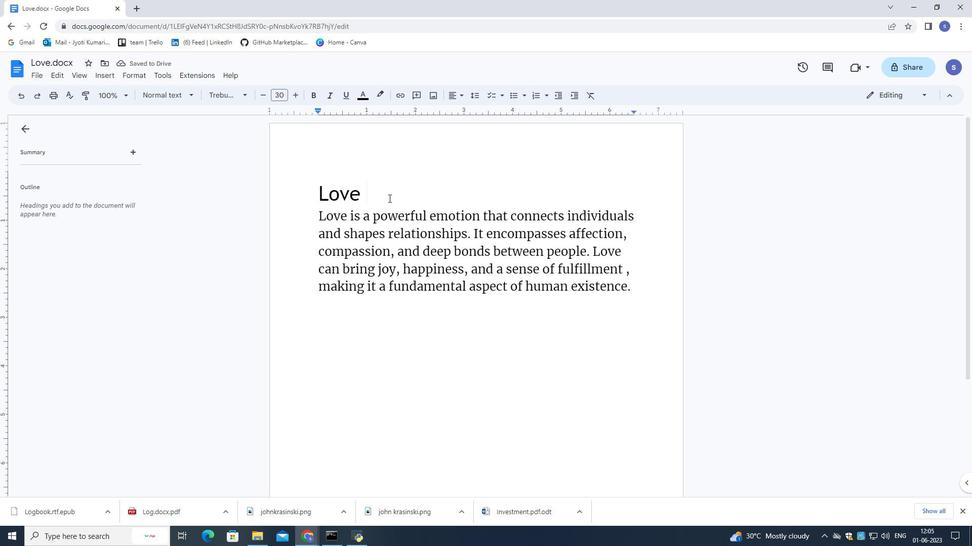 
Action: Mouse pressed left at (372, 198)
Screenshot: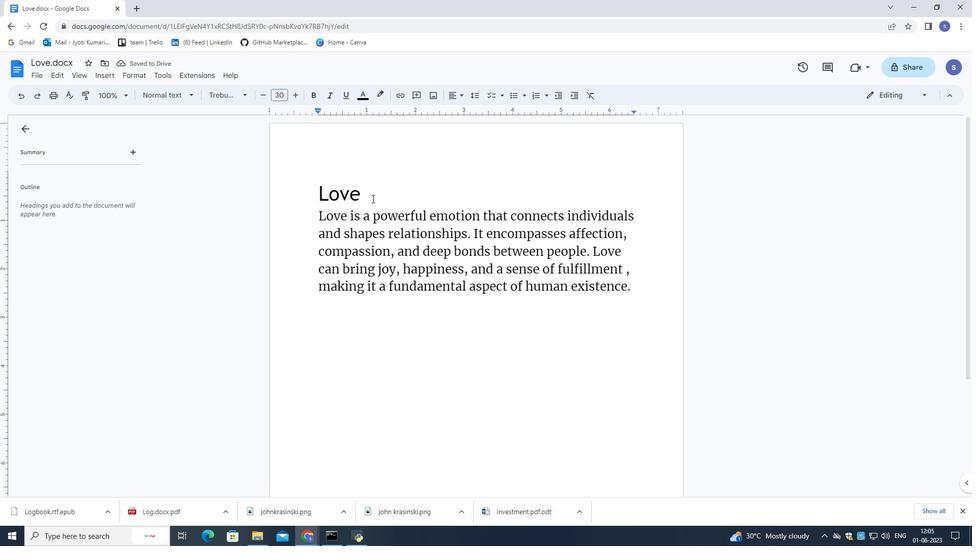 
Action: Mouse moved to (452, 96)
Screenshot: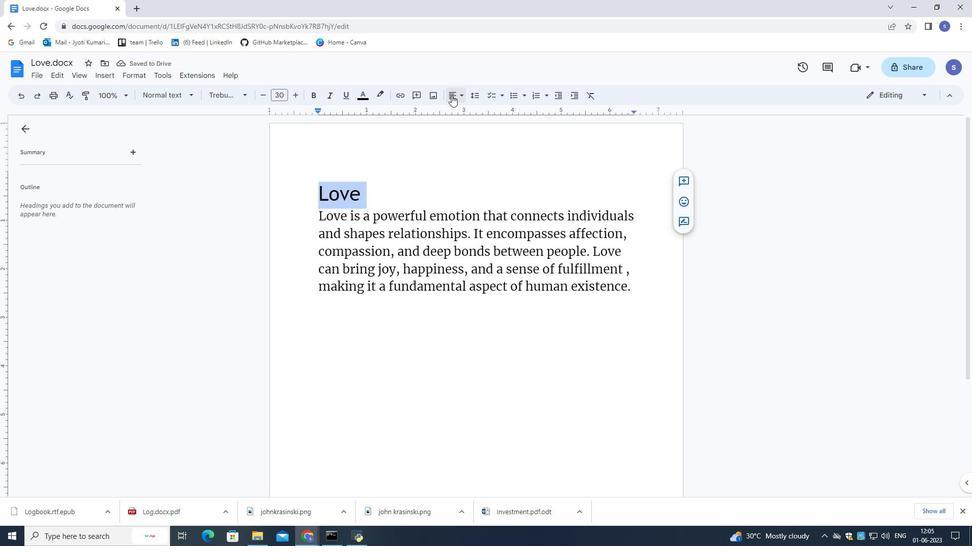 
Action: Mouse pressed left at (452, 96)
Screenshot: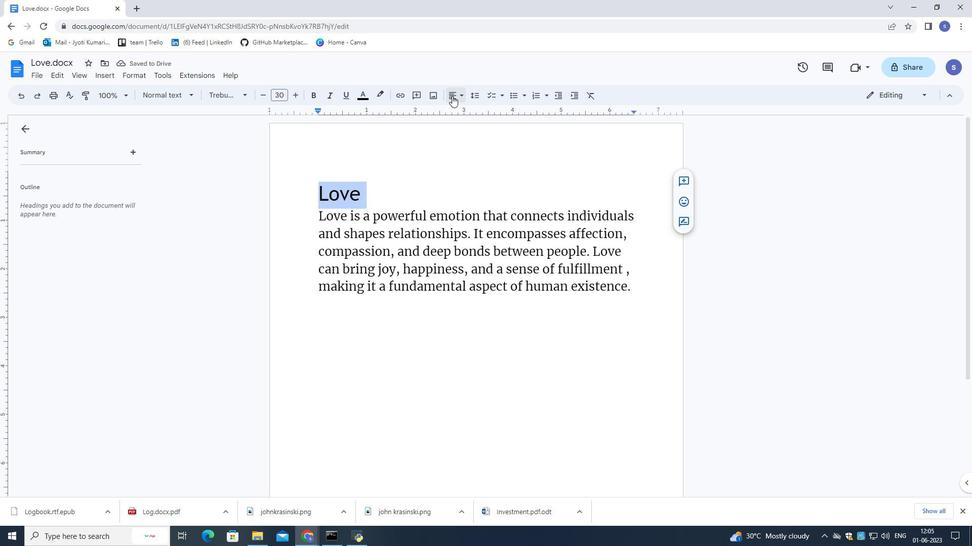
Action: Mouse moved to (455, 108)
Screenshot: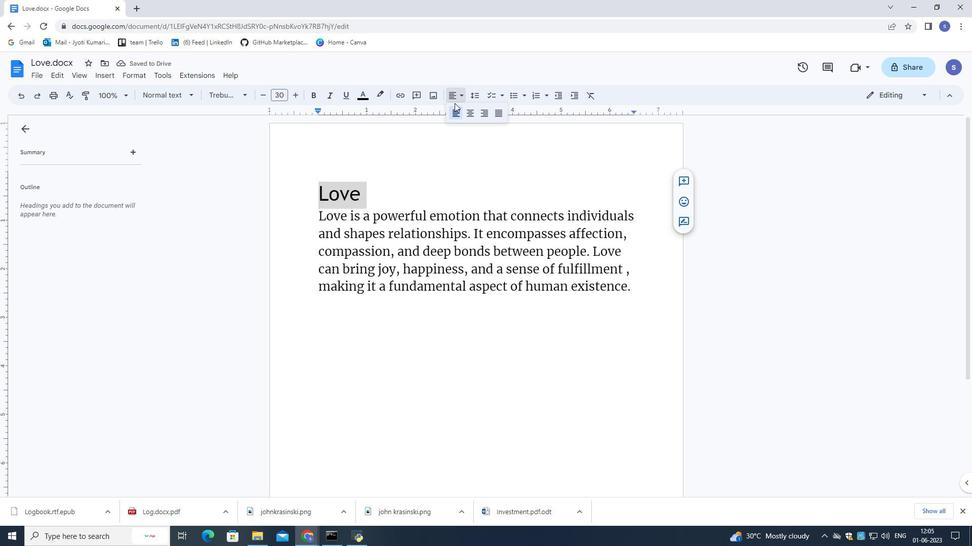 
Action: Mouse pressed left at (455, 108)
Screenshot: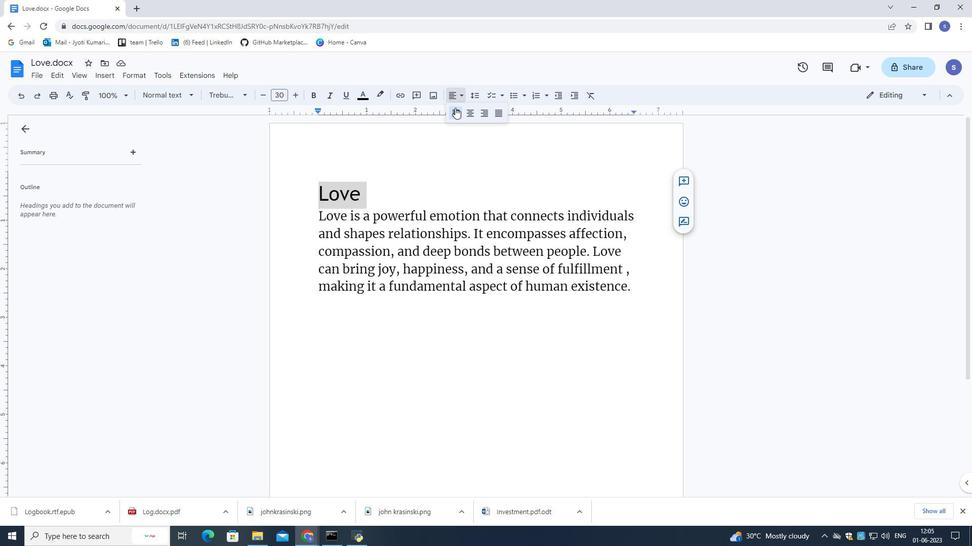 
Action: Mouse moved to (420, 172)
Screenshot: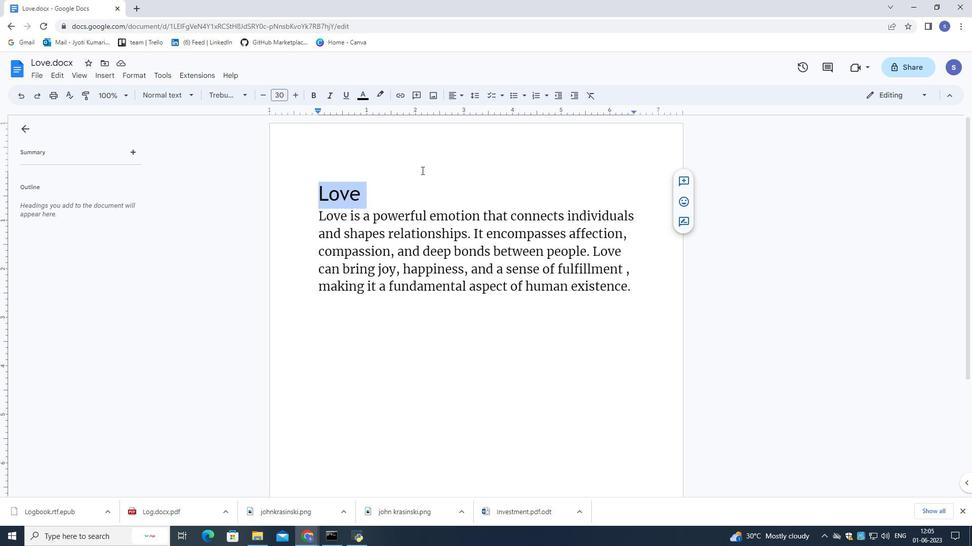 
Action: Mouse pressed left at (420, 172)
Screenshot: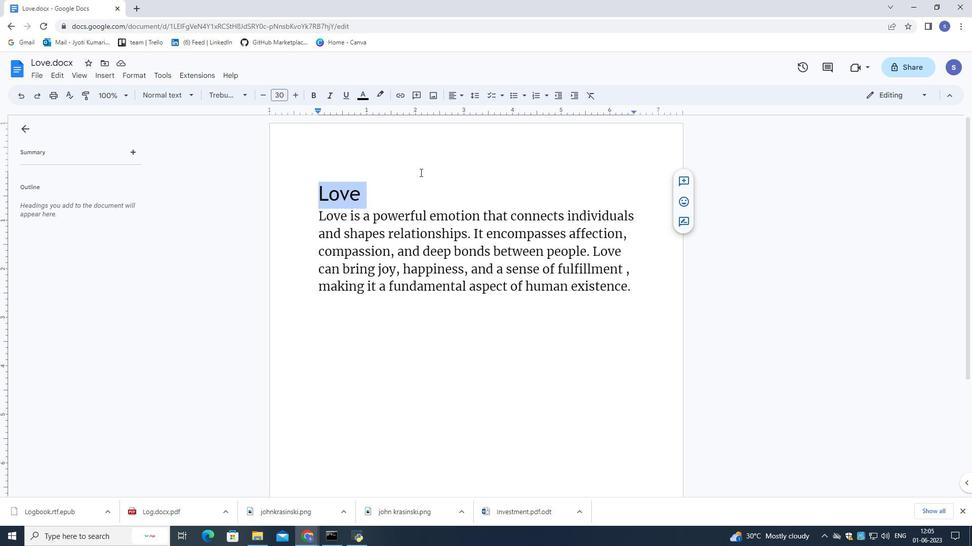 
Action: Mouse moved to (638, 284)
Screenshot: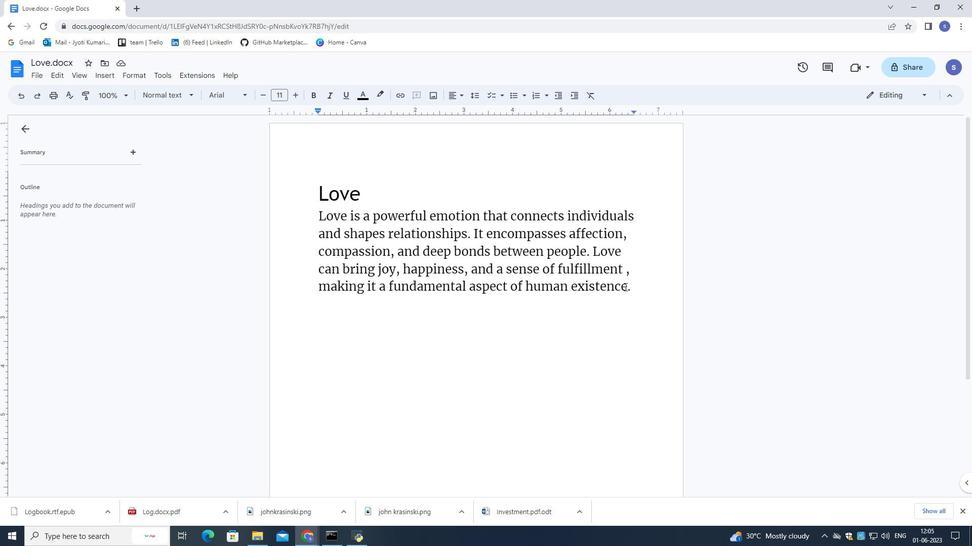 
Action: Mouse pressed left at (638, 284)
Screenshot: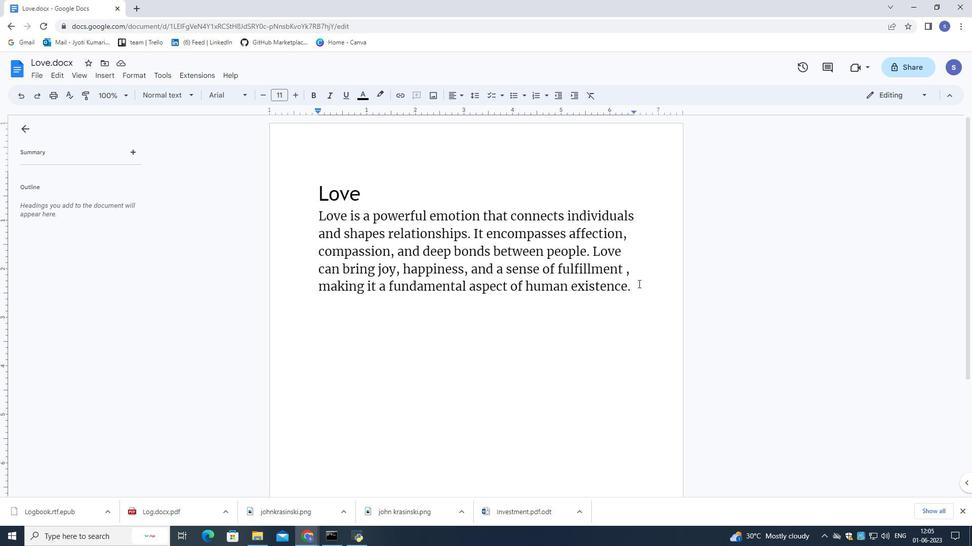 
Action: Mouse moved to (449, 97)
Screenshot: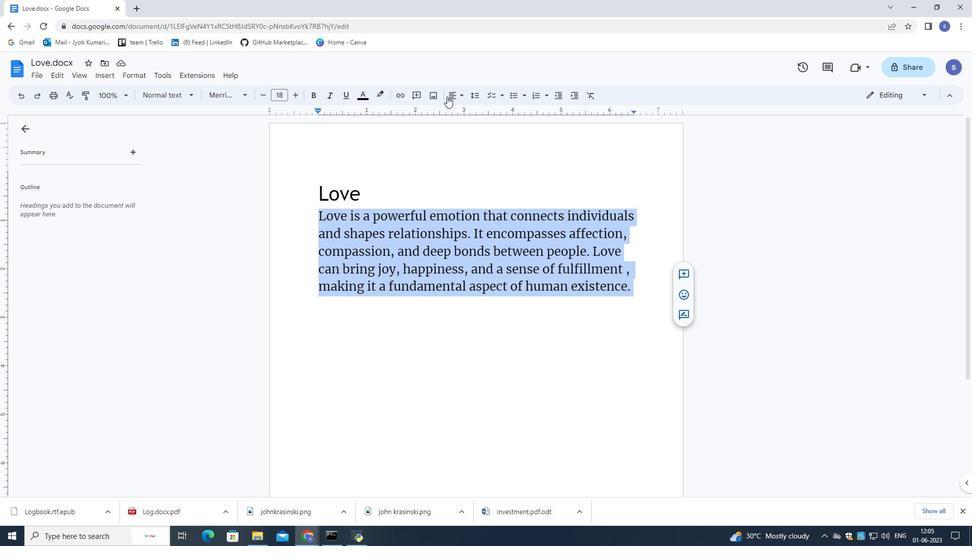 
Action: Mouse pressed left at (449, 97)
Screenshot: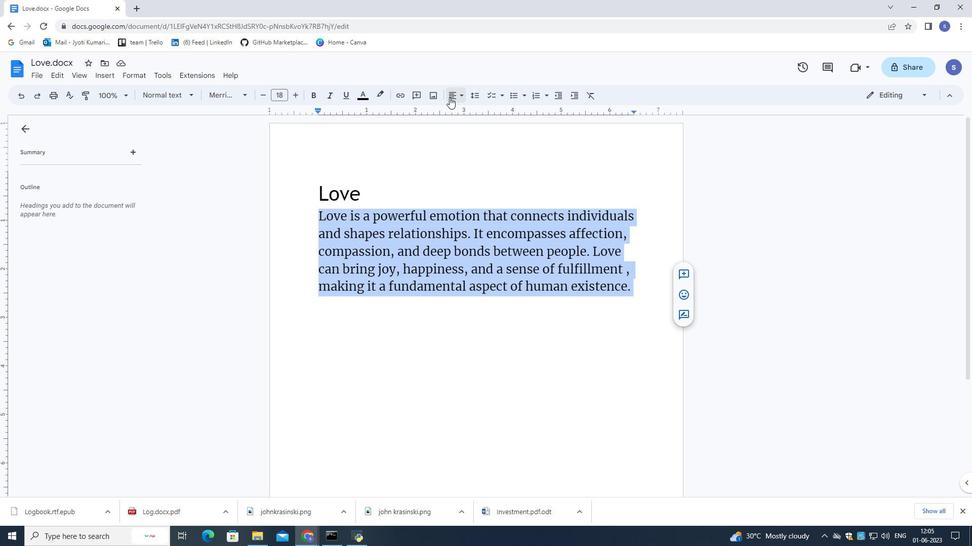 
Action: Mouse moved to (459, 116)
Screenshot: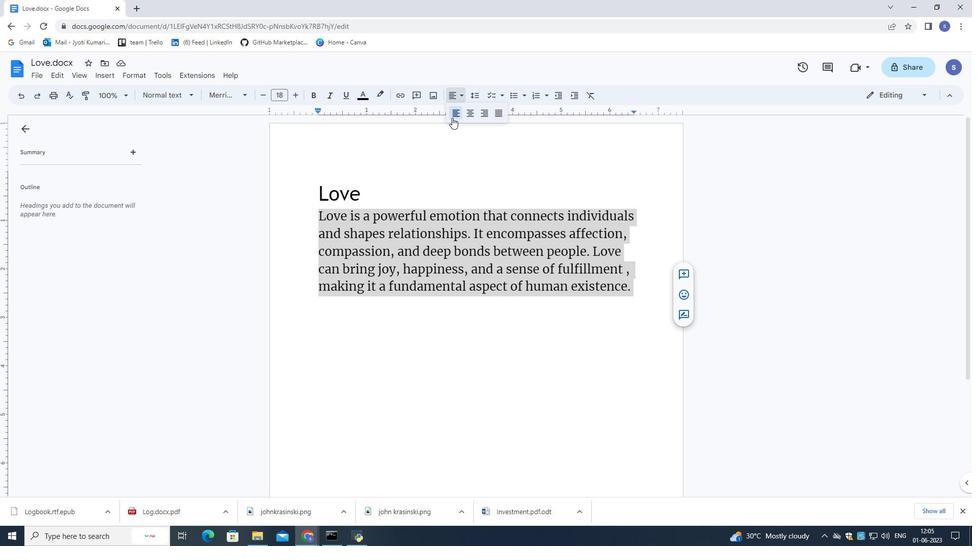 
Action: Mouse pressed left at (459, 116)
Screenshot: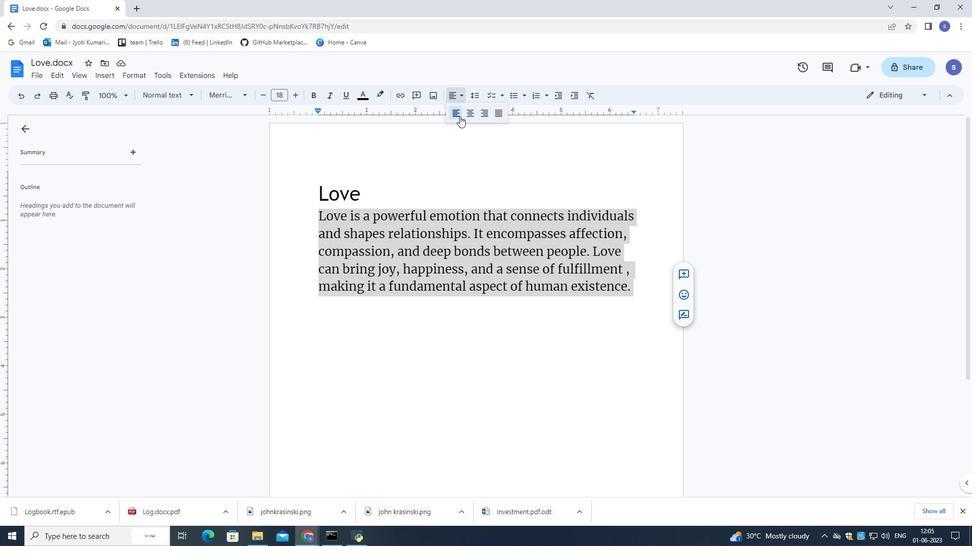 
Action: Mouse moved to (465, 152)
Screenshot: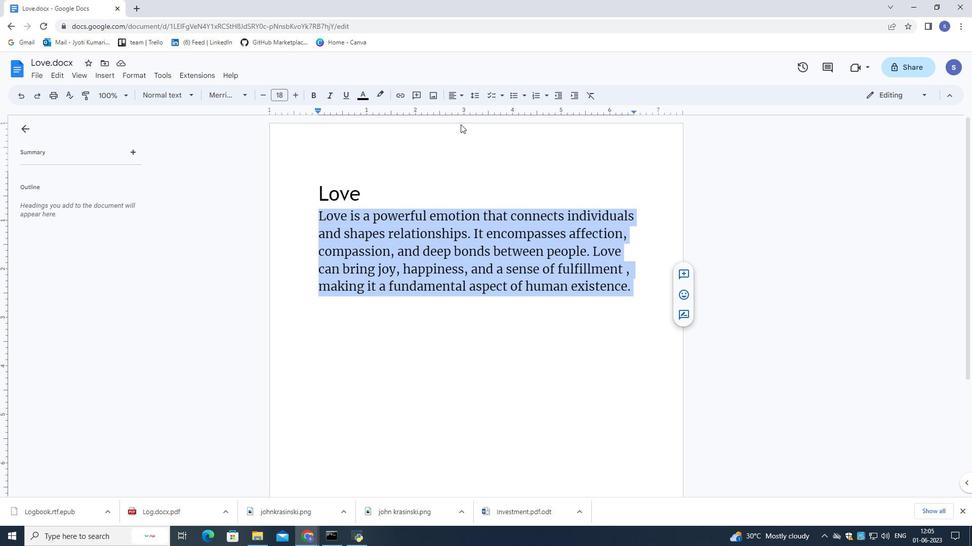
Action: Mouse pressed left at (465, 152)
Screenshot: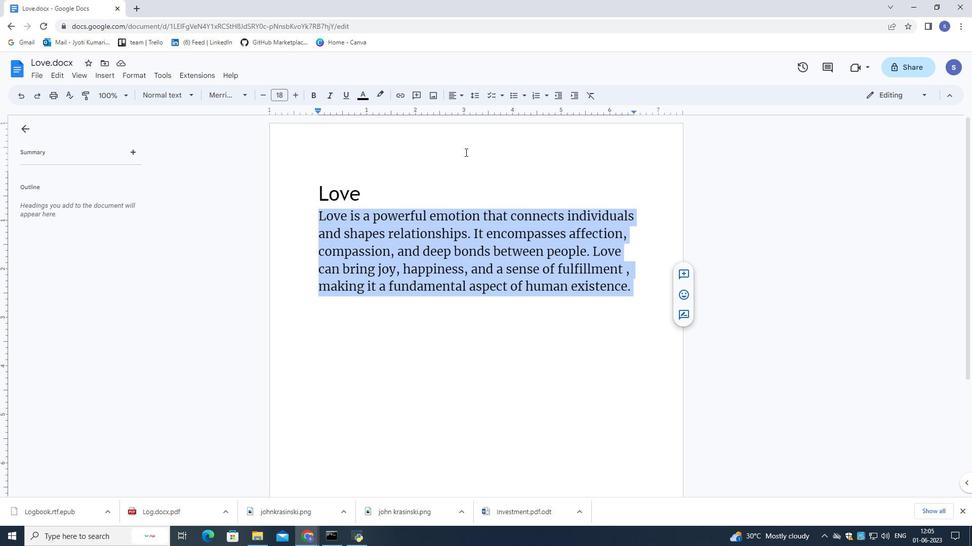 
Action: Mouse moved to (465, 153)
Screenshot: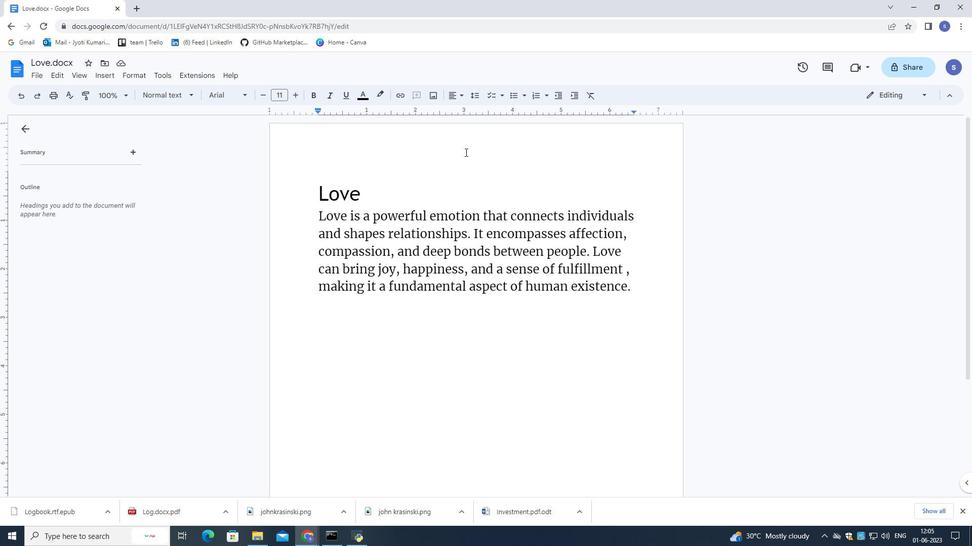 
